 Task: Add a dentist appointment for a teeth cleaning on the 18th at 4:00 PM to 5:00 PM.
Action: Mouse moved to (384, 165)
Screenshot: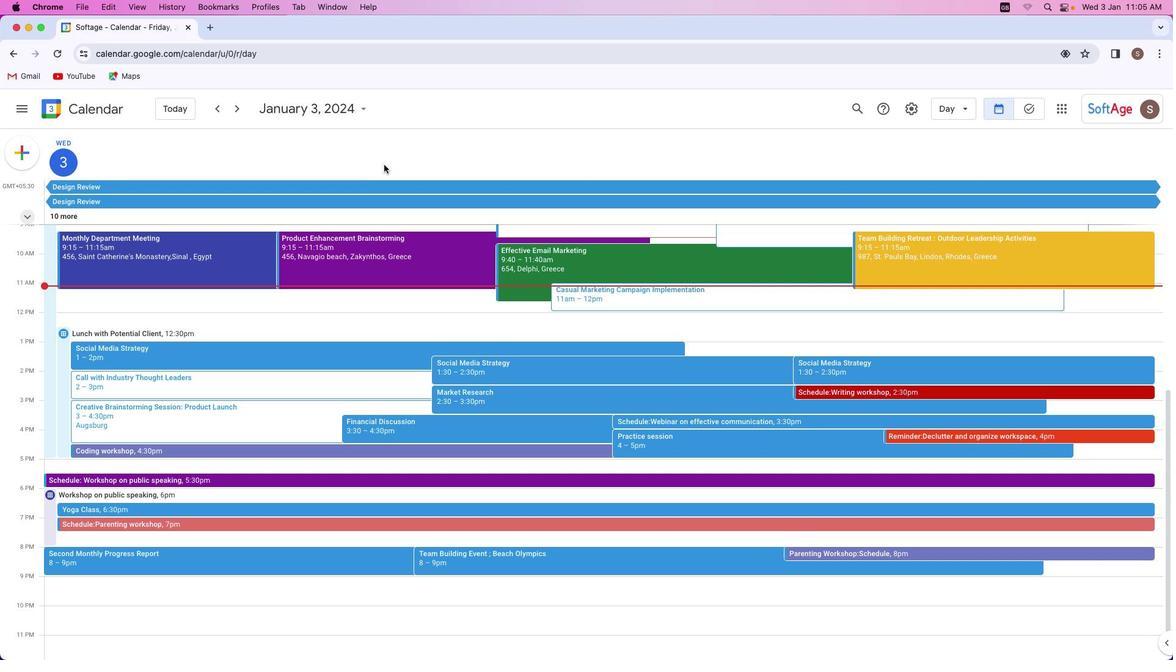 
Action: Mouse pressed left at (384, 165)
Screenshot: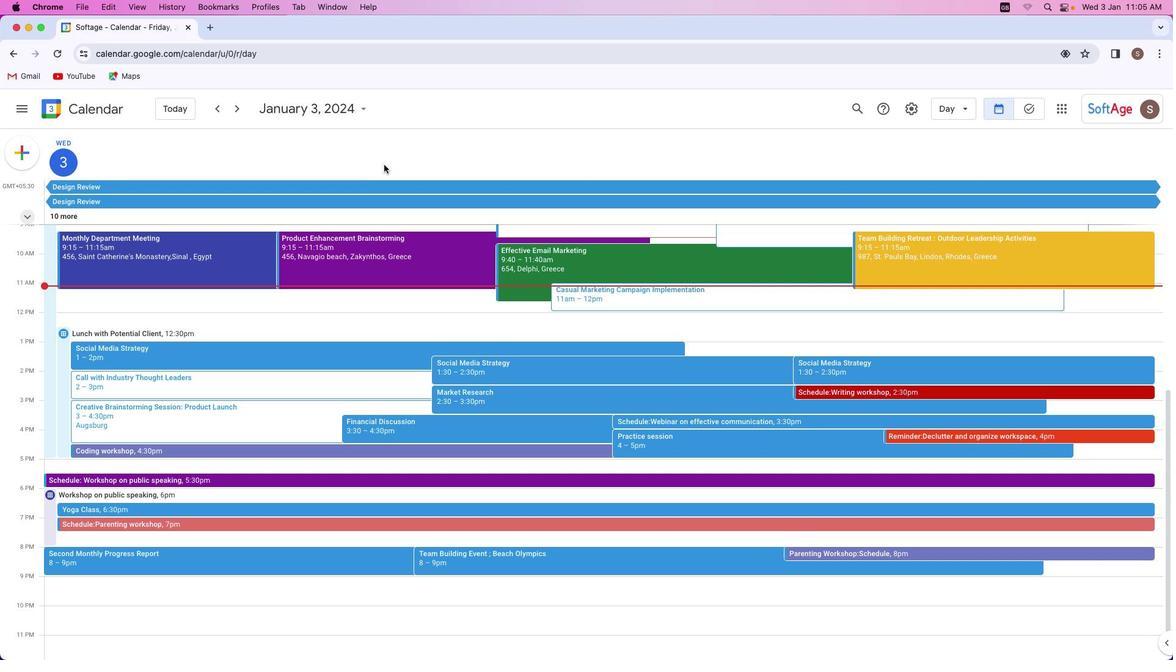 
Action: Mouse moved to (20, 150)
Screenshot: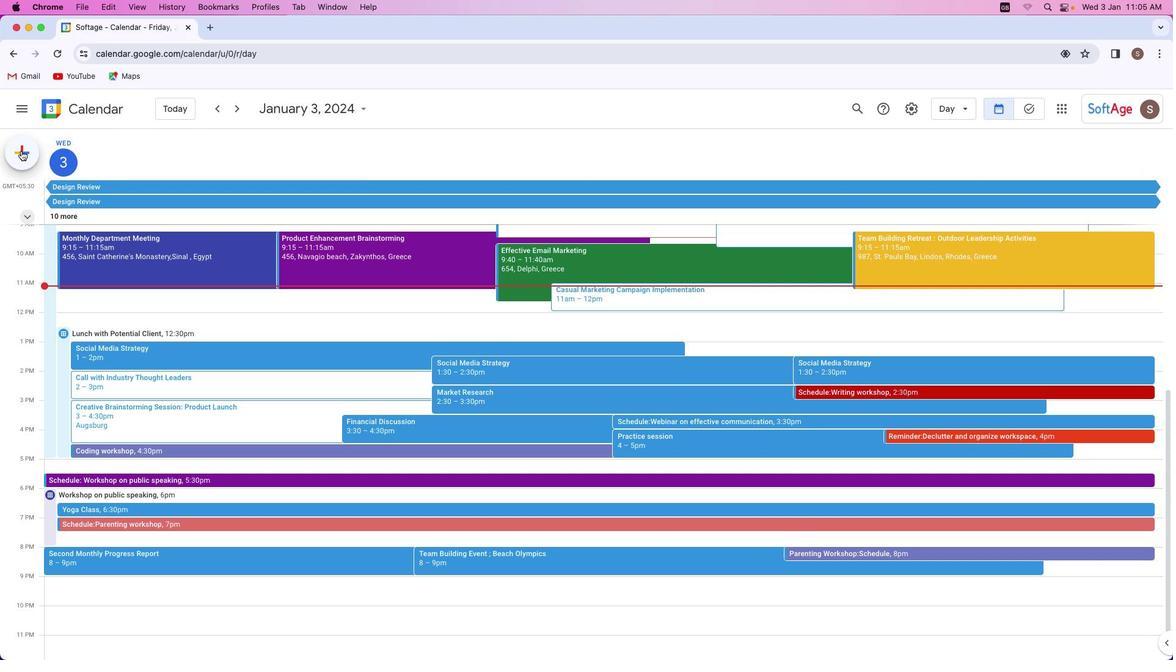 
Action: Mouse pressed left at (20, 150)
Screenshot: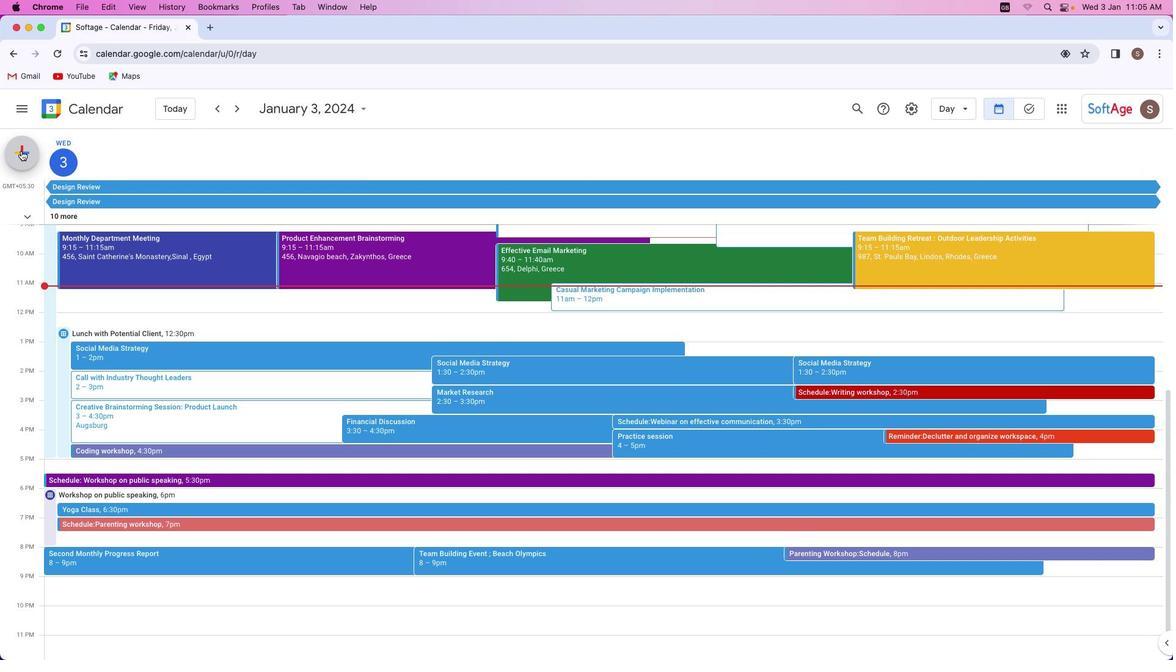 
Action: Mouse moved to (59, 284)
Screenshot: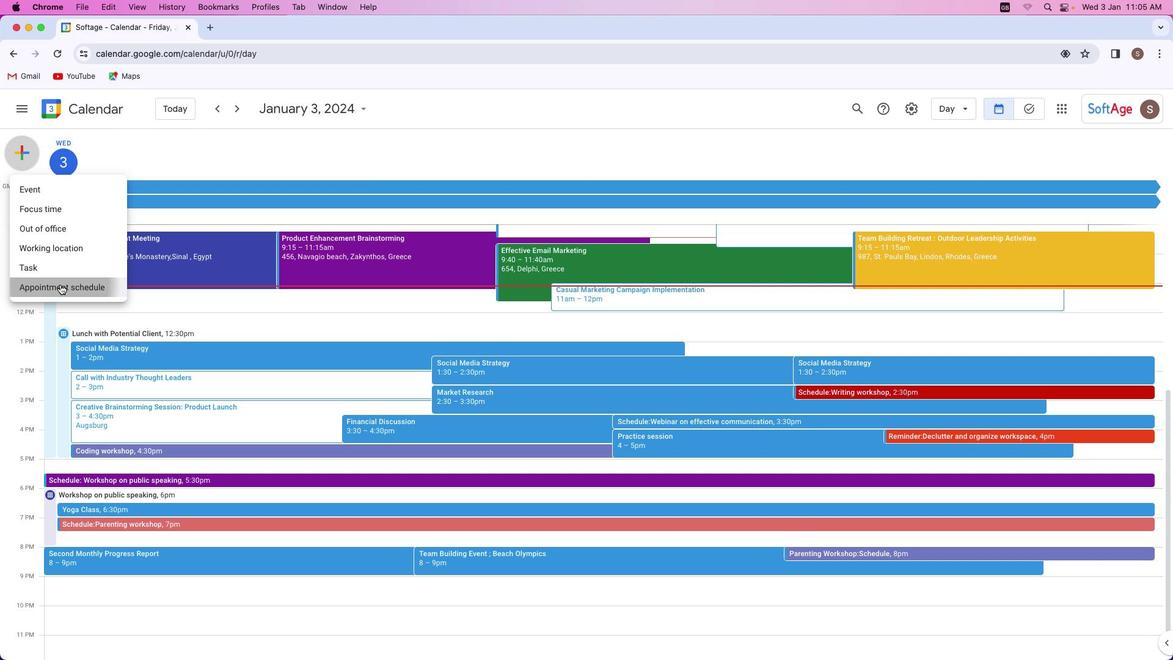 
Action: Mouse pressed left at (59, 284)
Screenshot: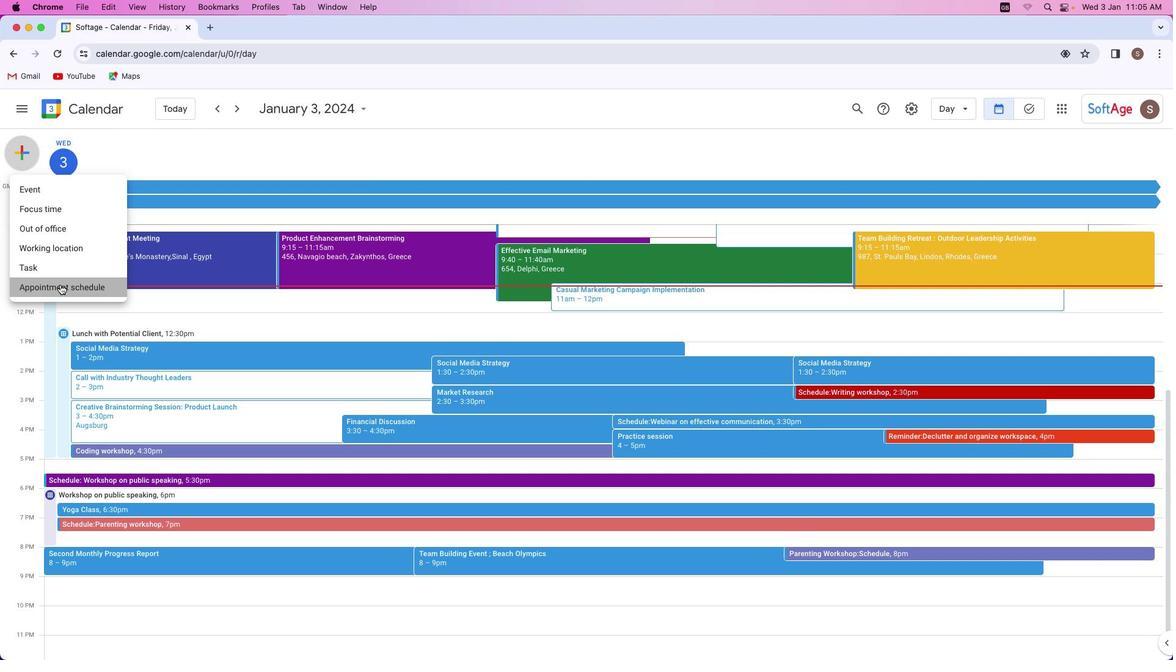 
Action: Mouse moved to (89, 149)
Screenshot: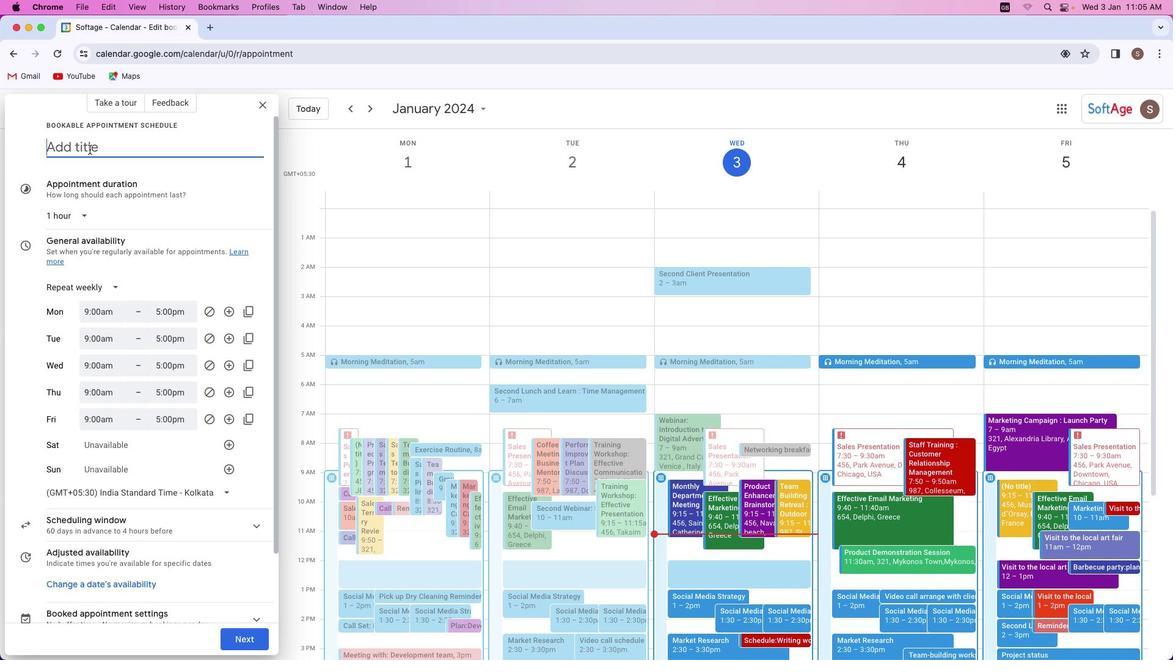 
Action: Key pressed Key.shift'D''e''n''t''i''s''t'Key.space'f''o''r'Key.space'a'Key.space't''e''e''t''h'Key.space'c''l''e''a''n''i''n''g'
Screenshot: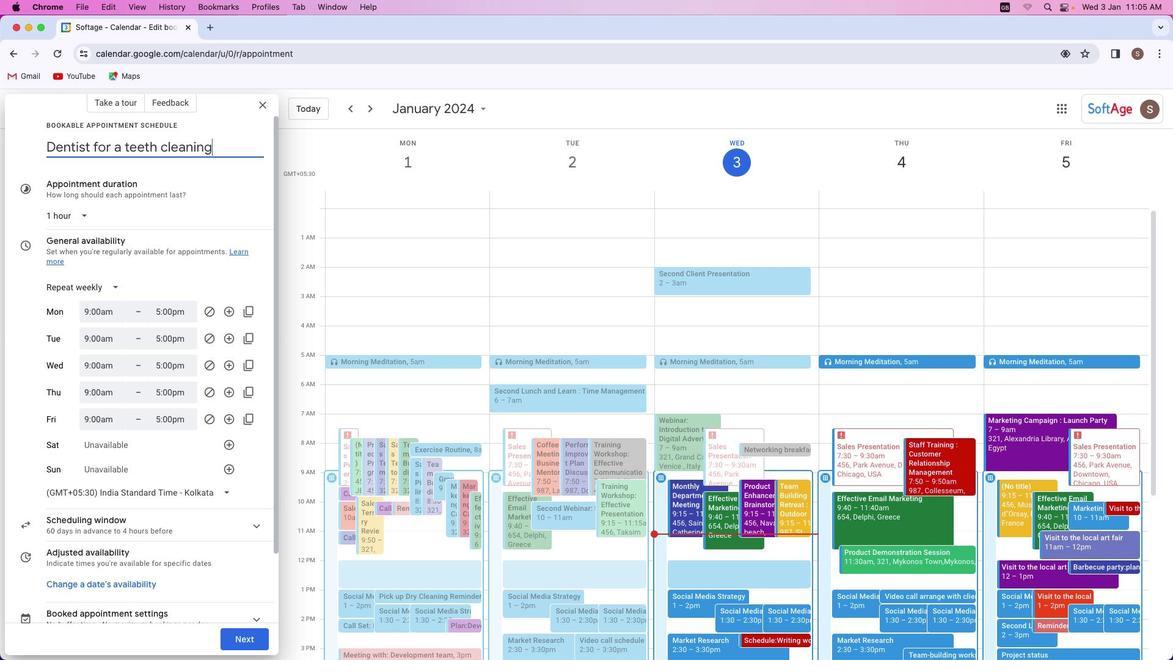 
Action: Mouse moved to (95, 291)
Screenshot: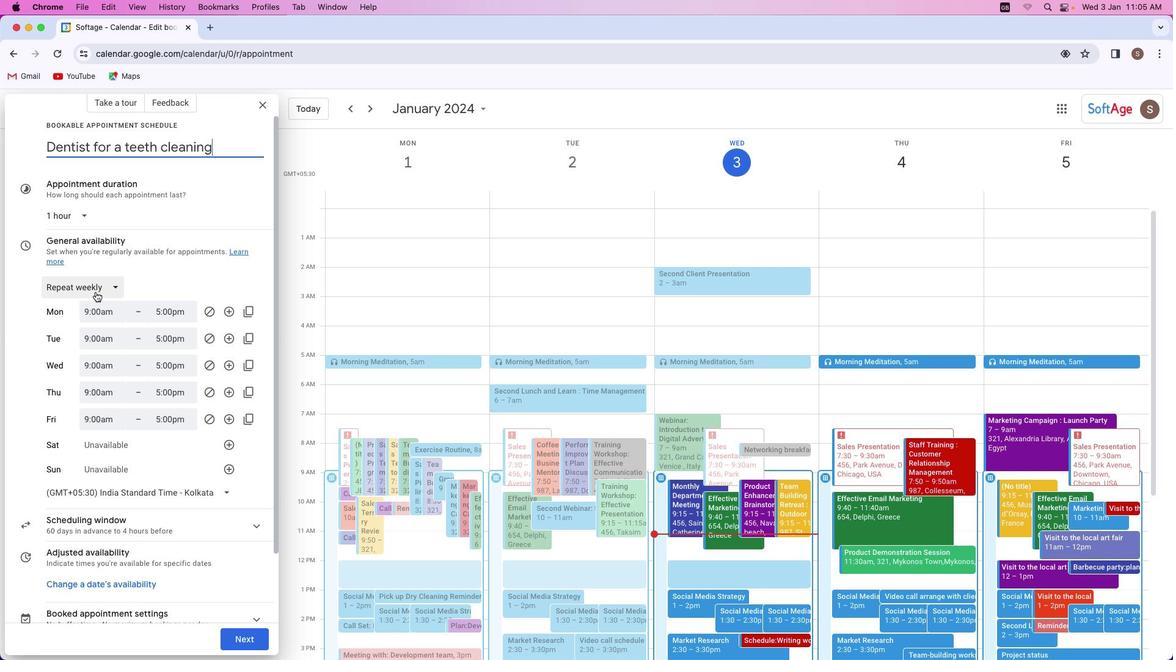 
Action: Mouse pressed left at (95, 291)
Screenshot: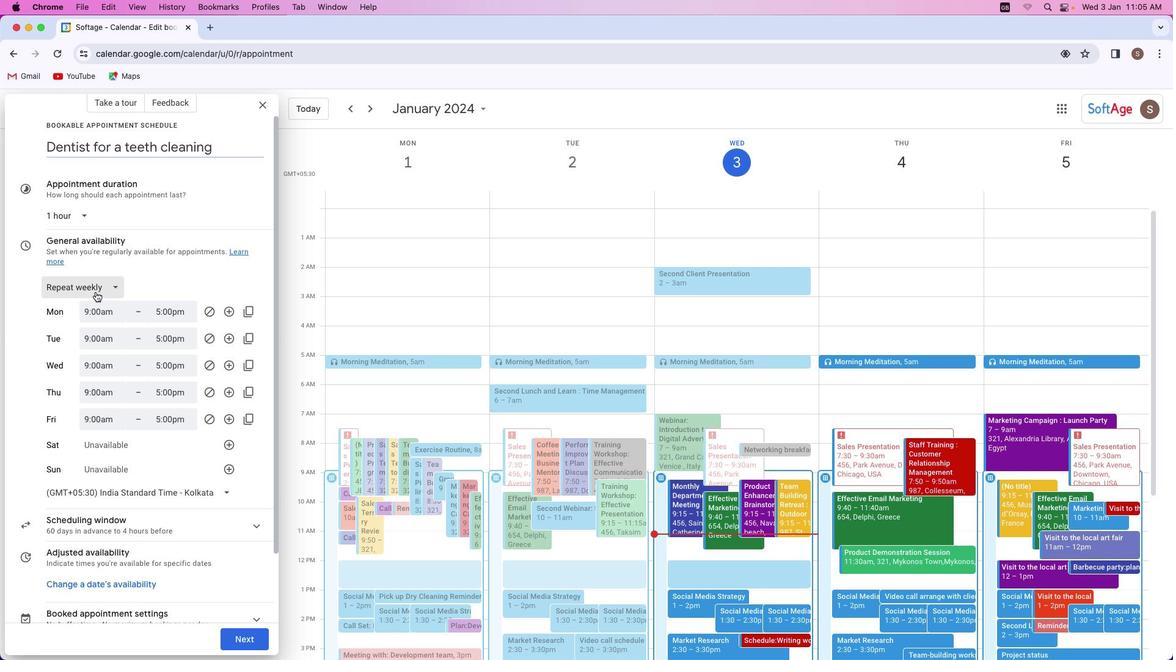 
Action: Mouse moved to (105, 315)
Screenshot: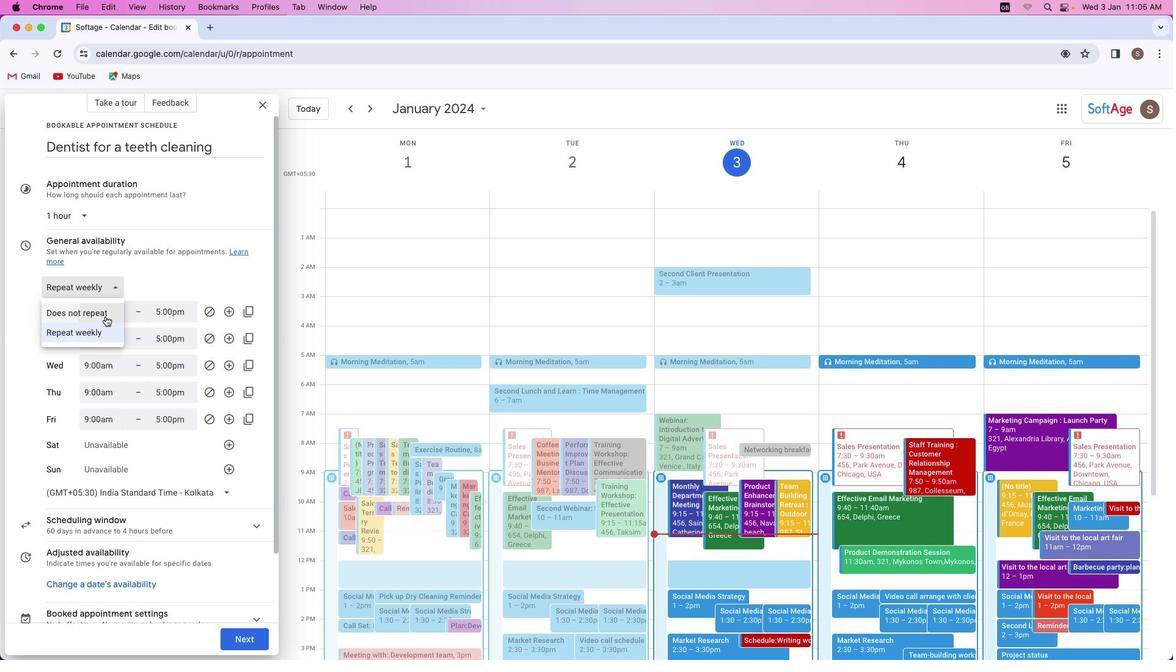 
Action: Mouse pressed left at (105, 315)
Screenshot: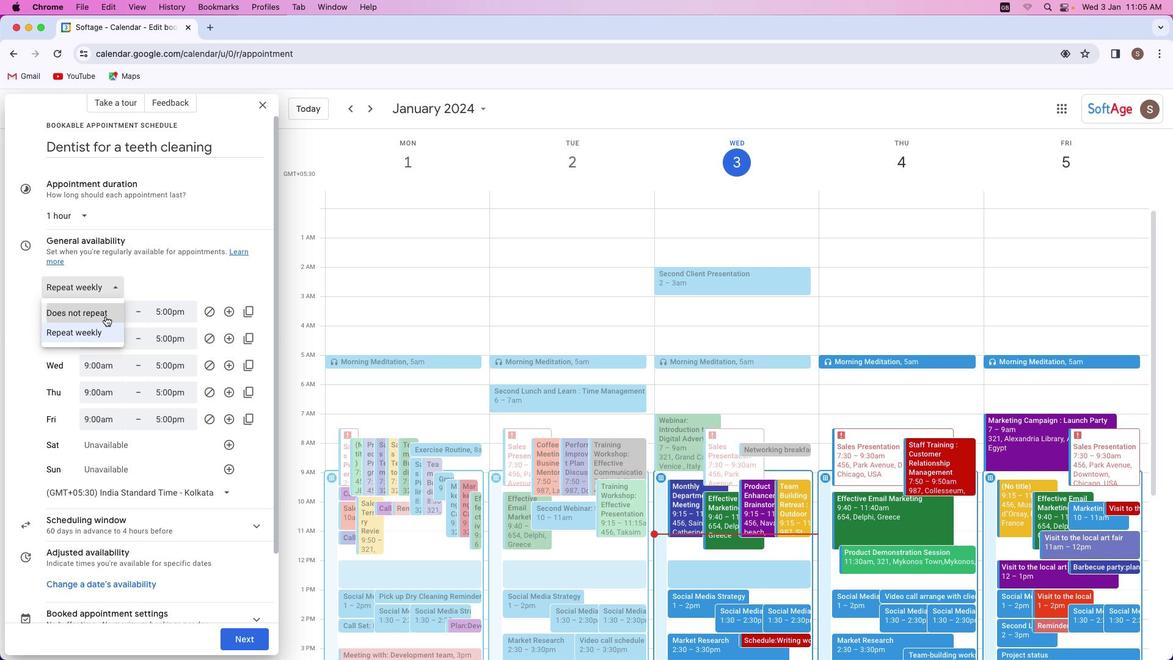 
Action: Mouse moved to (72, 296)
Screenshot: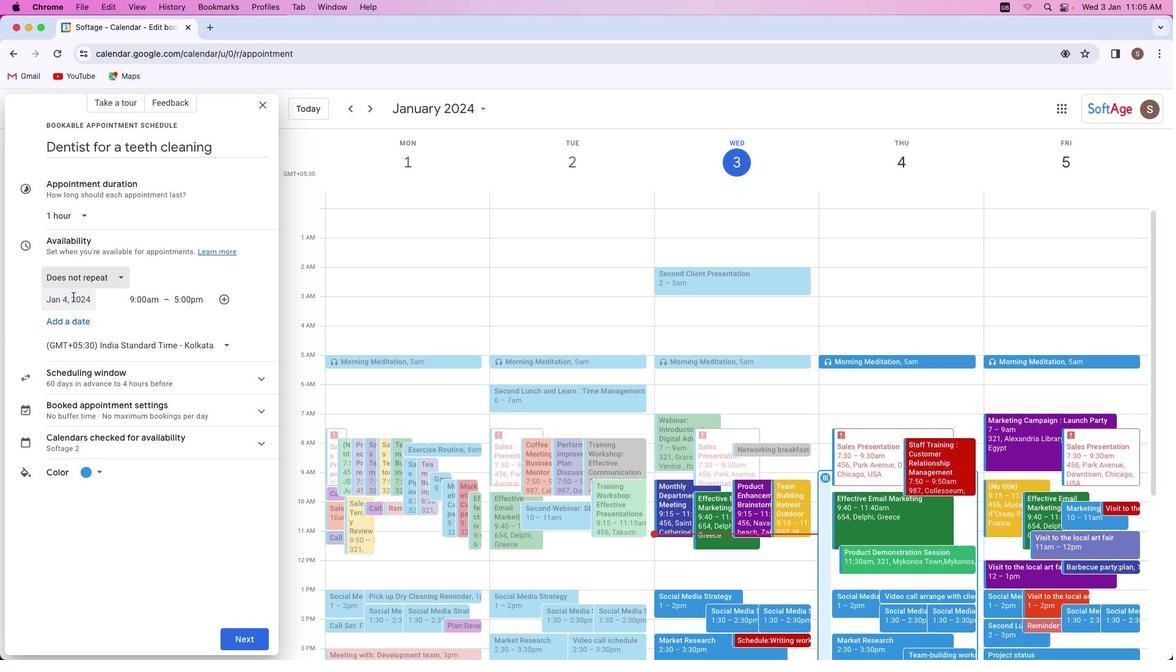 
Action: Mouse pressed left at (72, 296)
Screenshot: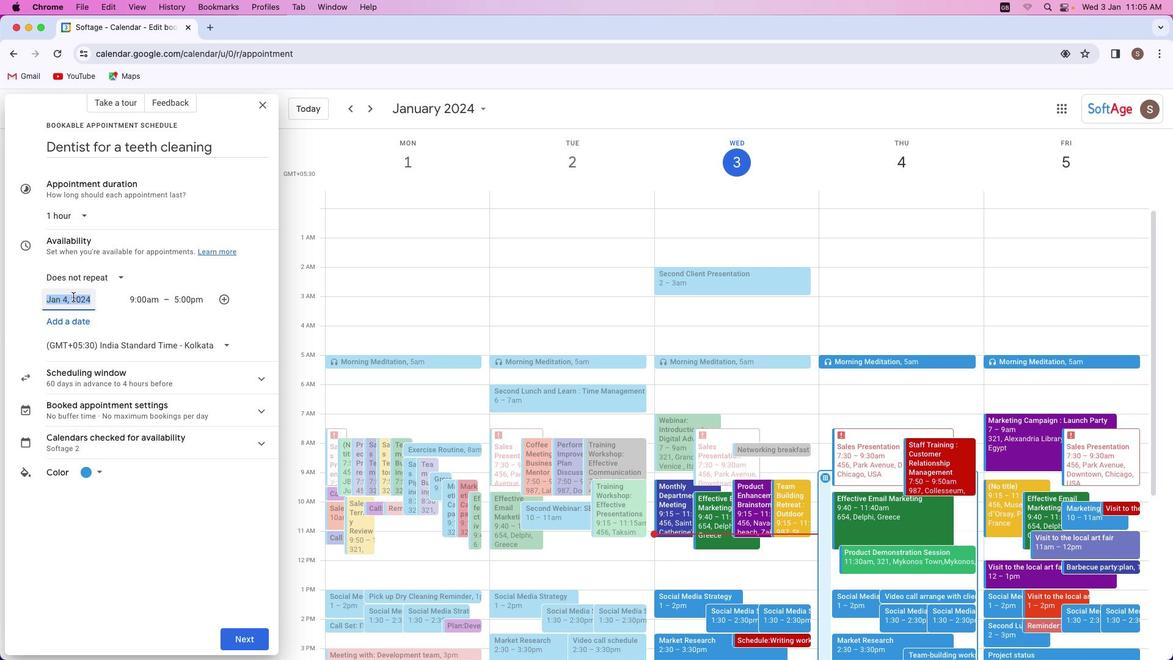 
Action: Mouse moved to (133, 394)
Screenshot: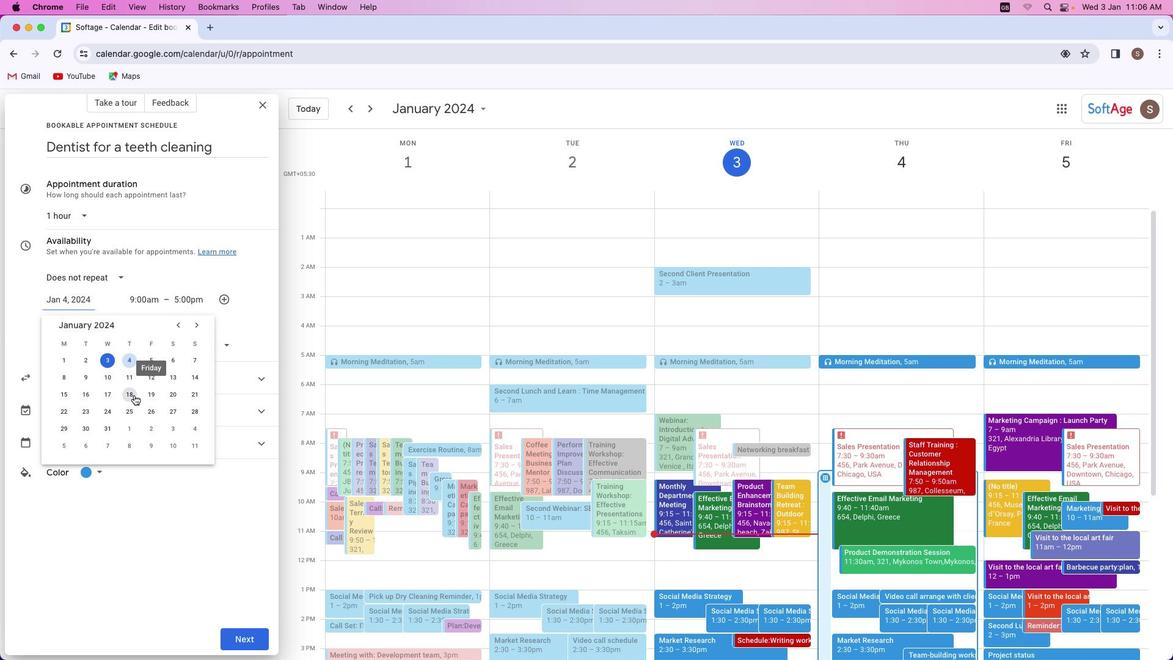 
Action: Mouse pressed left at (133, 394)
Screenshot: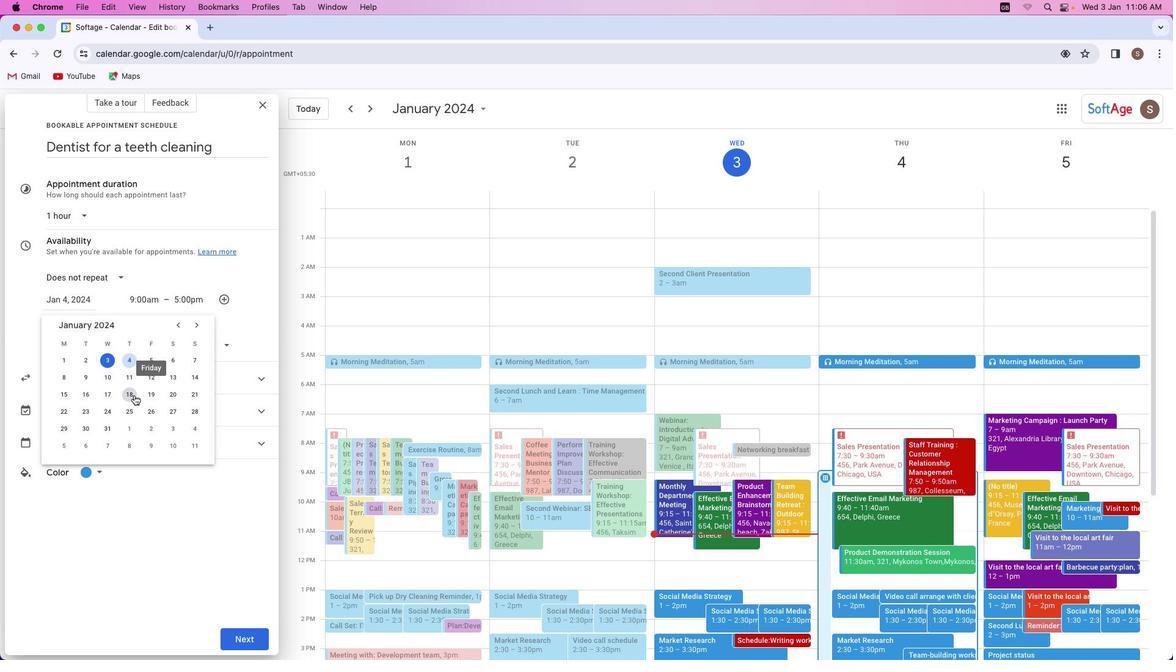 
Action: Mouse moved to (145, 301)
Screenshot: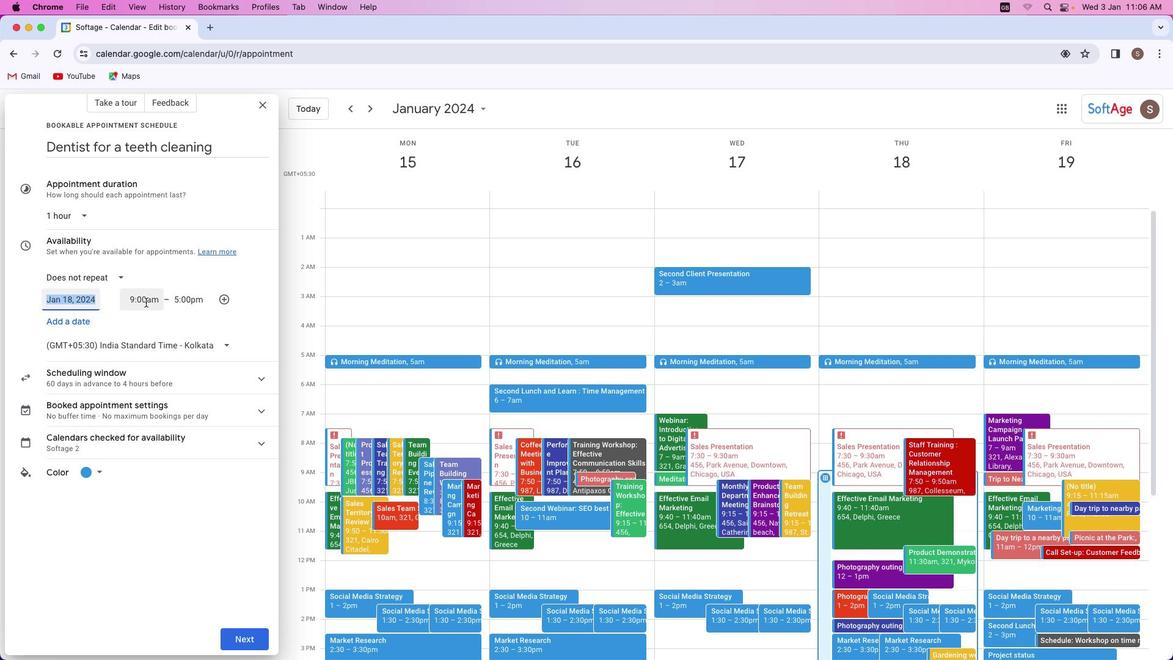 
Action: Mouse pressed left at (145, 301)
Screenshot: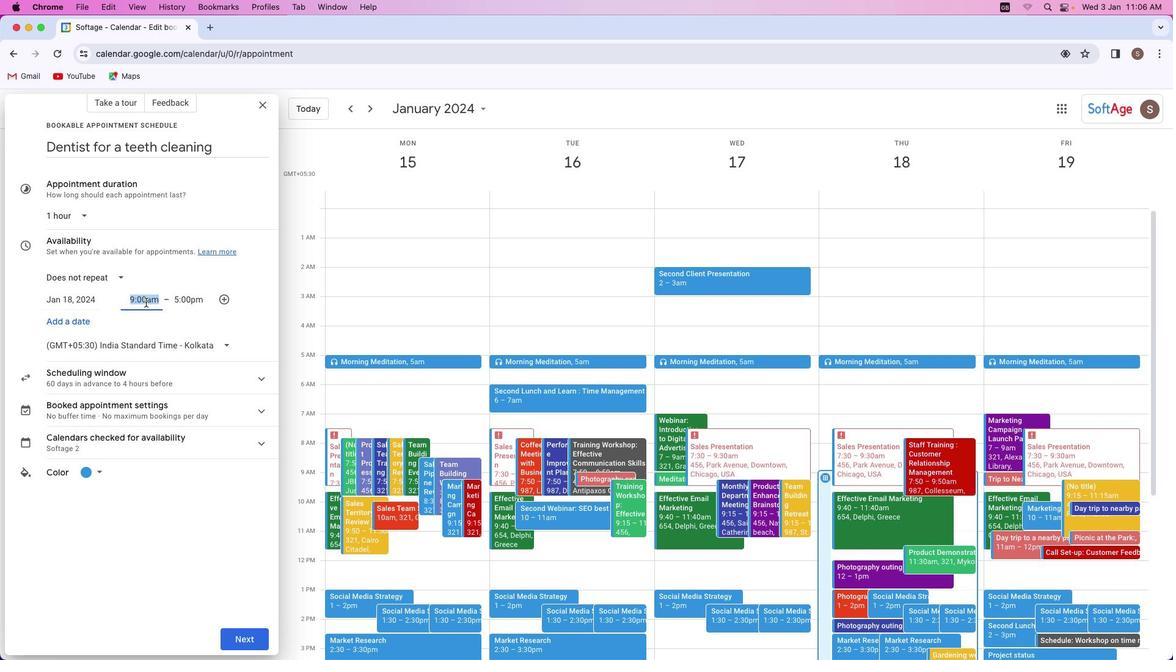 
Action: Mouse moved to (156, 358)
Screenshot: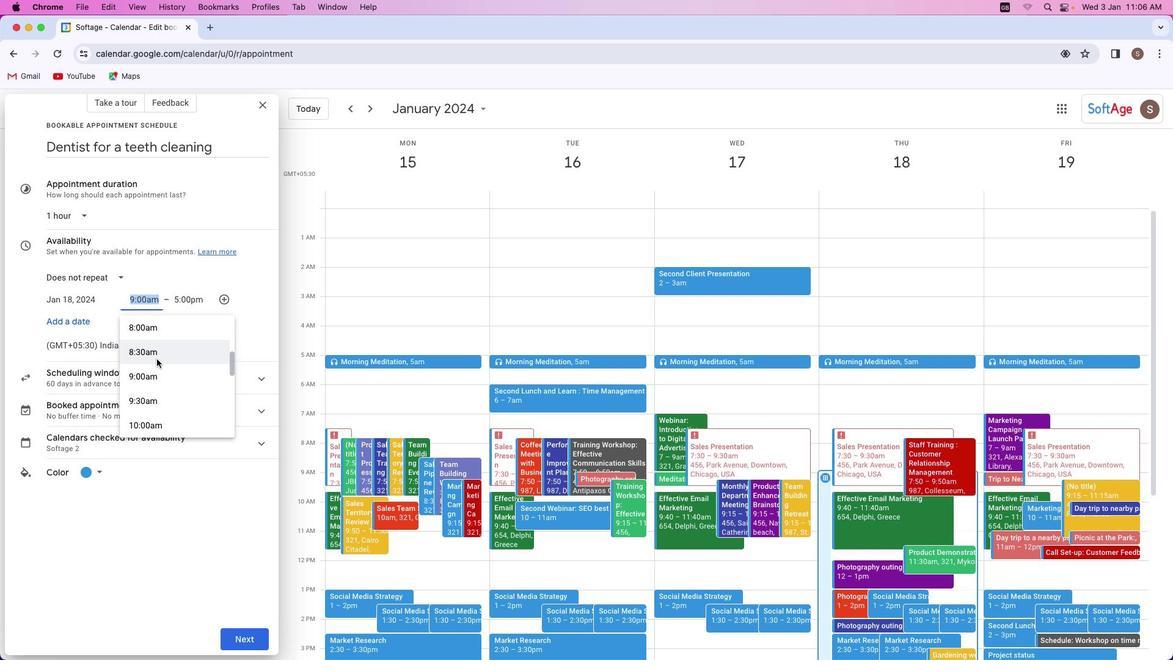 
Action: Mouse scrolled (156, 358) with delta (0, 0)
Screenshot: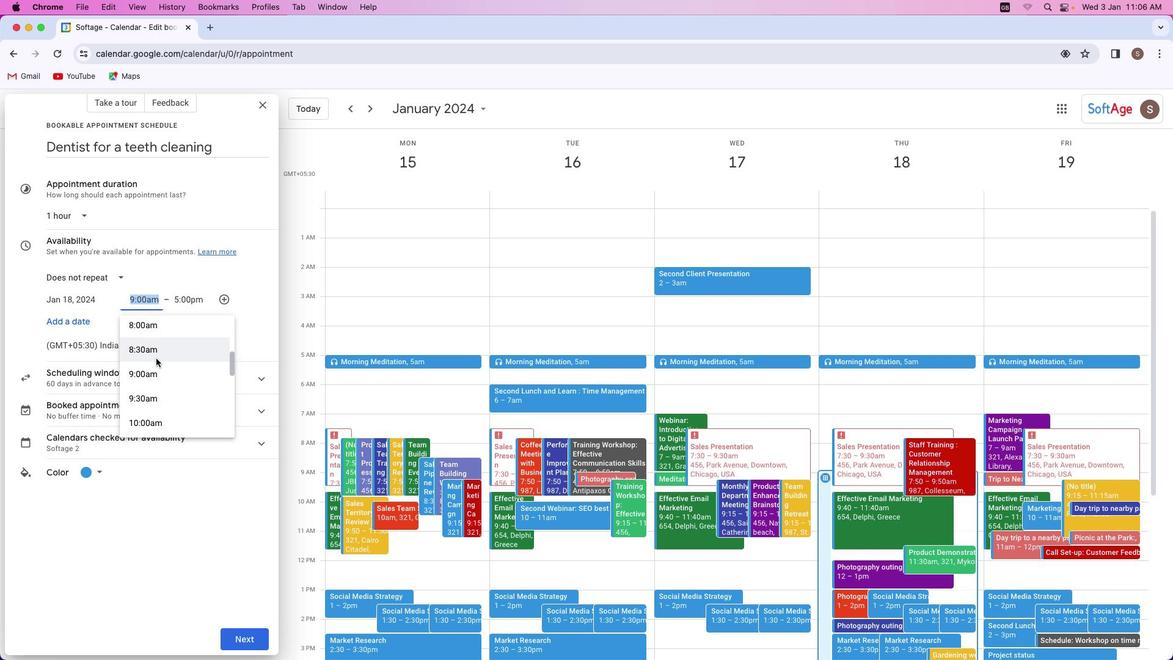 
Action: Mouse moved to (156, 358)
Screenshot: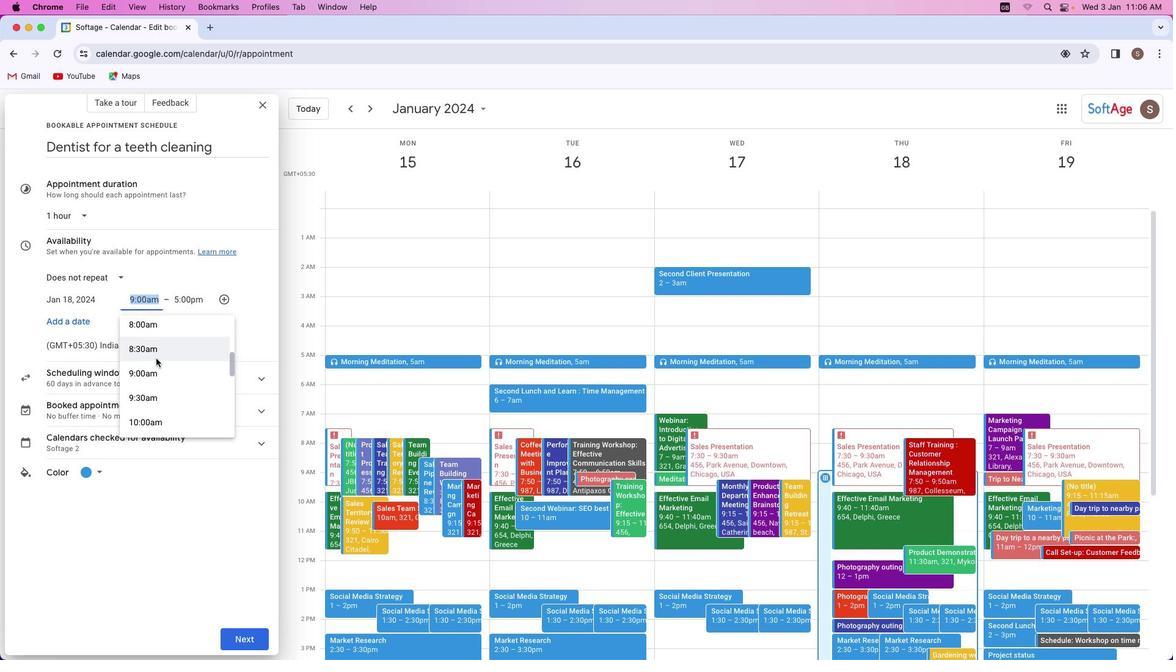 
Action: Mouse scrolled (156, 358) with delta (0, 0)
Screenshot: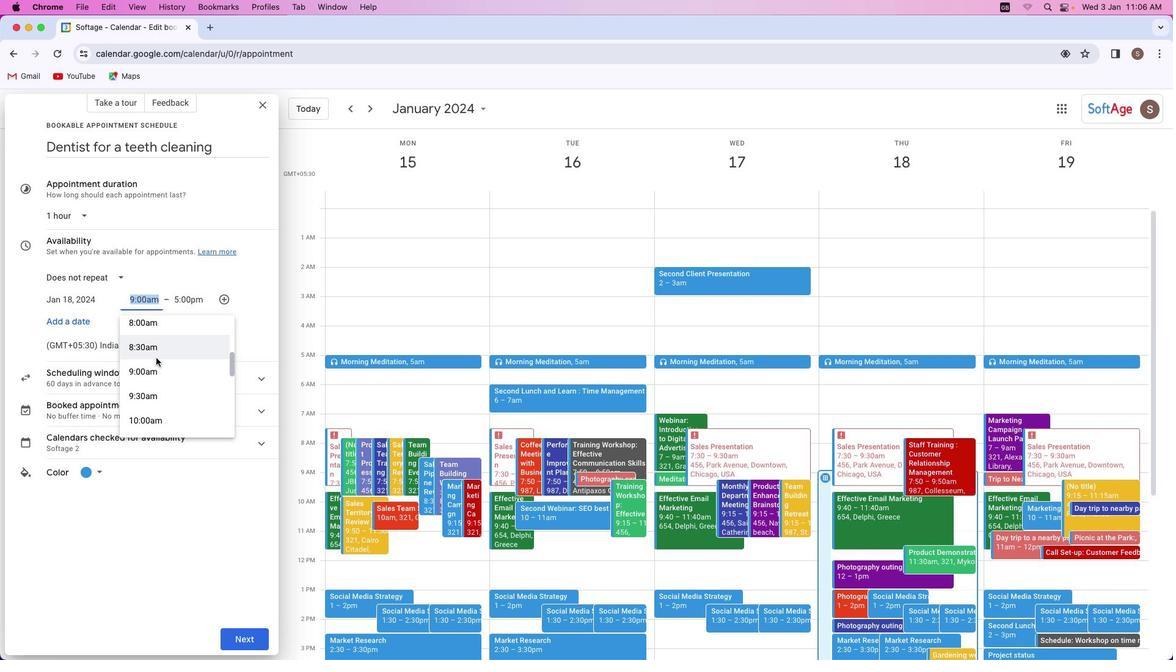 
Action: Mouse moved to (155, 358)
Screenshot: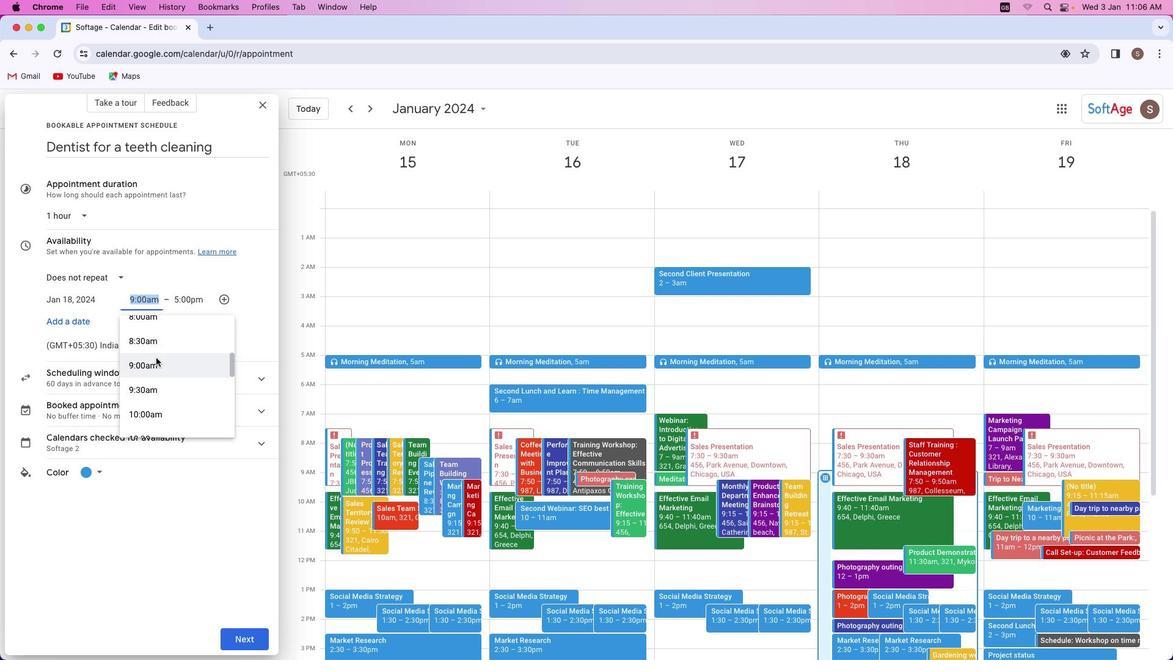 
Action: Mouse scrolled (155, 358) with delta (0, 0)
Screenshot: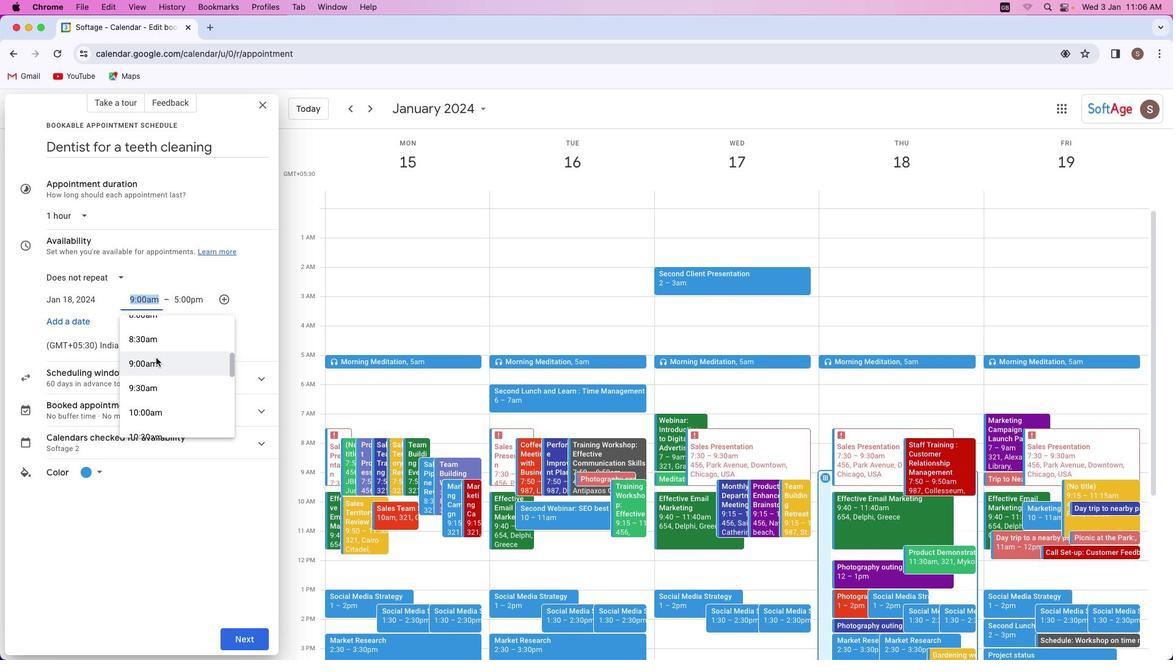 
Action: Mouse moved to (154, 355)
Screenshot: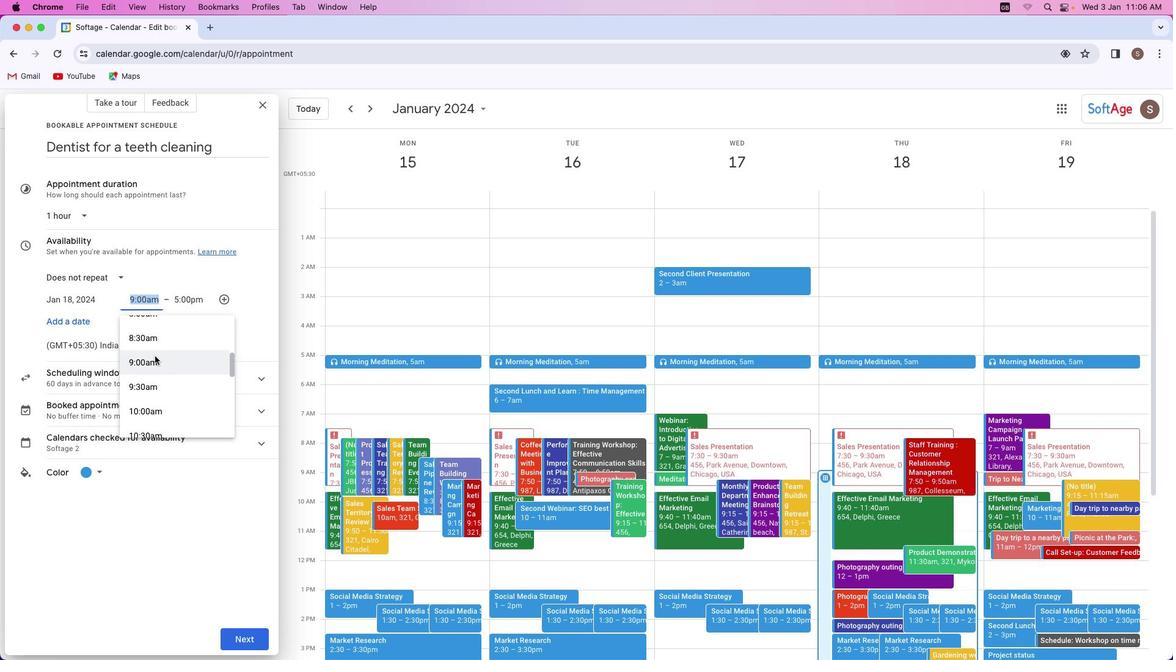 
Action: Mouse scrolled (154, 355) with delta (0, 0)
Screenshot: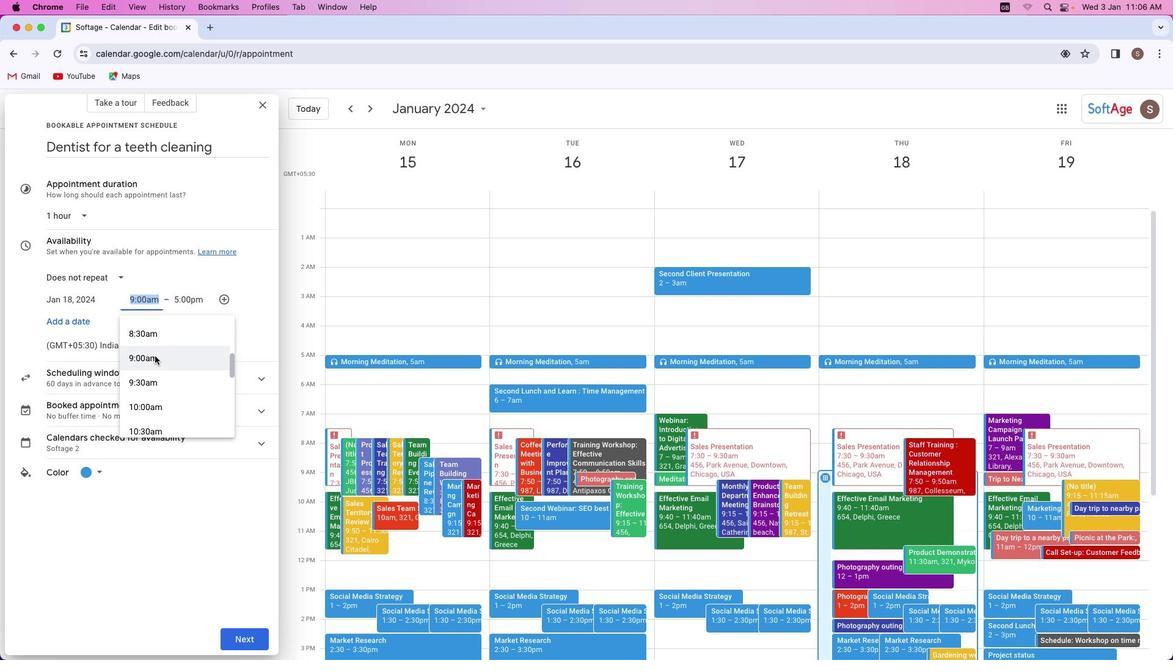 
Action: Mouse scrolled (154, 355) with delta (0, 0)
Screenshot: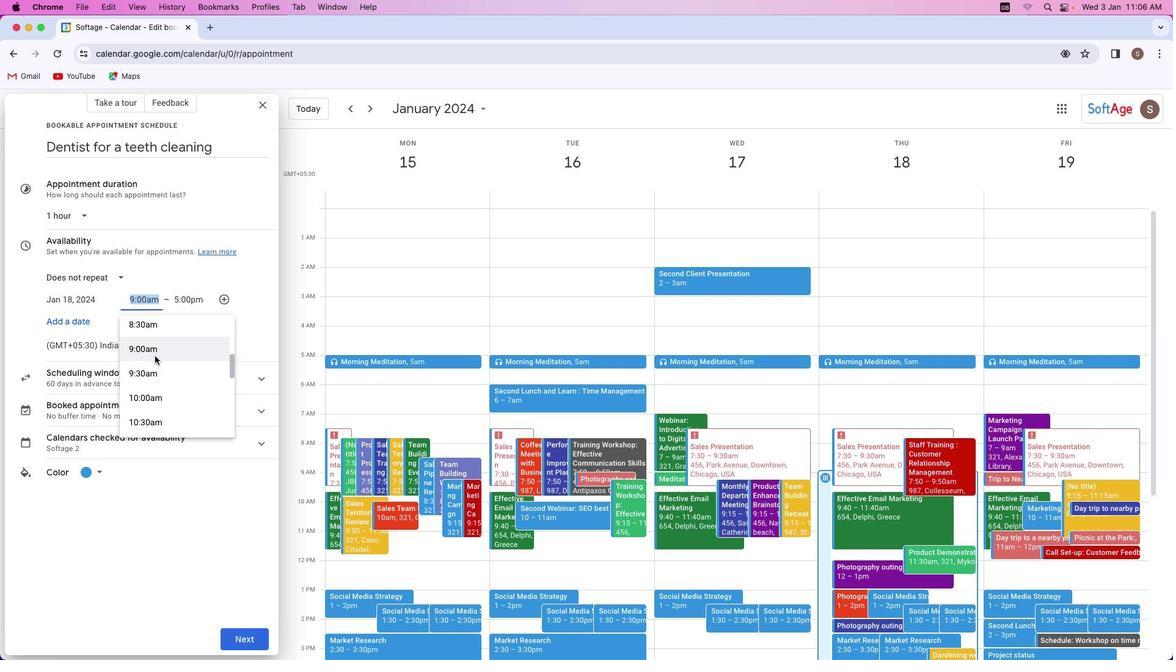 
Action: Mouse scrolled (154, 355) with delta (0, 0)
Screenshot: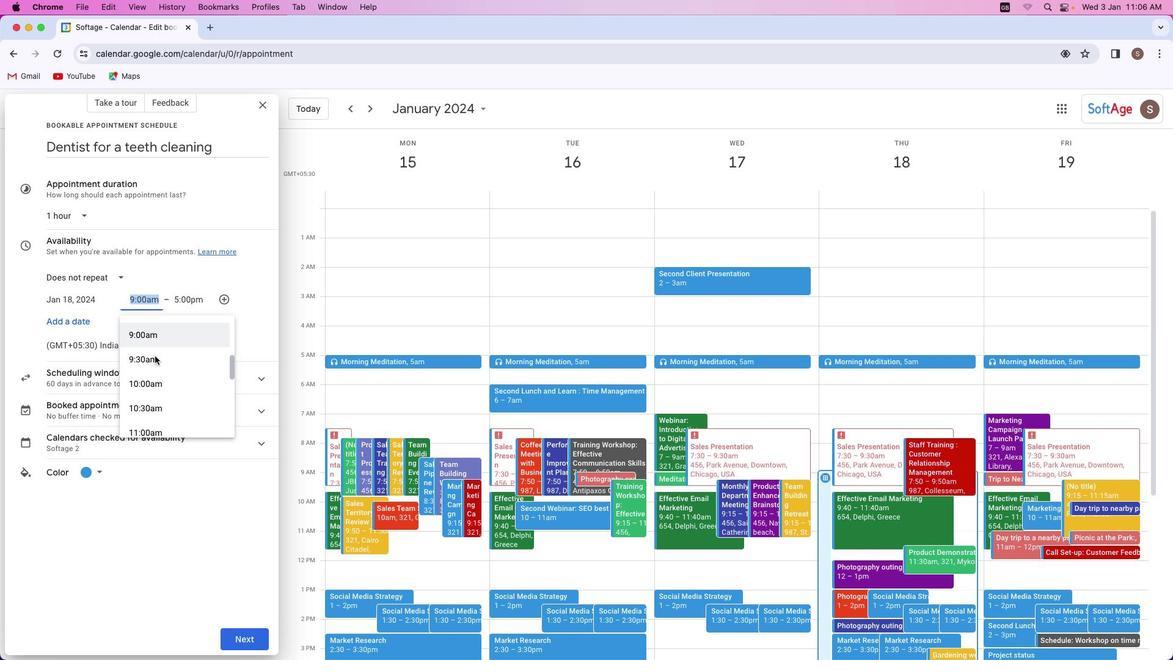 
Action: Mouse scrolled (154, 355) with delta (0, 0)
Screenshot: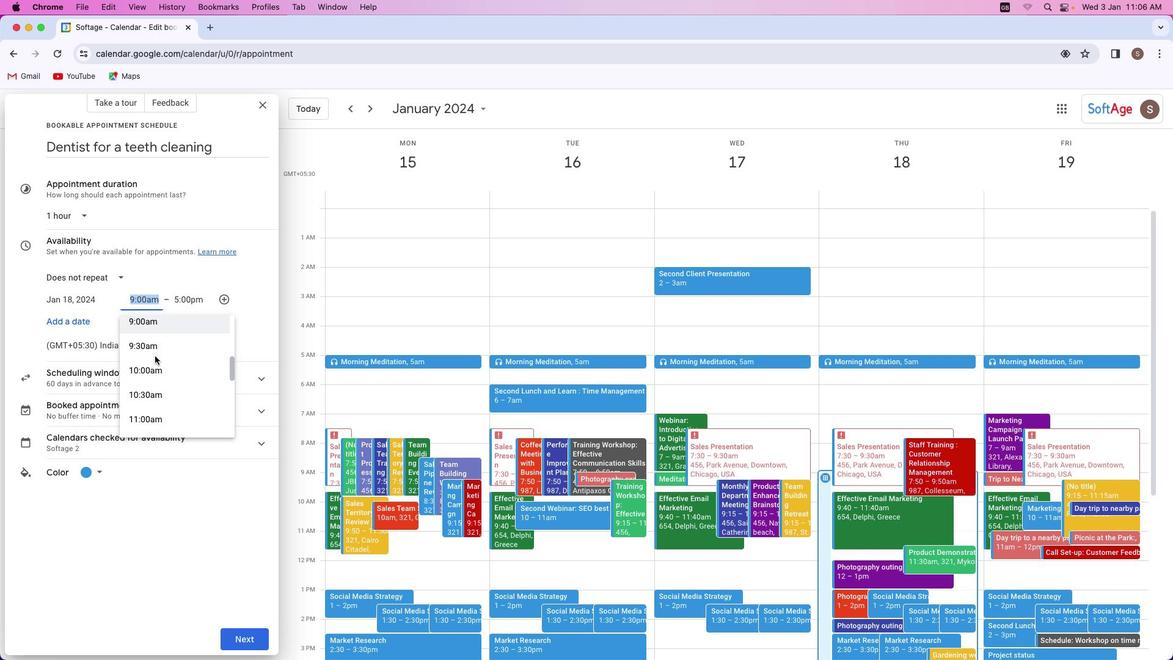 
Action: Mouse moved to (154, 355)
Screenshot: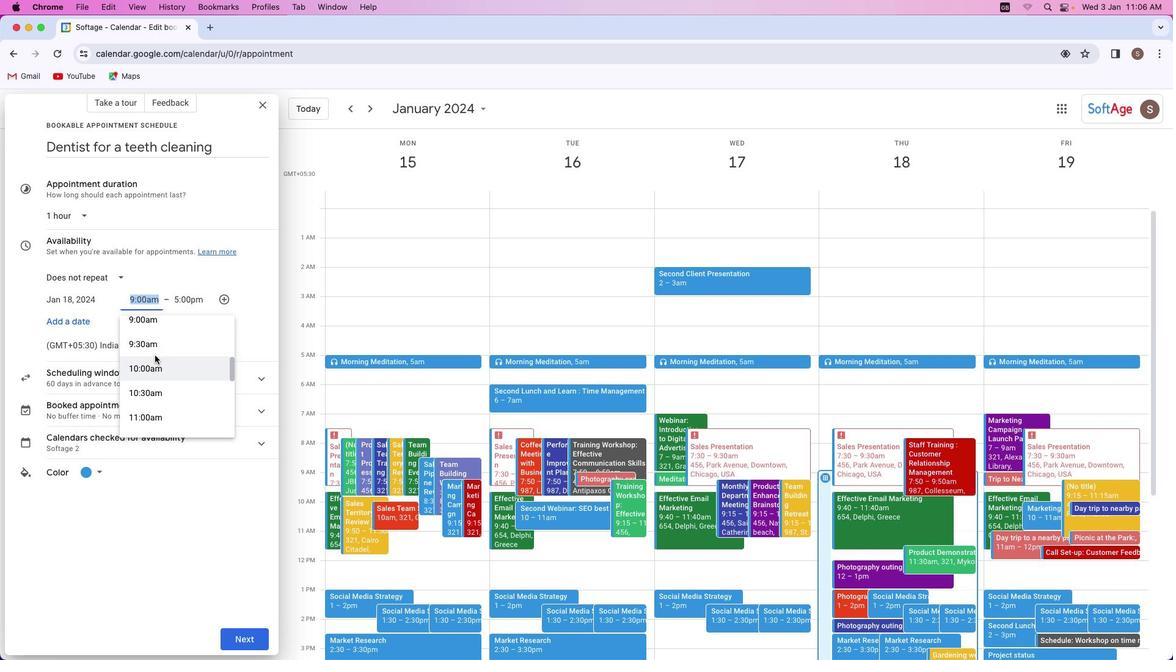 
Action: Mouse scrolled (154, 355) with delta (0, 0)
Screenshot: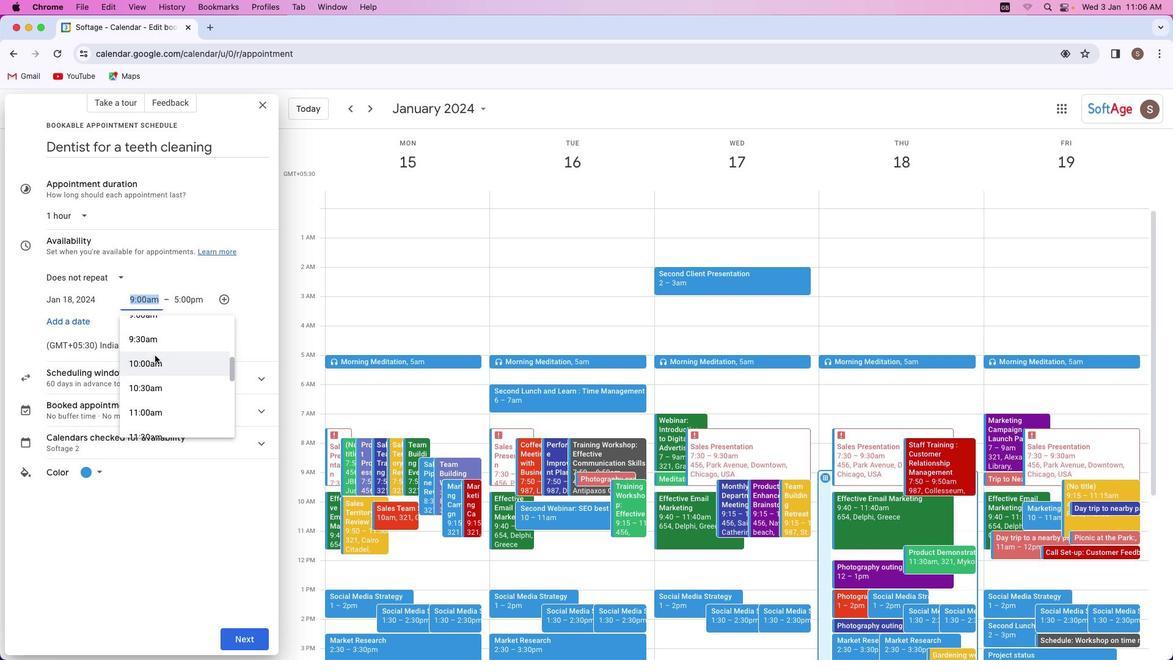 
Action: Mouse scrolled (154, 355) with delta (0, 0)
Screenshot: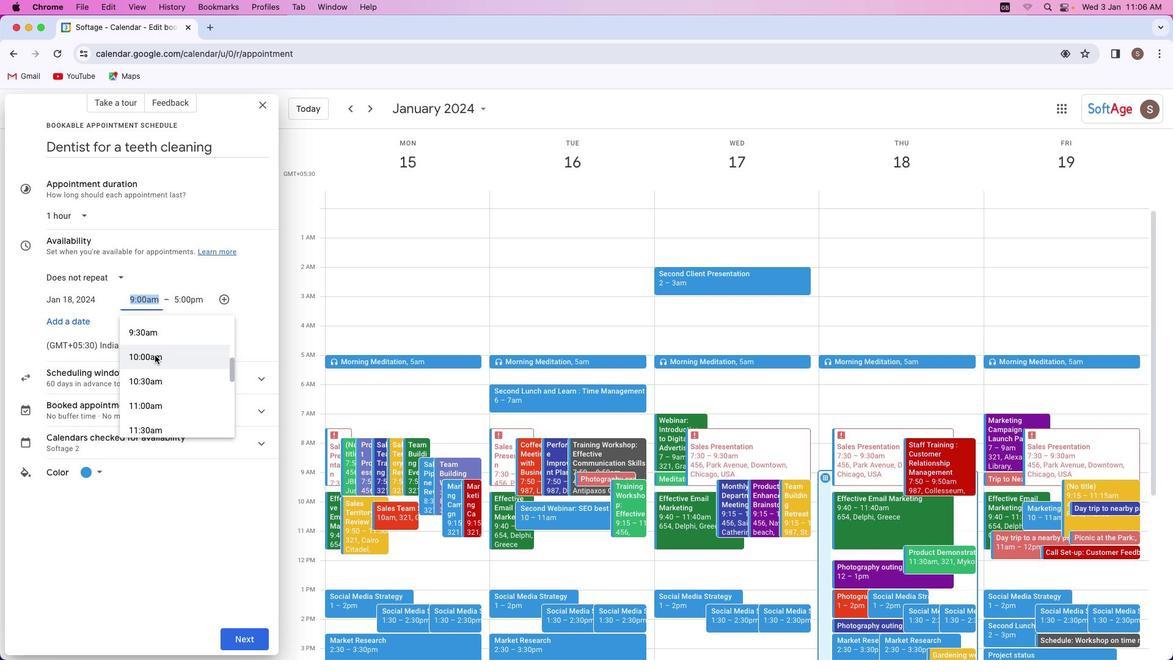 
Action: Mouse scrolled (154, 355) with delta (0, 0)
Screenshot: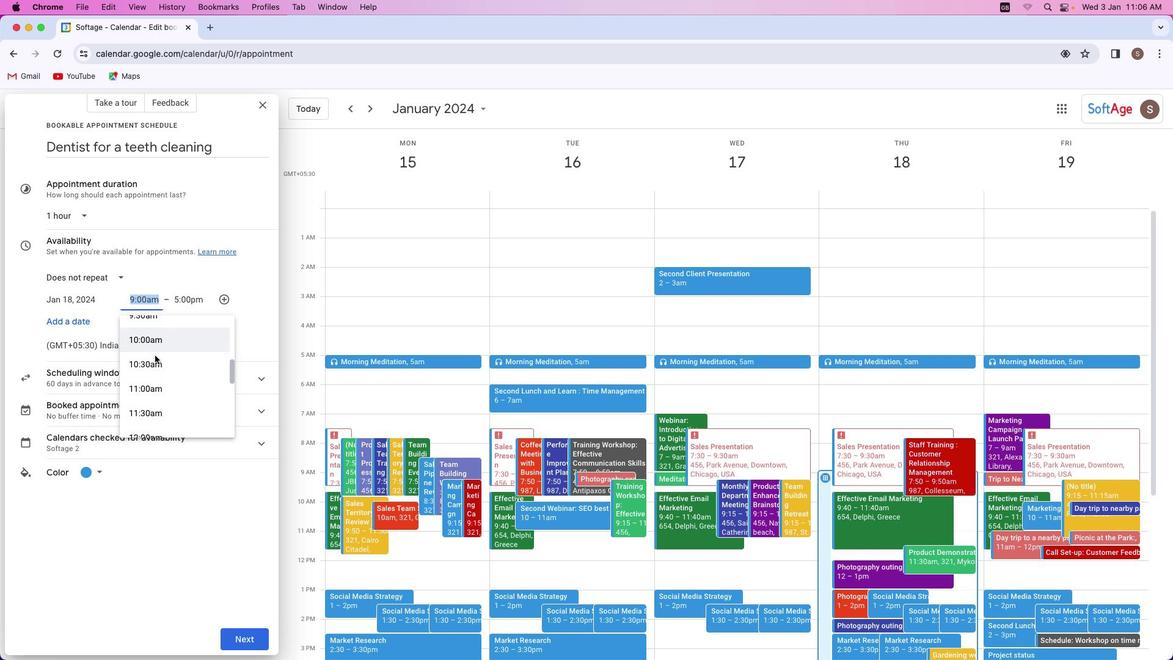 
Action: Mouse scrolled (154, 355) with delta (0, 0)
Screenshot: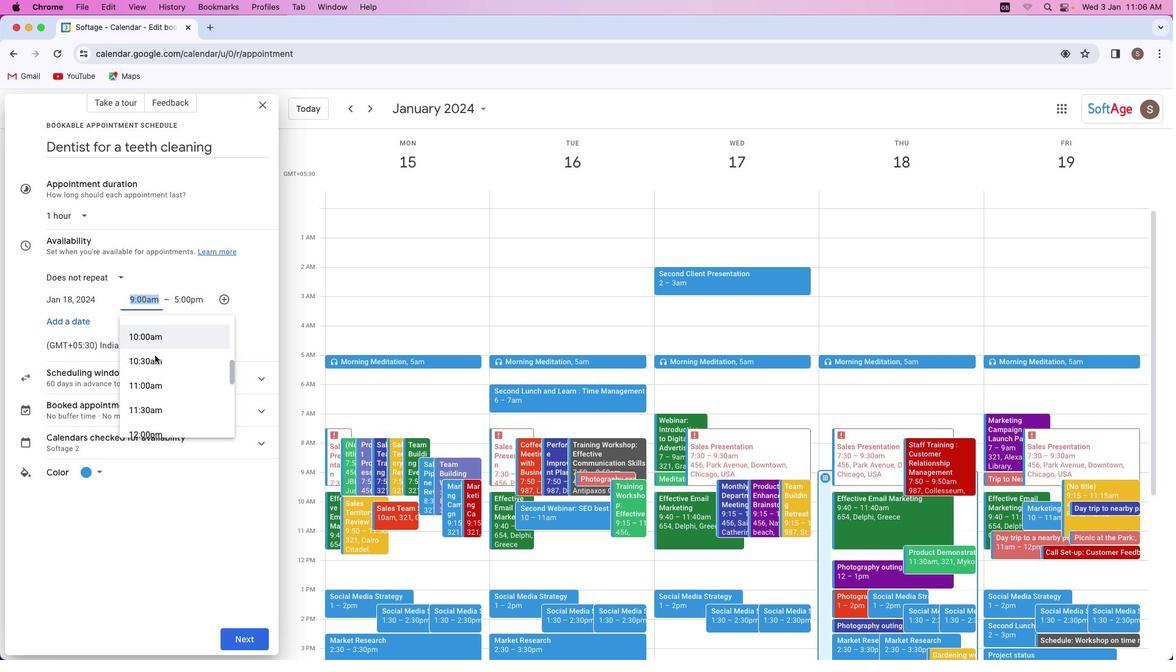 
Action: Mouse scrolled (154, 355) with delta (0, 0)
Screenshot: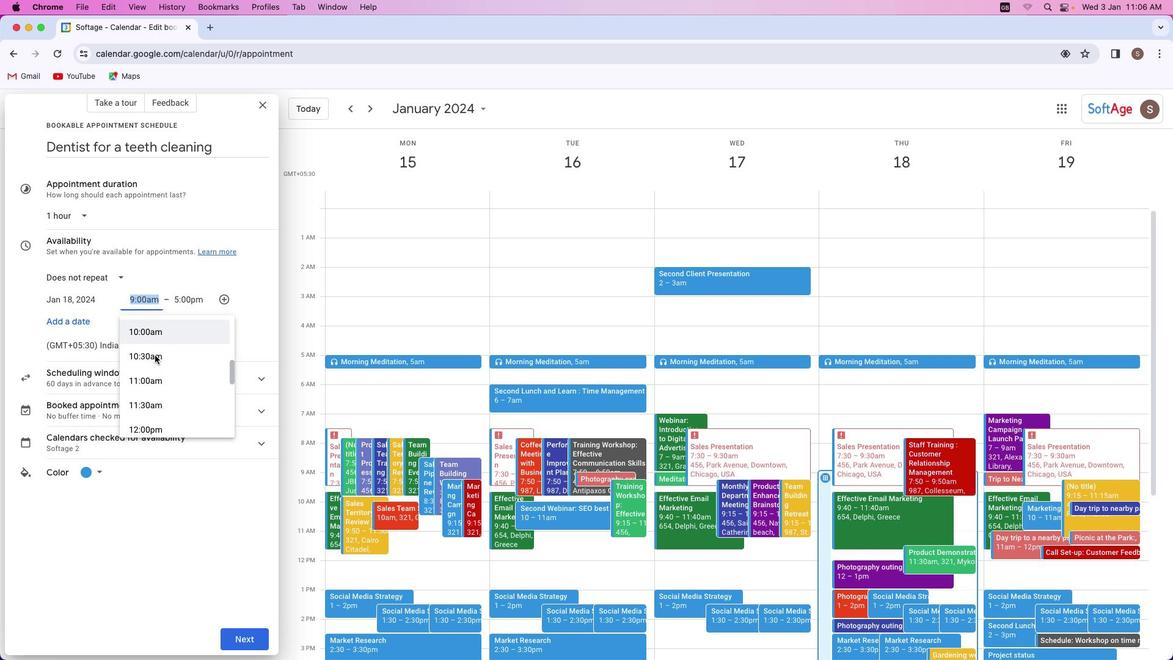 
Action: Mouse scrolled (154, 355) with delta (0, 0)
Screenshot: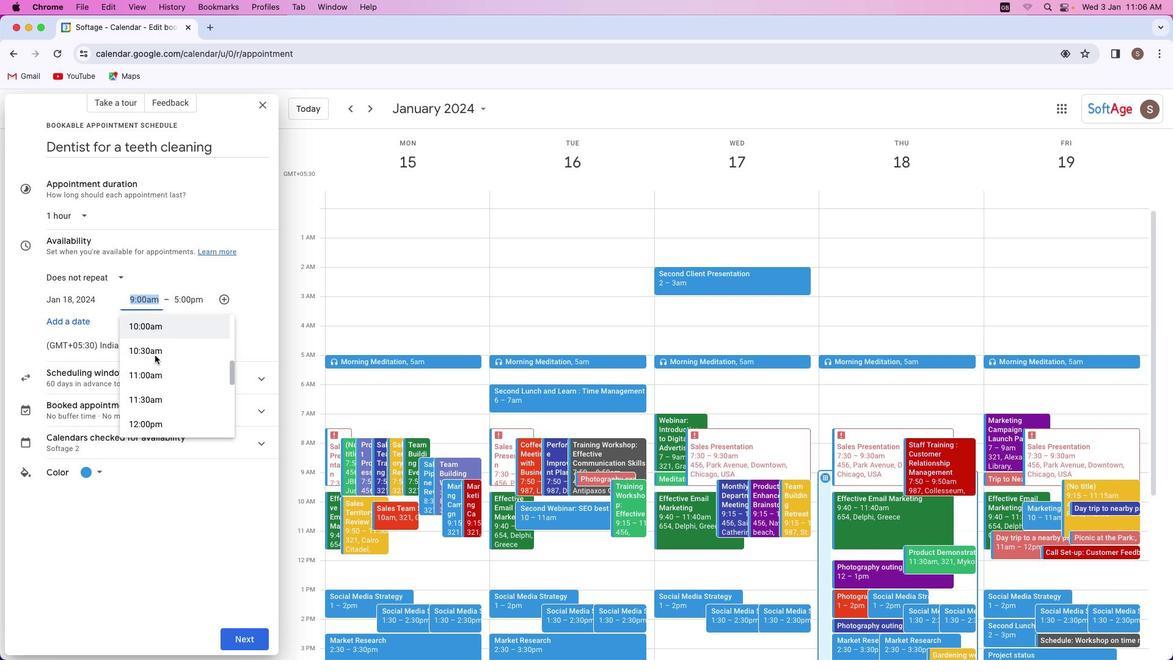 
Action: Mouse scrolled (154, 355) with delta (0, 0)
Screenshot: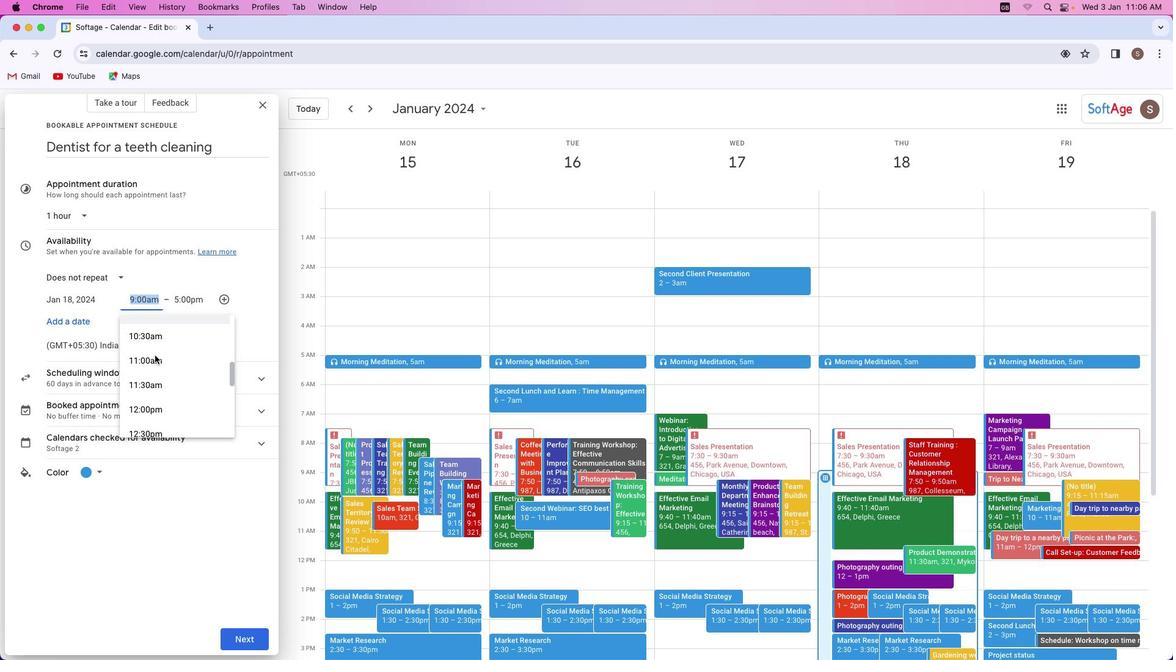 
Action: Mouse scrolled (154, 355) with delta (0, 0)
Screenshot: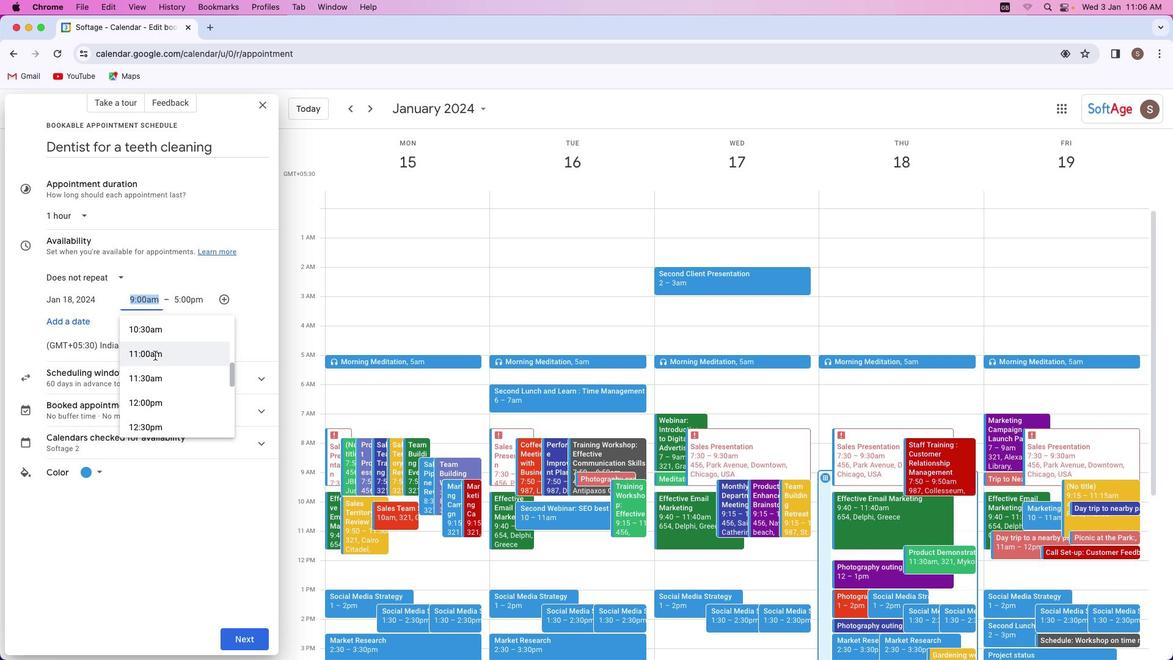 
Action: Mouse scrolled (154, 355) with delta (0, 0)
Screenshot: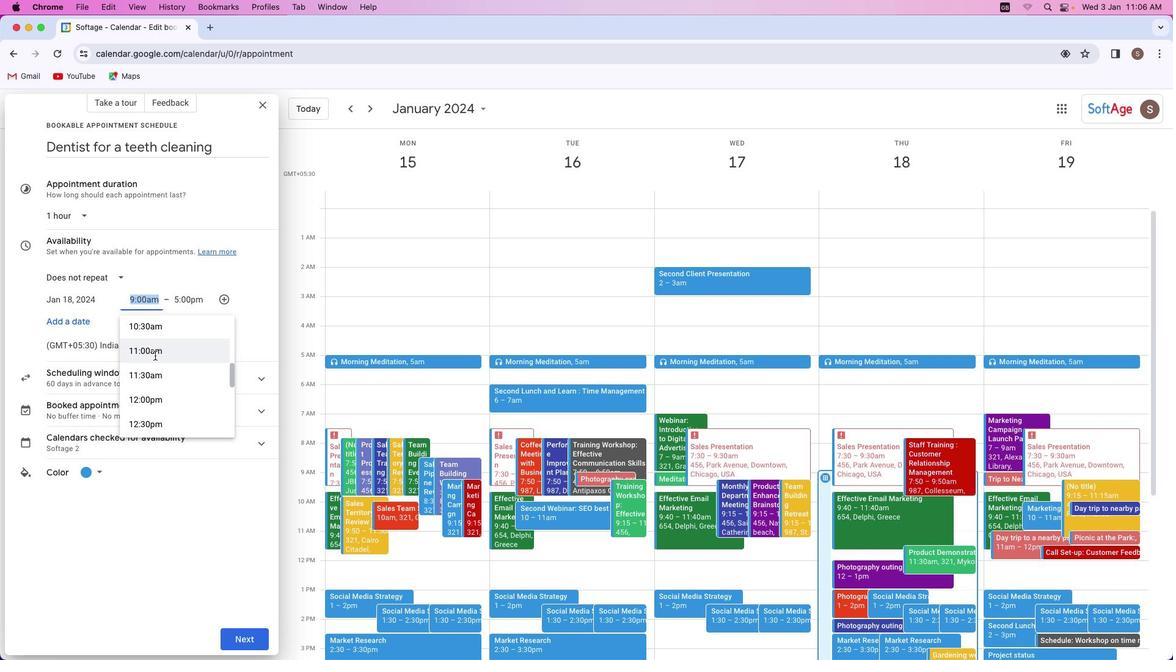 
Action: Mouse scrolled (154, 355) with delta (0, 0)
Screenshot: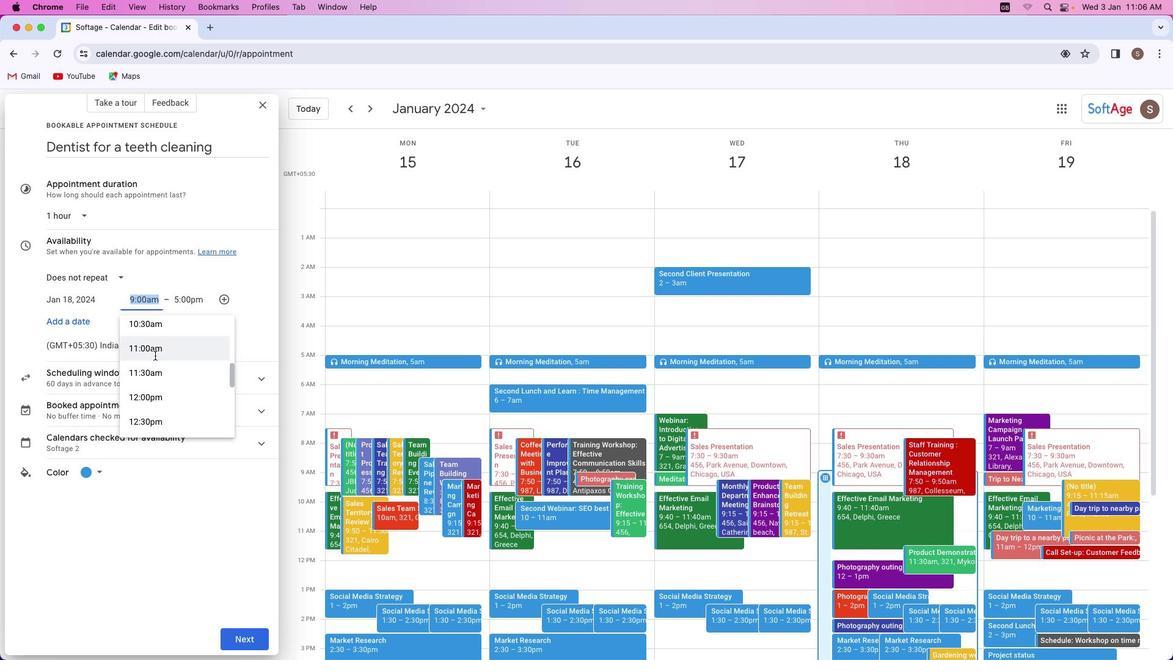 
Action: Mouse scrolled (154, 355) with delta (0, 0)
Screenshot: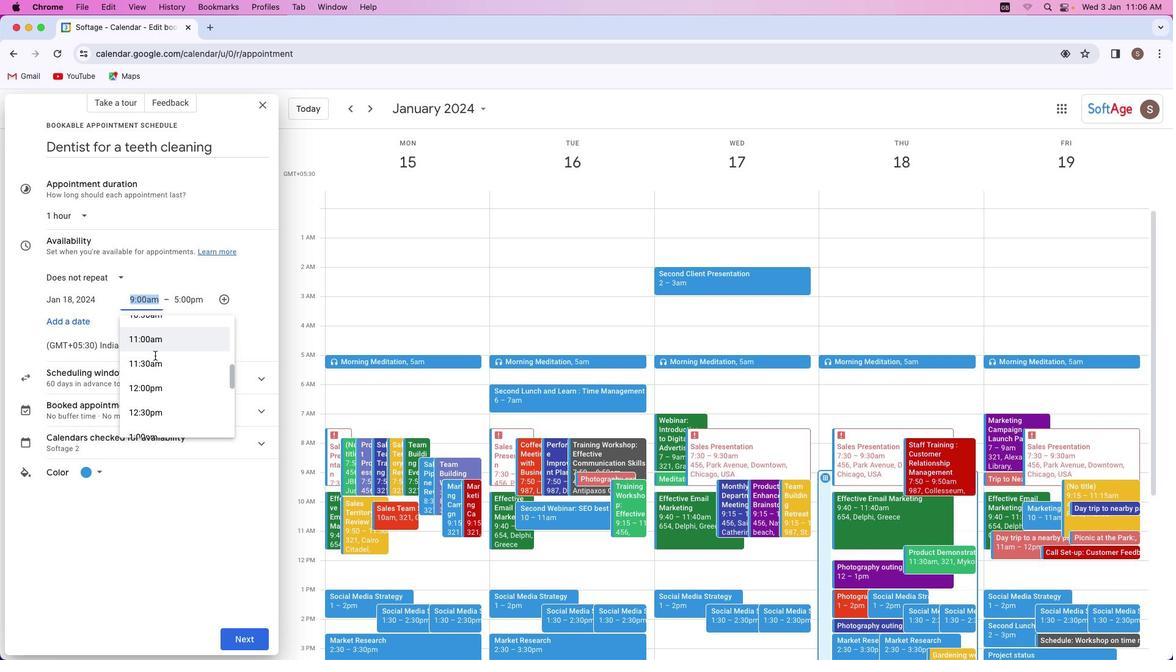 
Action: Mouse moved to (157, 355)
Screenshot: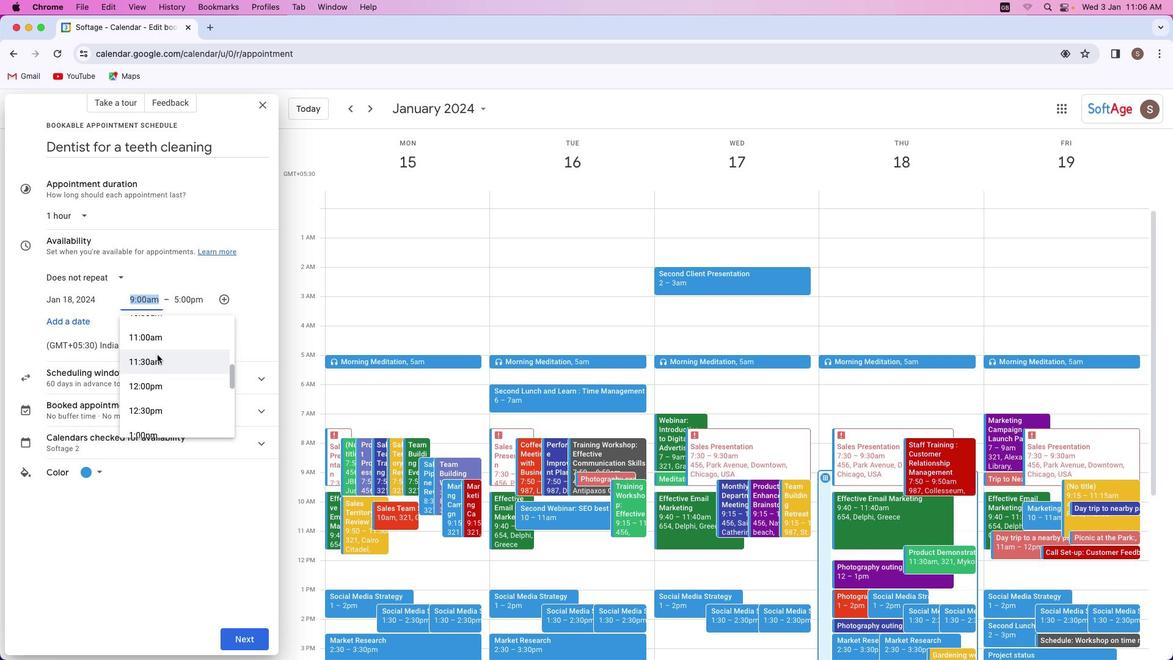 
Action: Mouse scrolled (157, 355) with delta (0, 0)
Screenshot: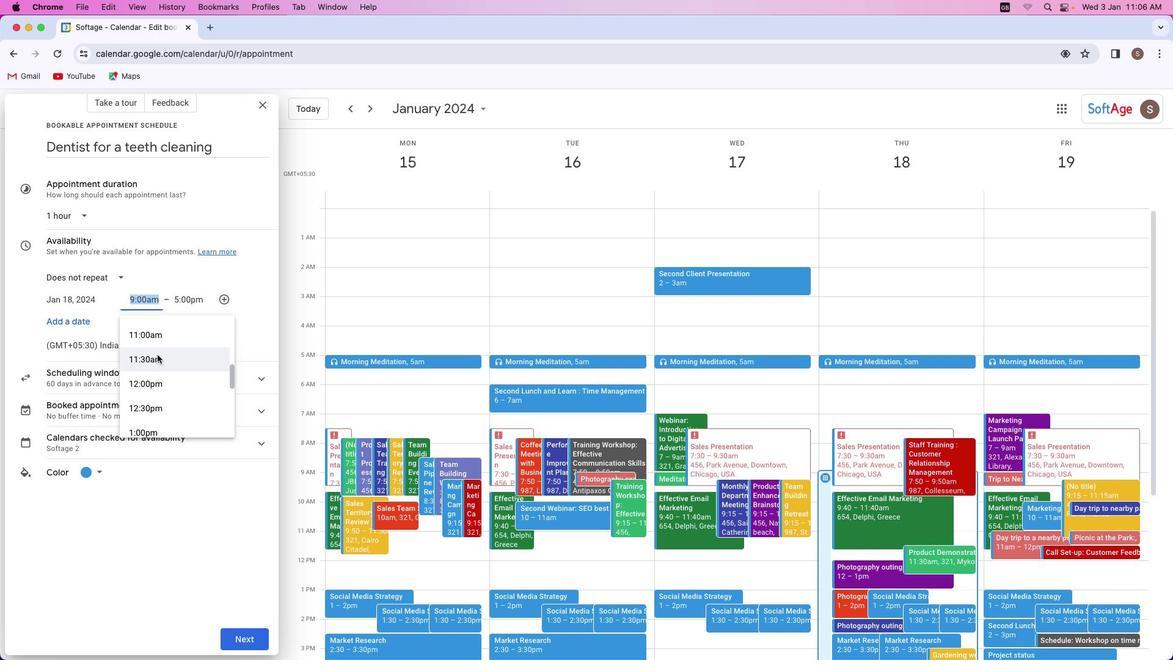
Action: Mouse scrolled (157, 355) with delta (0, 0)
Screenshot: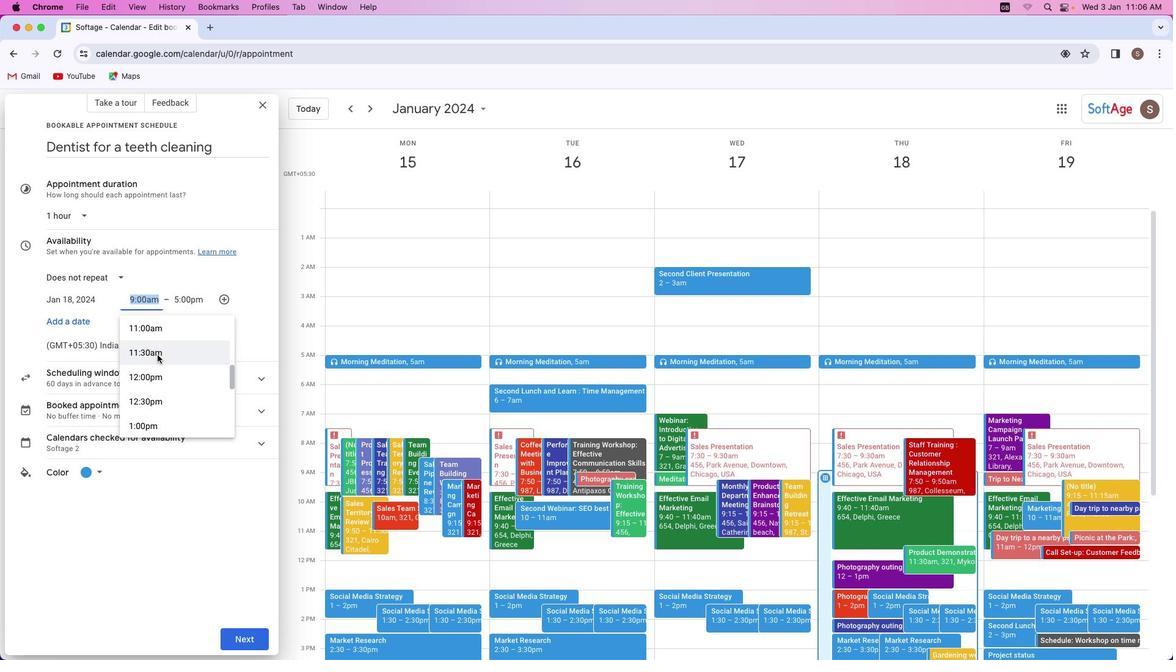 
Action: Mouse scrolled (157, 355) with delta (0, 0)
Screenshot: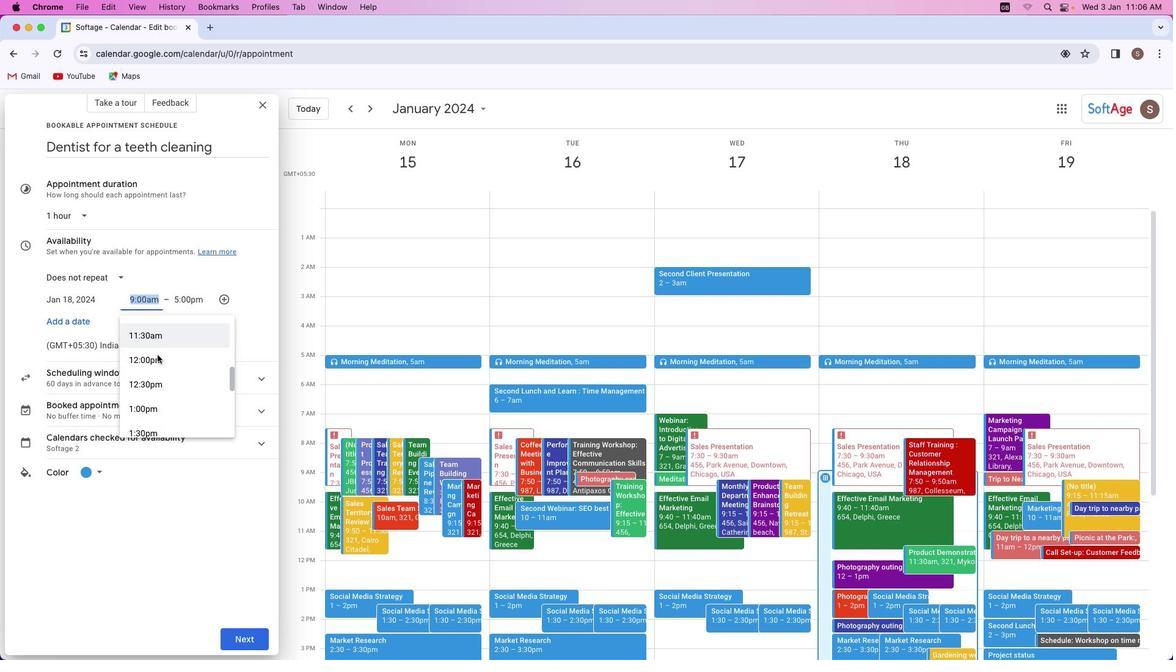 
Action: Mouse moved to (158, 350)
Screenshot: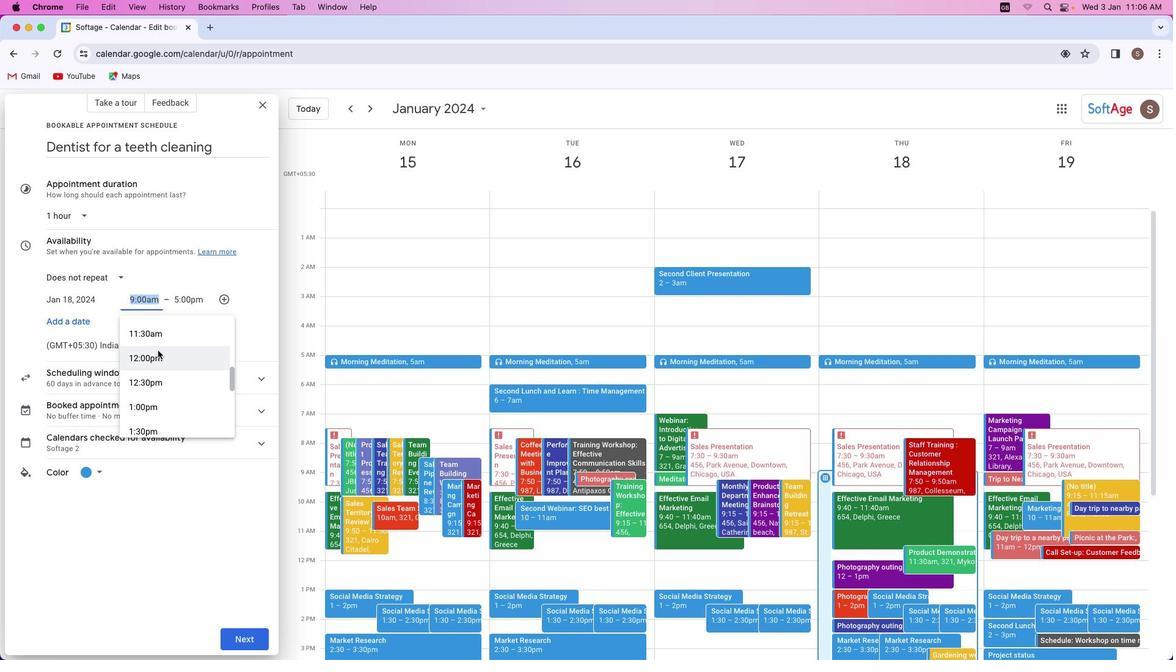 
Action: Mouse scrolled (158, 350) with delta (0, 0)
Screenshot: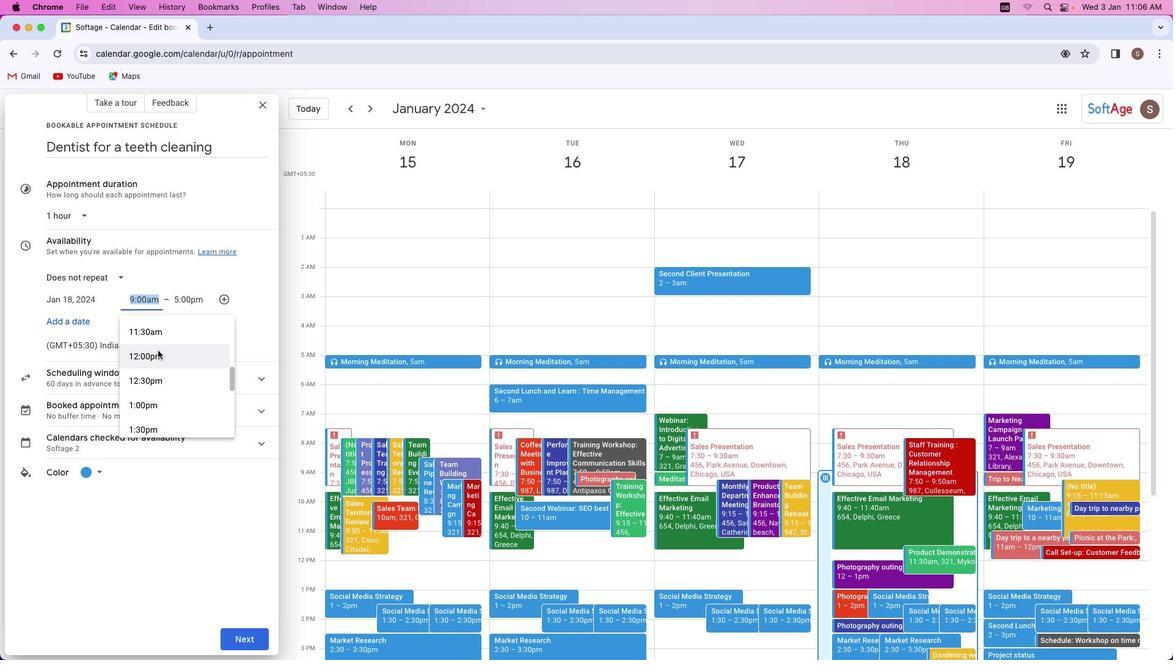 
Action: Mouse scrolled (158, 350) with delta (0, 0)
Screenshot: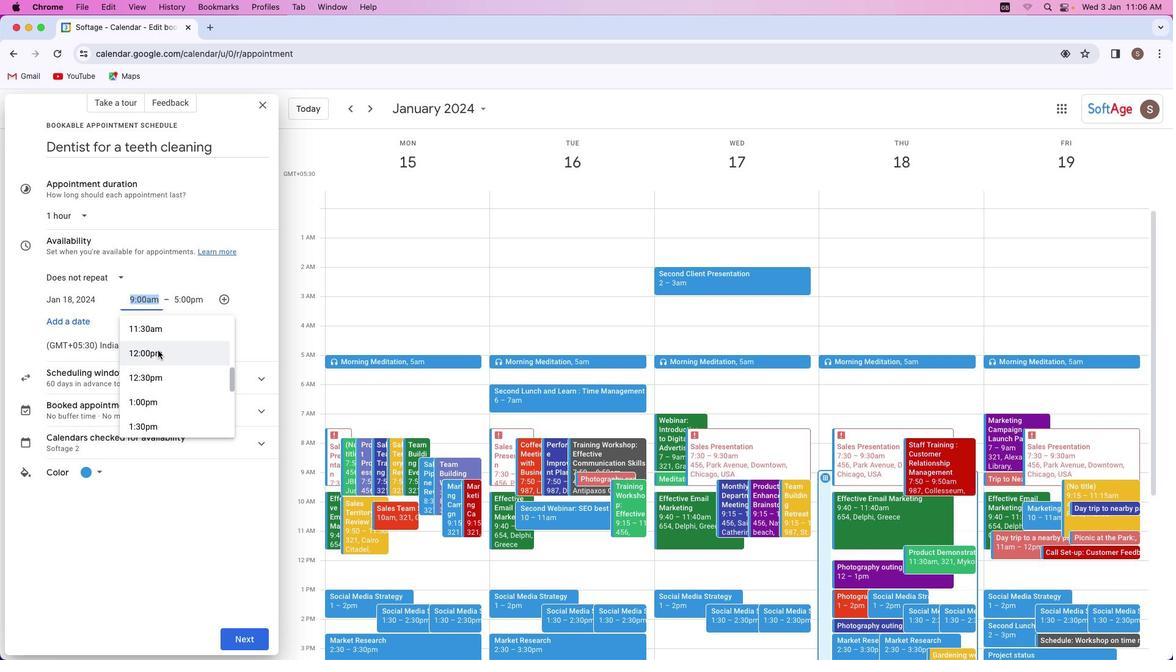 
Action: Mouse scrolled (158, 350) with delta (0, 0)
Screenshot: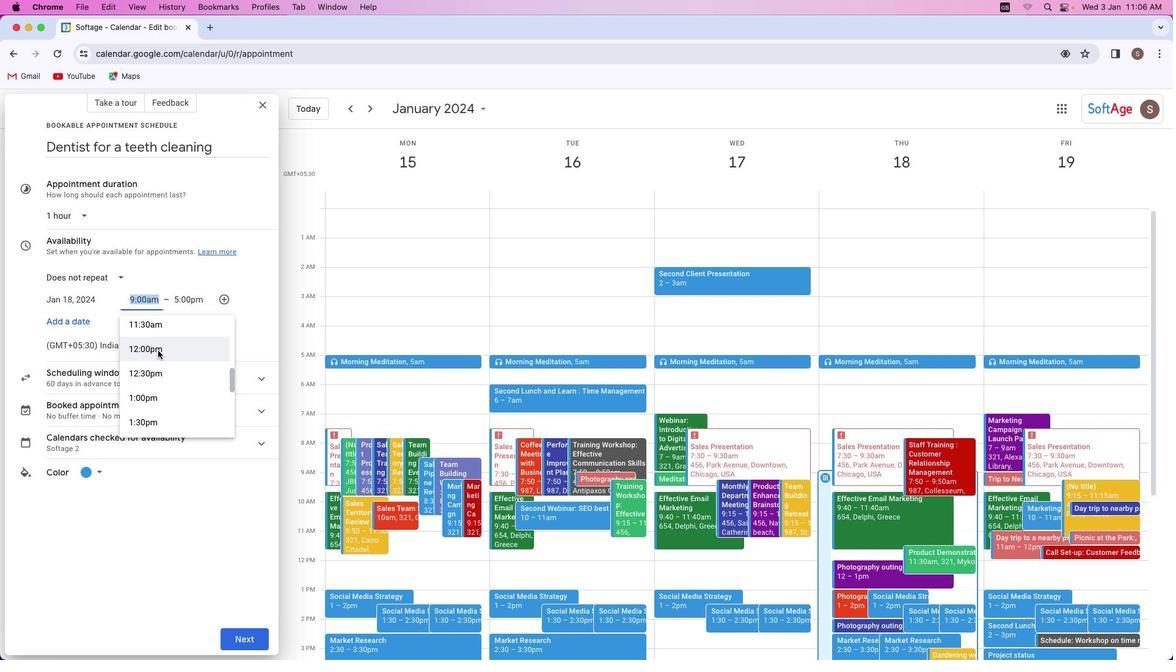 
Action: Mouse scrolled (158, 350) with delta (0, 0)
Screenshot: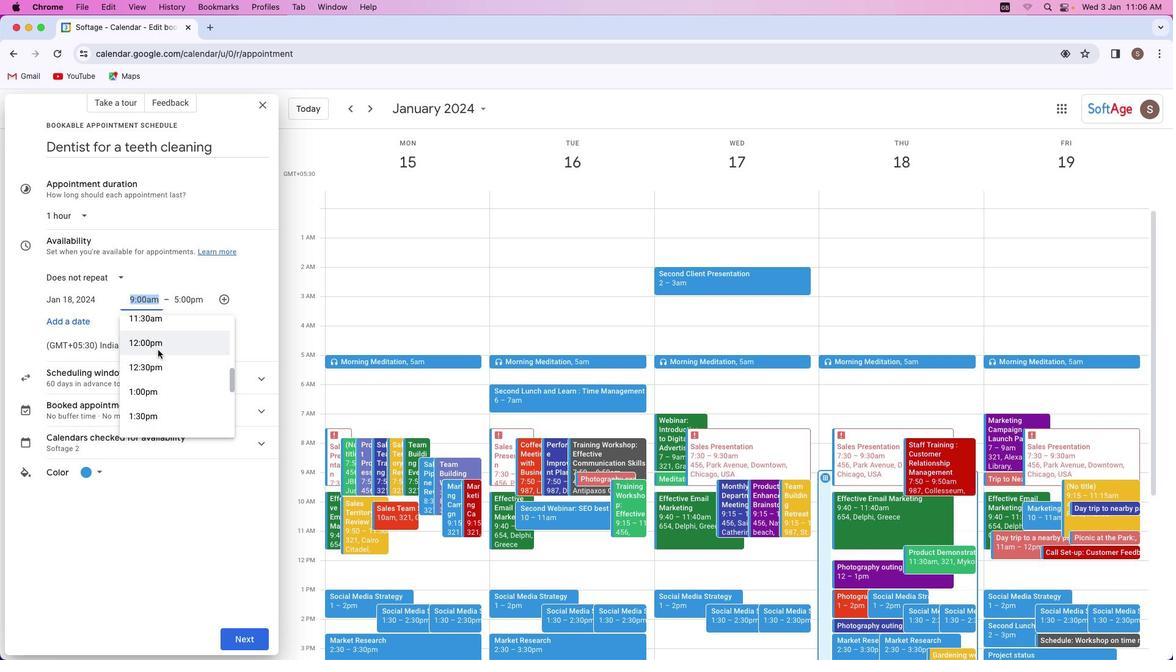 
Action: Mouse moved to (158, 348)
Screenshot: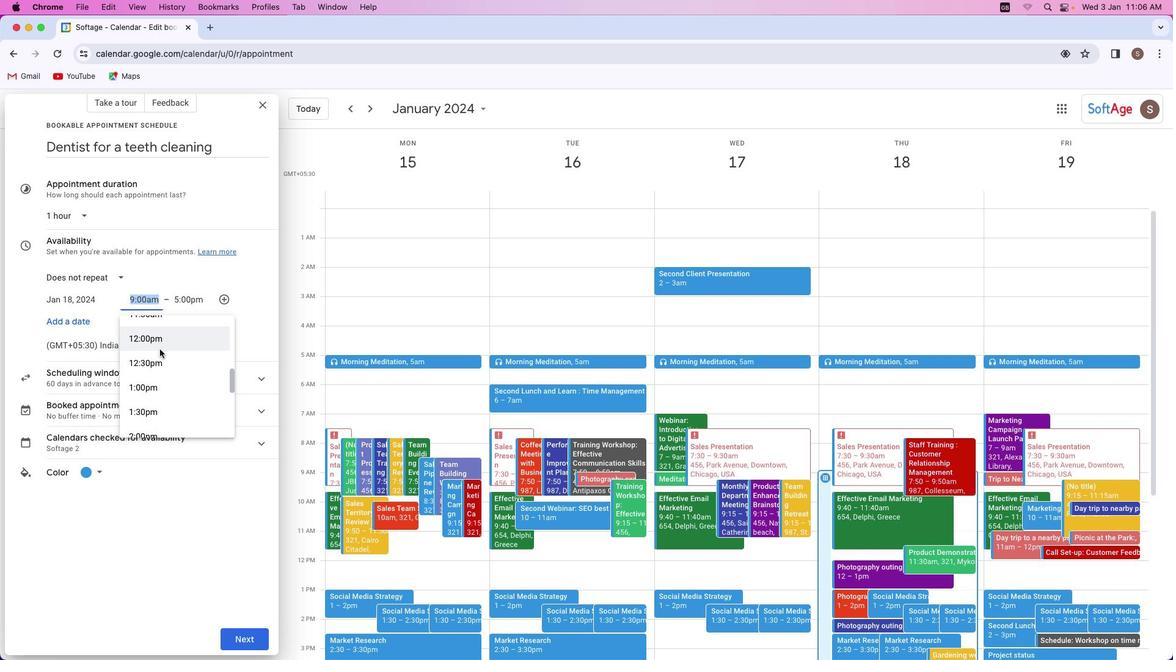 
Action: Mouse scrolled (158, 348) with delta (0, 0)
Screenshot: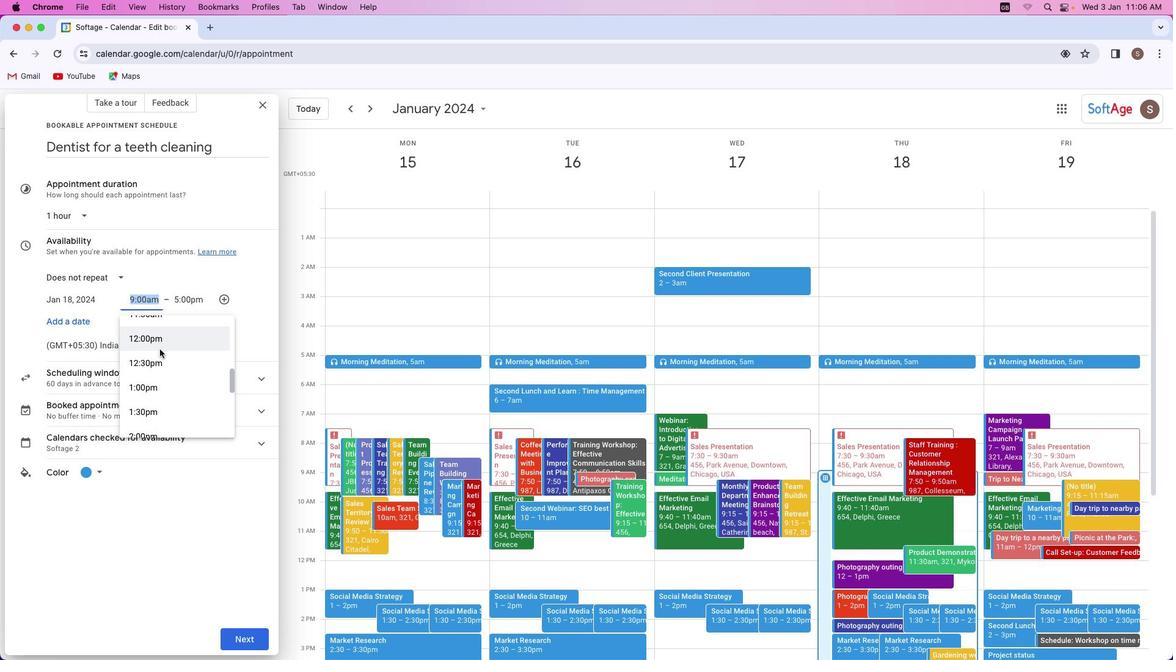 
Action: Mouse moved to (159, 349)
Screenshot: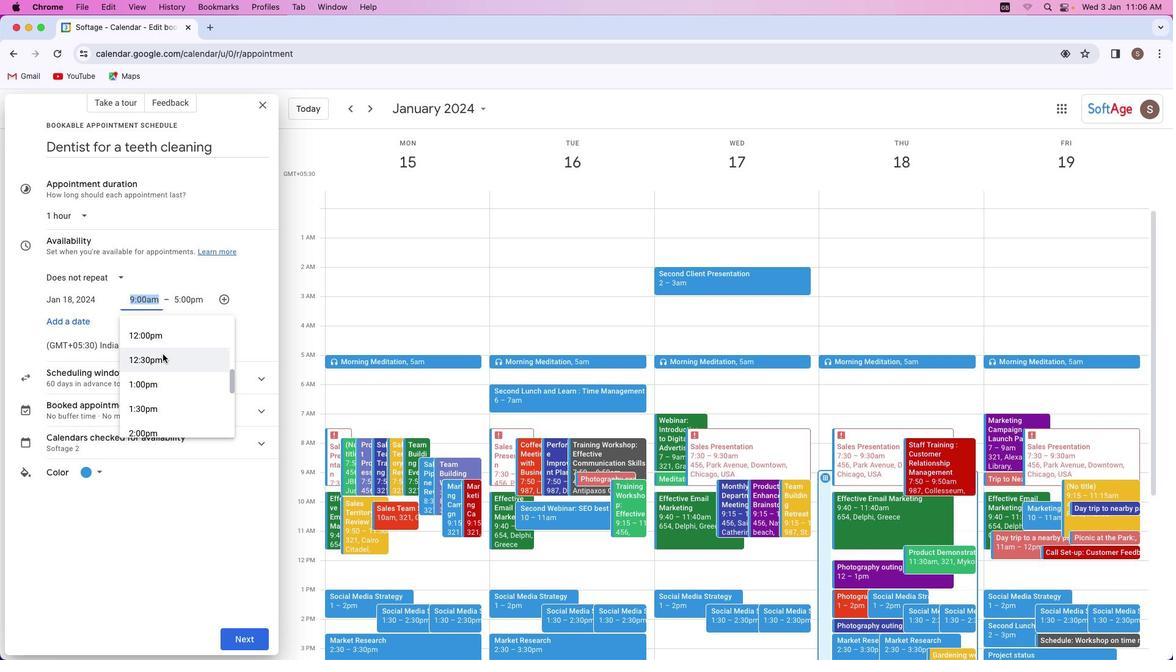 
Action: Mouse scrolled (159, 349) with delta (0, 0)
Screenshot: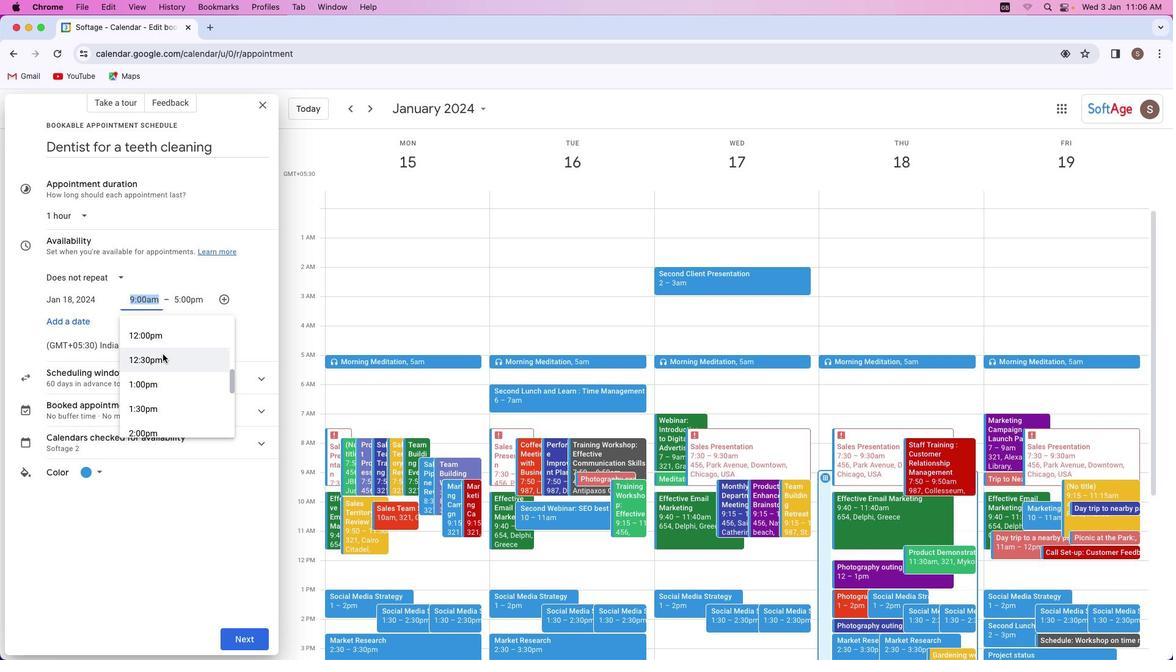 
Action: Mouse moved to (162, 353)
Screenshot: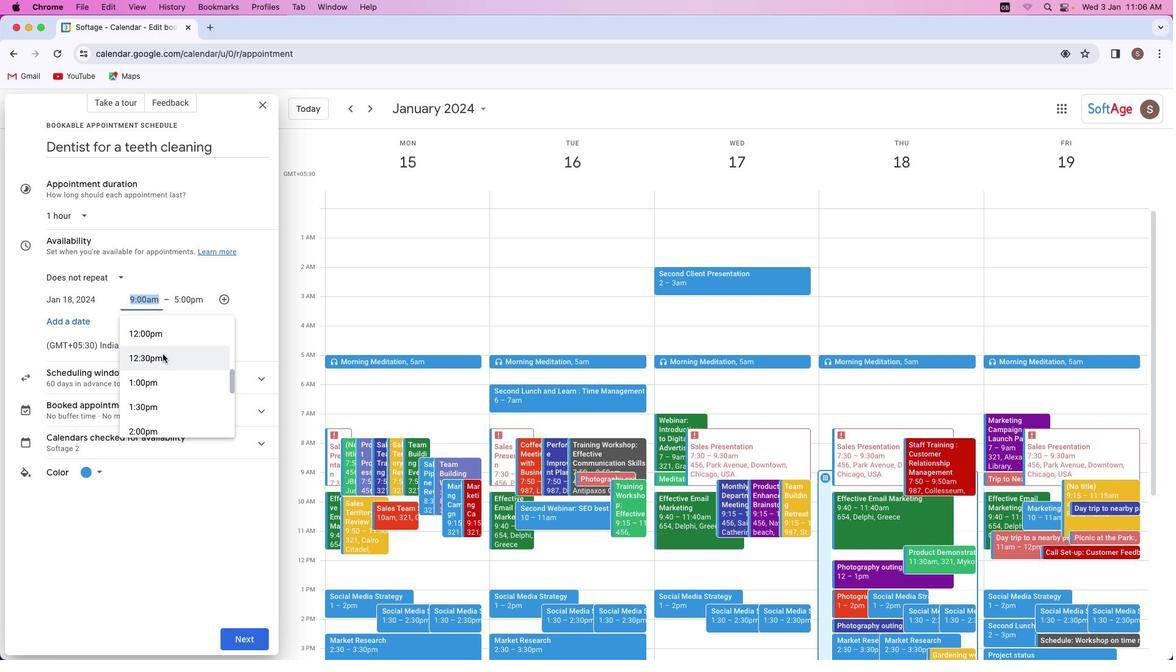 
Action: Mouse scrolled (162, 353) with delta (0, 0)
Screenshot: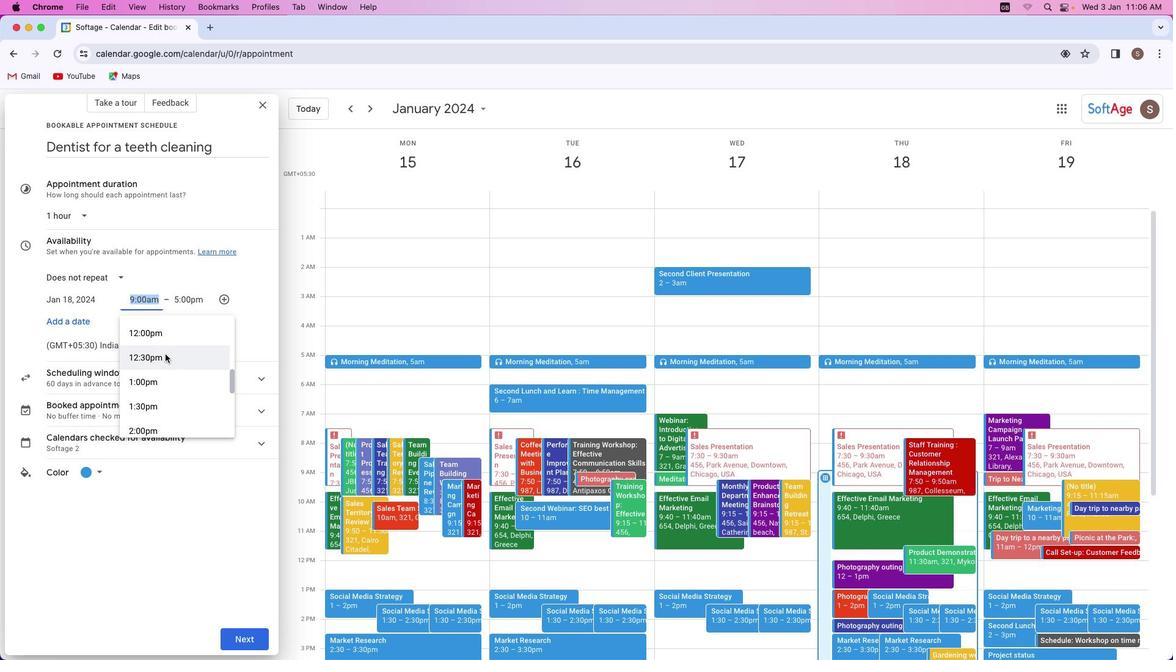
Action: Mouse moved to (167, 350)
Screenshot: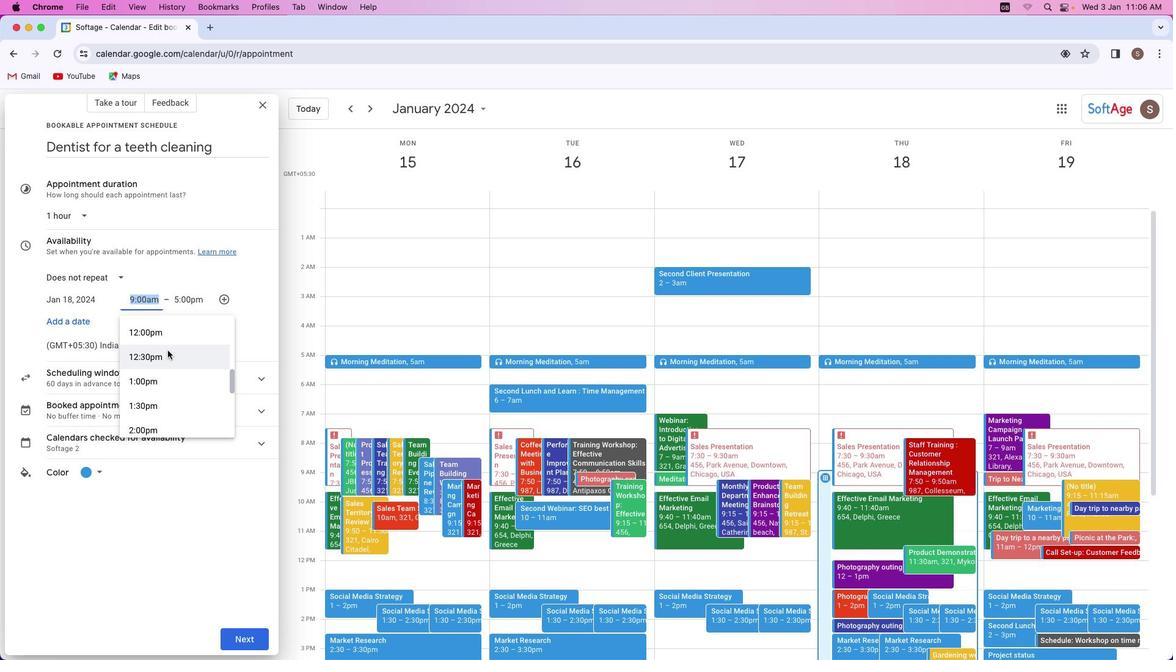 
Action: Mouse scrolled (167, 350) with delta (0, 0)
Screenshot: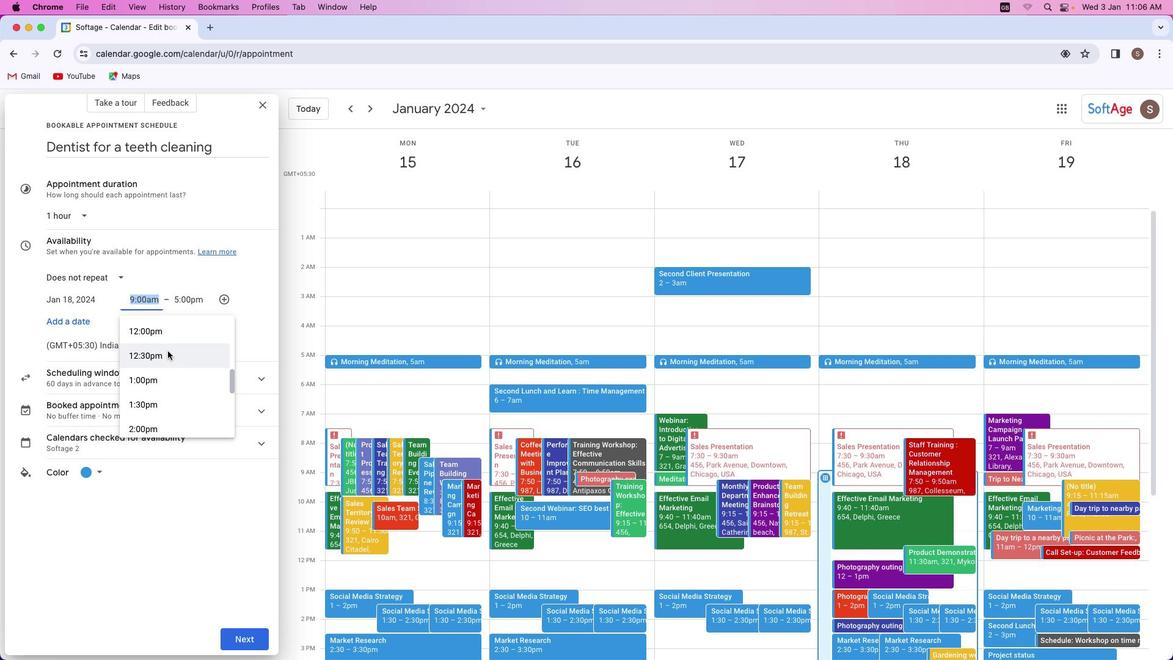 
Action: Mouse scrolled (167, 350) with delta (0, 0)
Screenshot: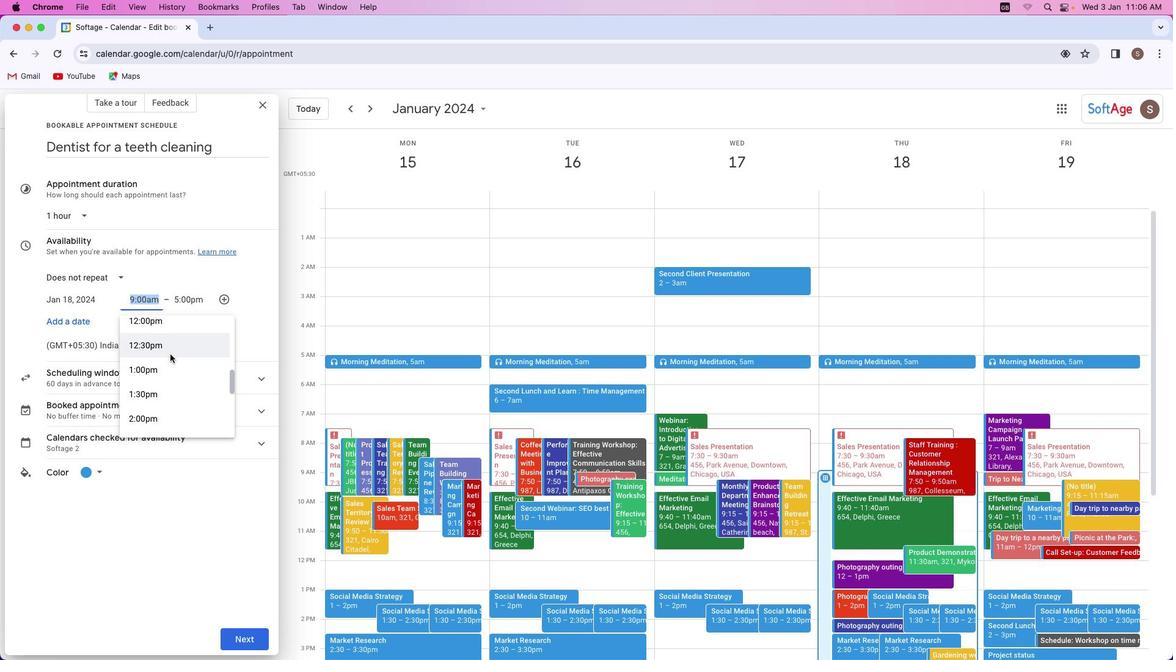
Action: Mouse moved to (168, 352)
Screenshot: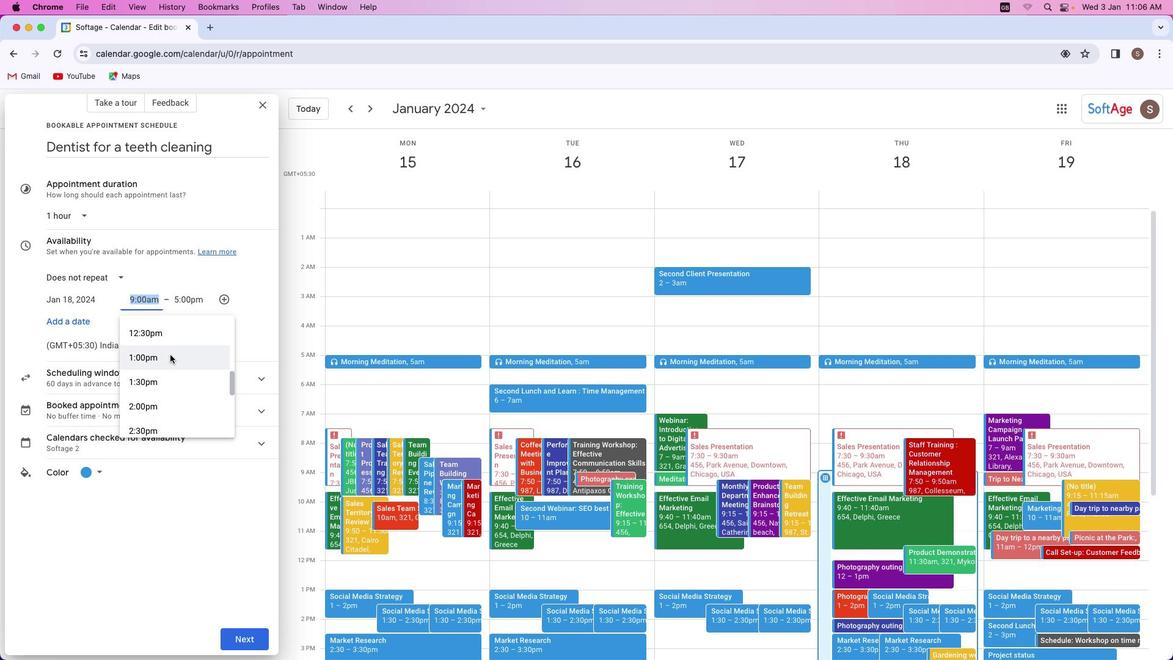 
Action: Mouse scrolled (168, 352) with delta (0, 0)
Screenshot: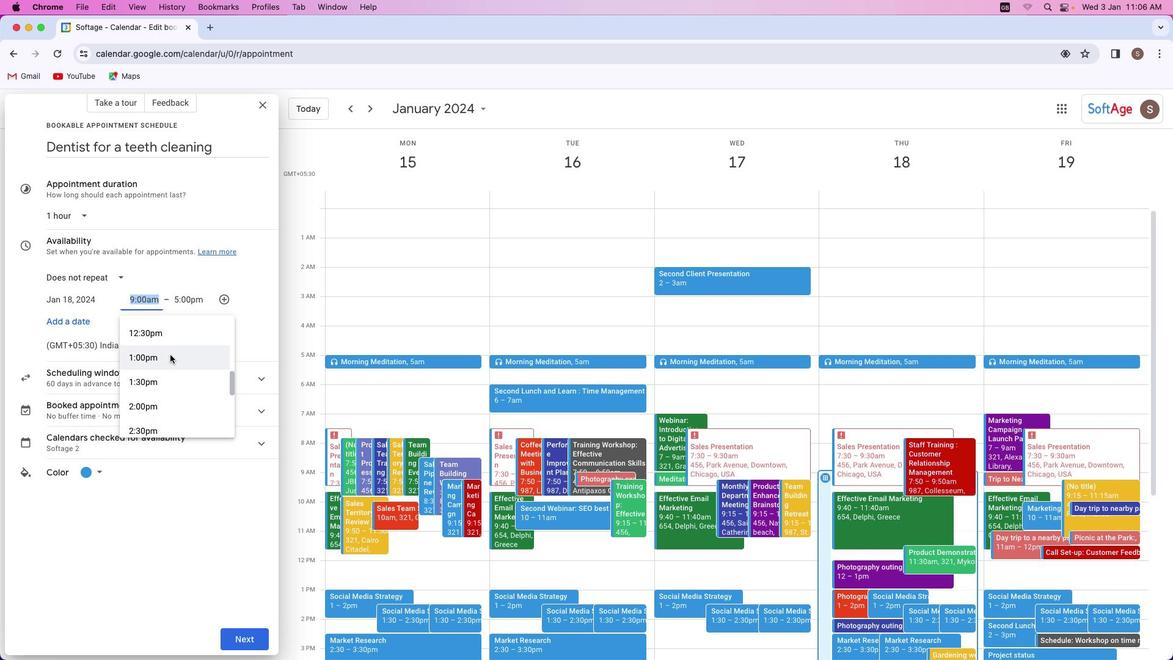 
Action: Mouse moved to (169, 354)
Screenshot: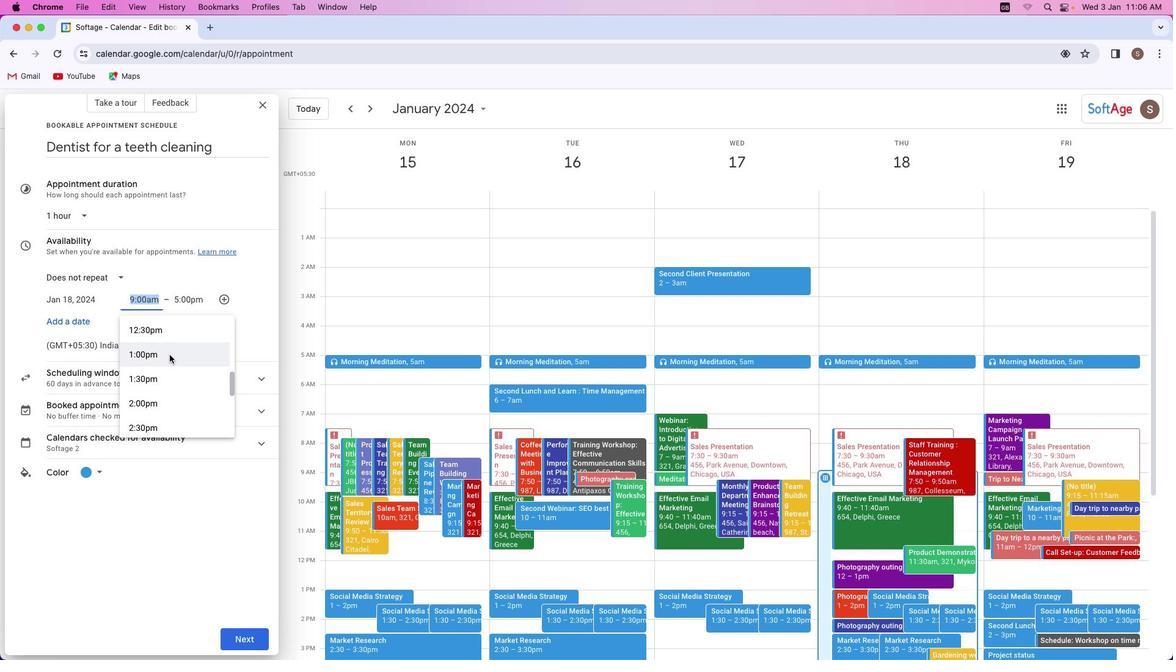 
Action: Mouse scrolled (169, 354) with delta (0, 0)
Screenshot: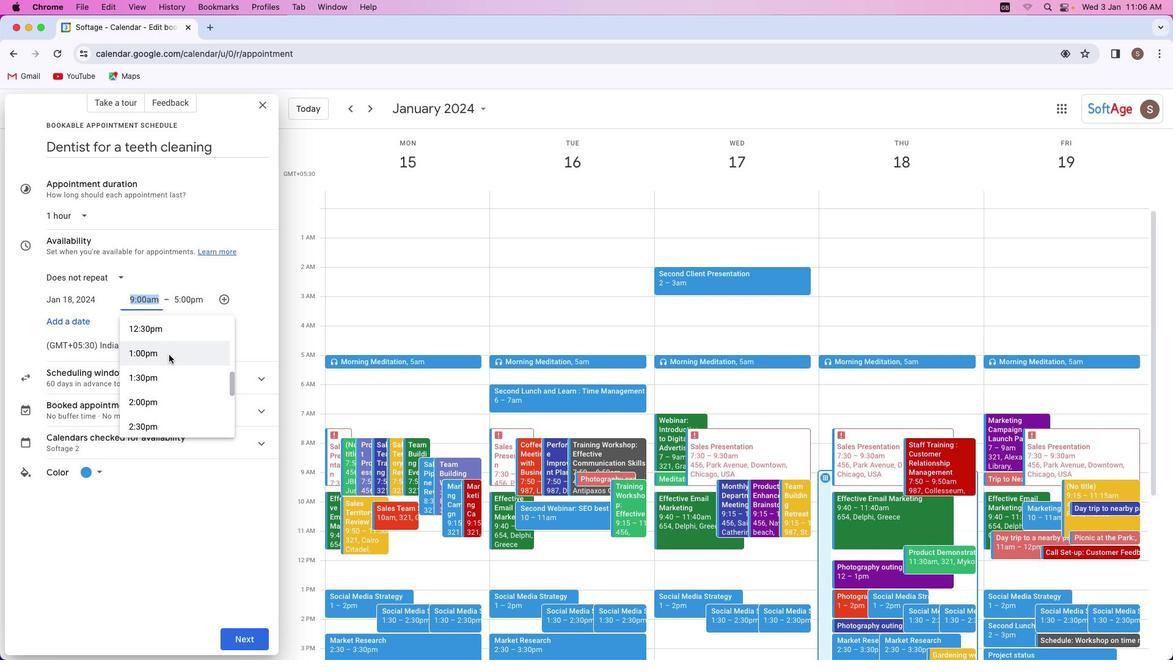 
Action: Mouse moved to (168, 352)
Screenshot: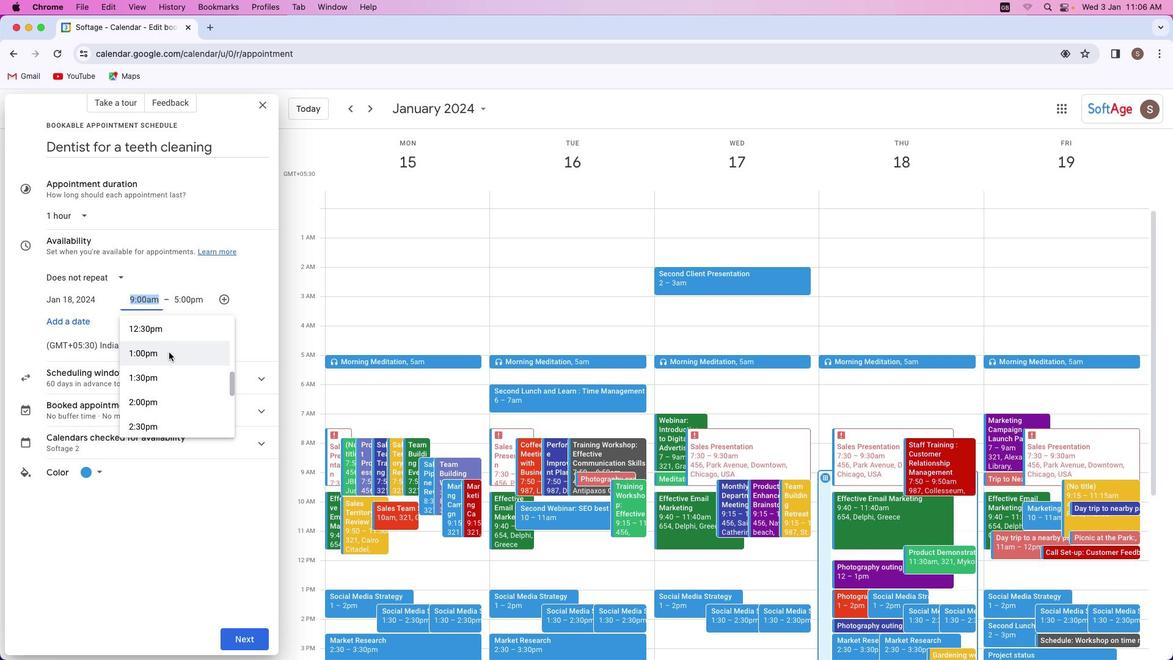 
Action: Mouse scrolled (168, 352) with delta (0, 0)
Screenshot: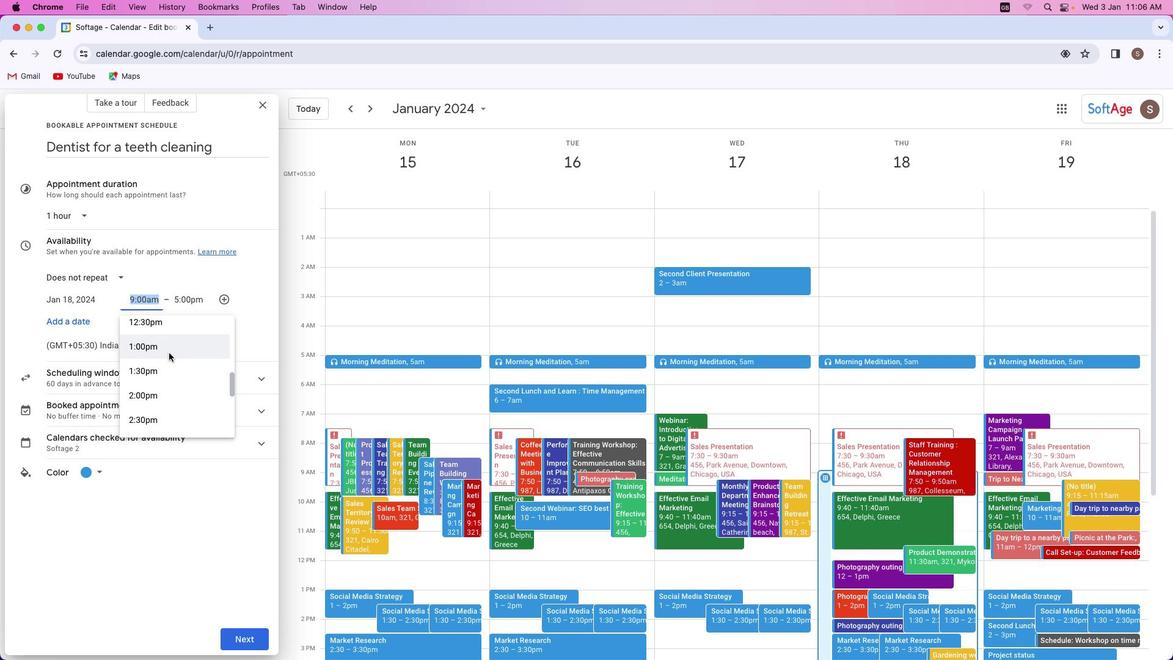 
Action: Mouse moved to (168, 353)
Screenshot: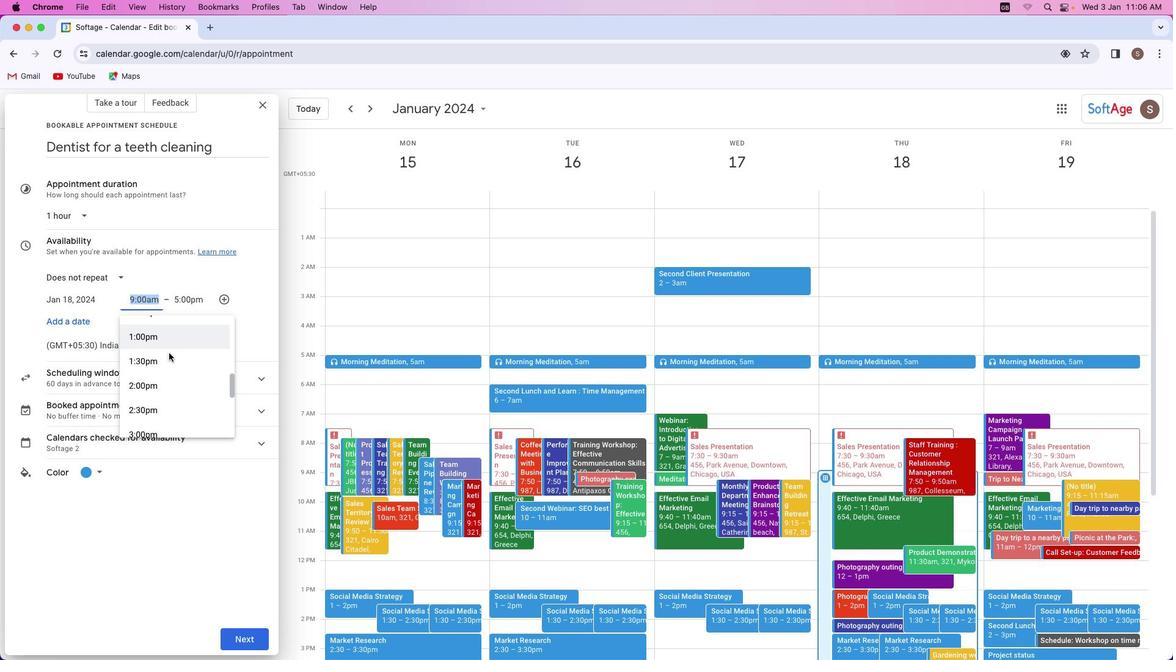 
Action: Mouse scrolled (168, 353) with delta (0, 0)
Screenshot: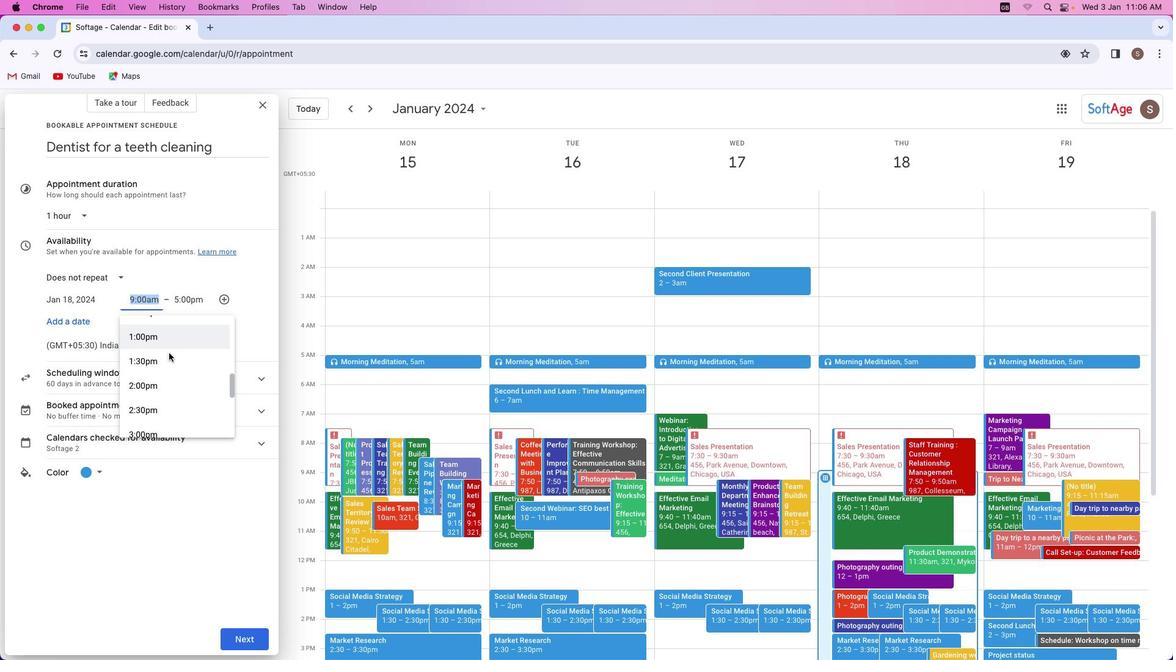 
Action: Mouse moved to (168, 353)
Screenshot: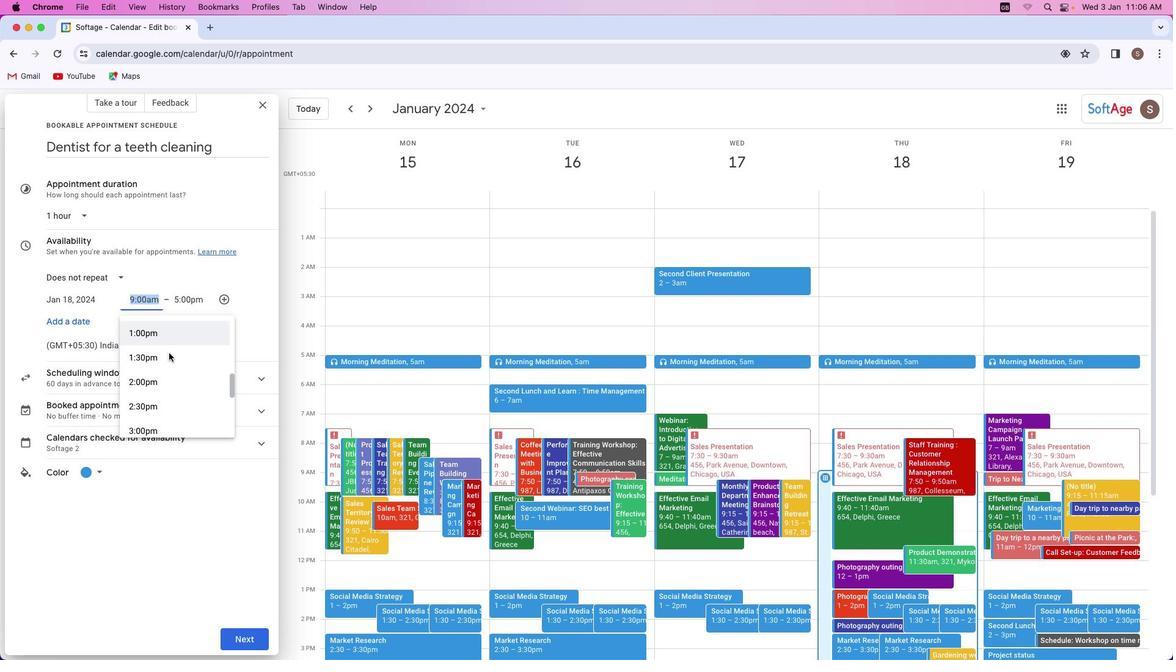 
Action: Mouse scrolled (168, 353) with delta (0, 0)
Screenshot: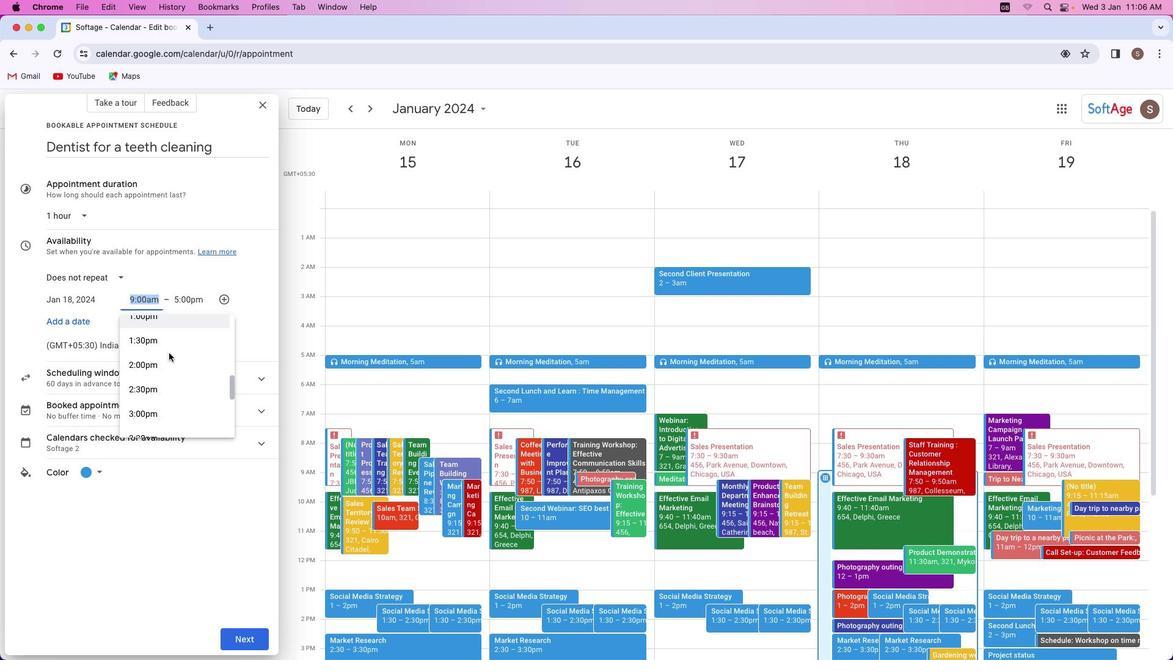 
Action: Mouse moved to (163, 350)
Screenshot: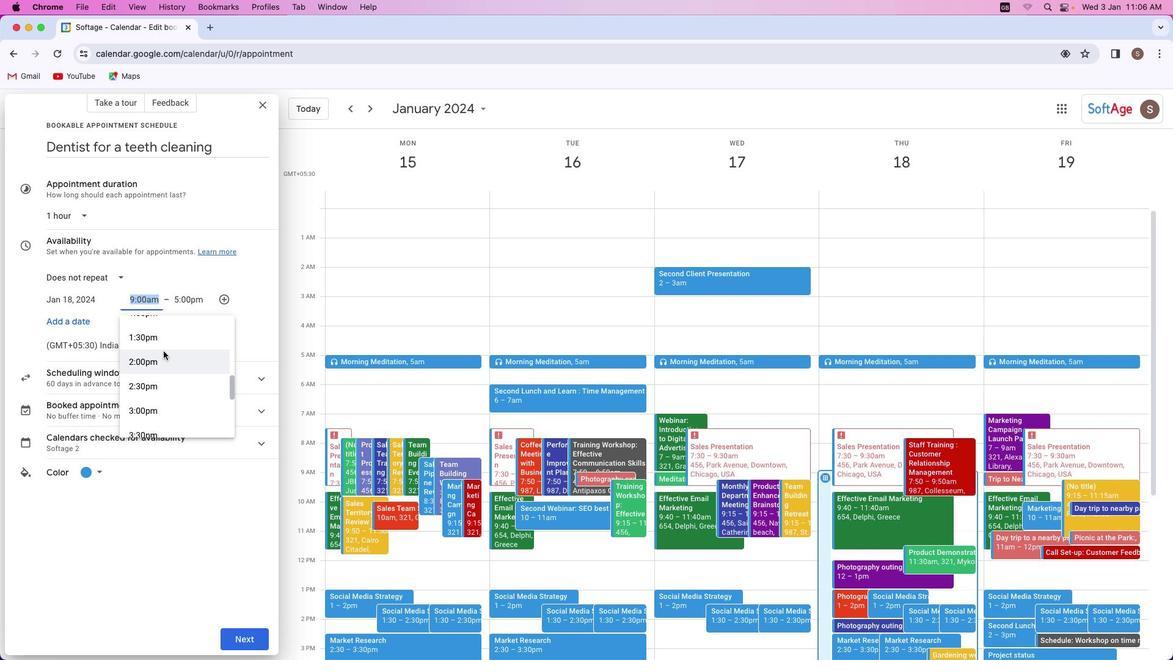 
Action: Mouse scrolled (163, 350) with delta (0, 0)
Screenshot: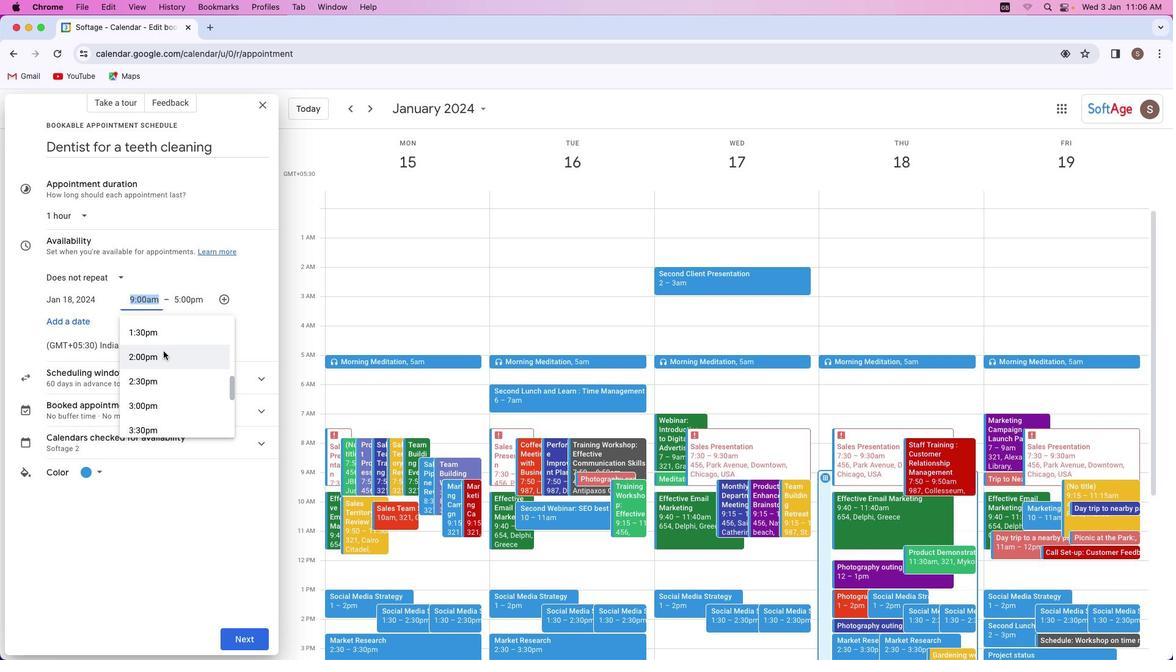 
Action: Mouse scrolled (163, 350) with delta (0, 0)
Screenshot: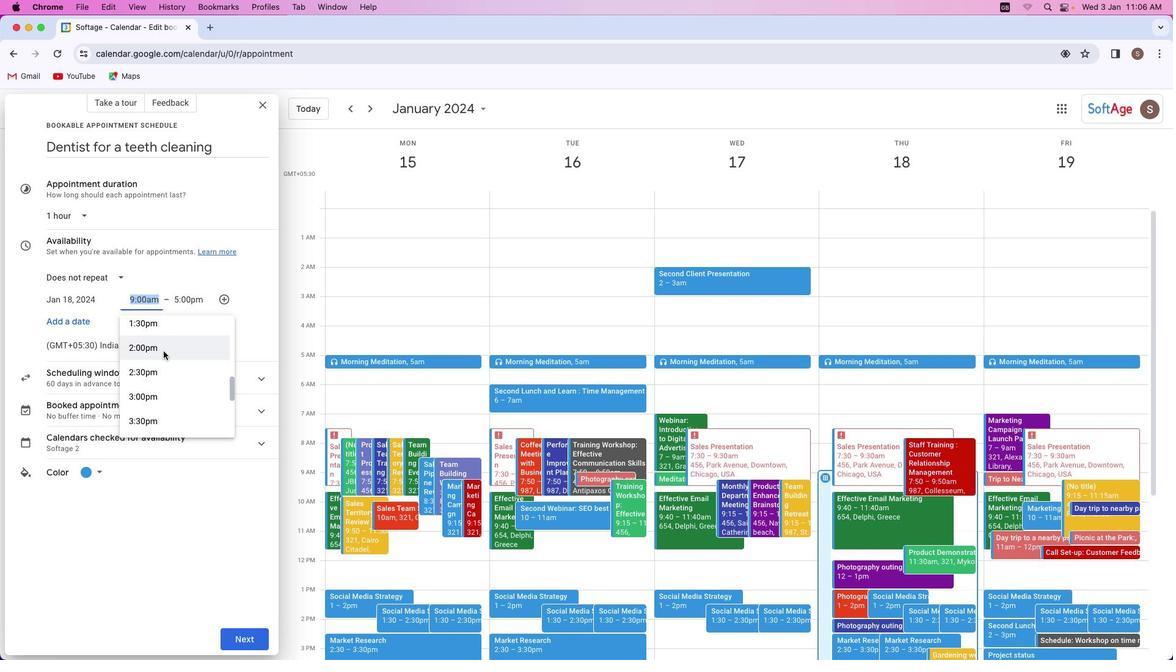 
Action: Mouse scrolled (163, 350) with delta (0, 0)
Screenshot: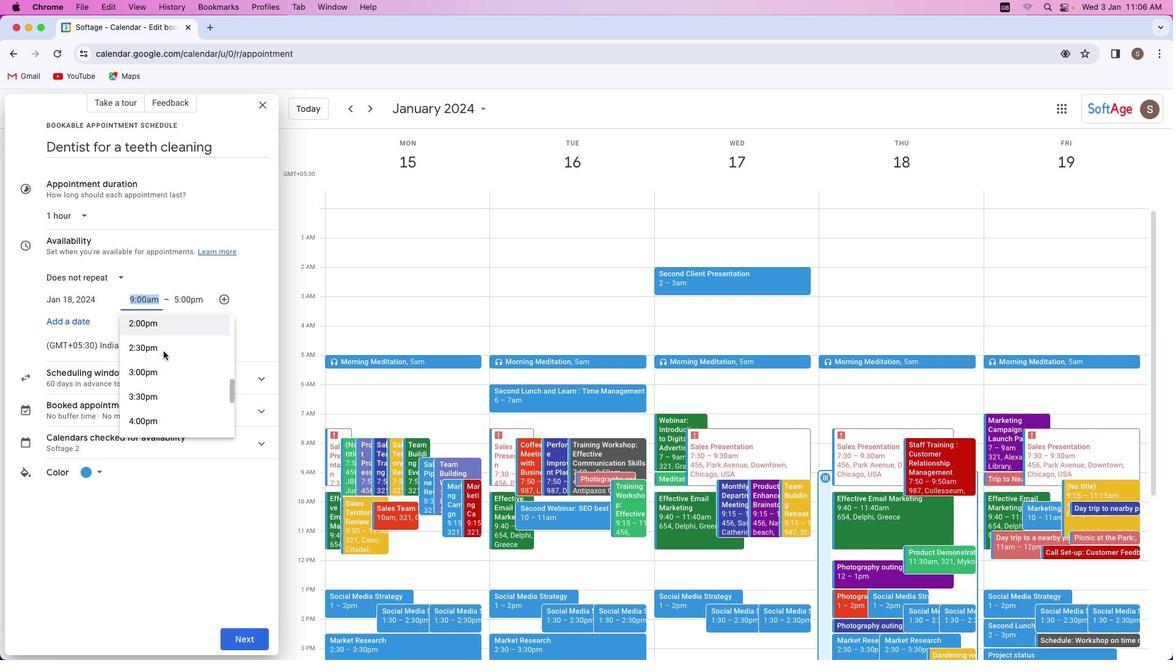
Action: Mouse scrolled (163, 350) with delta (0, 0)
Screenshot: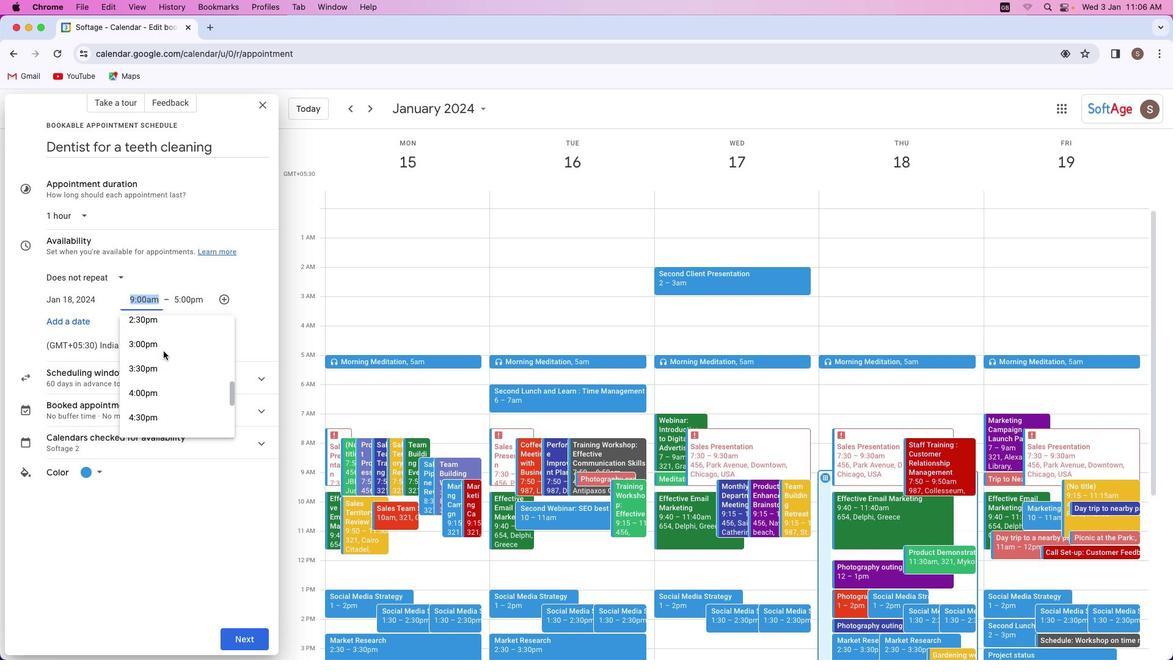 
Action: Mouse scrolled (163, 350) with delta (0, 0)
Screenshot: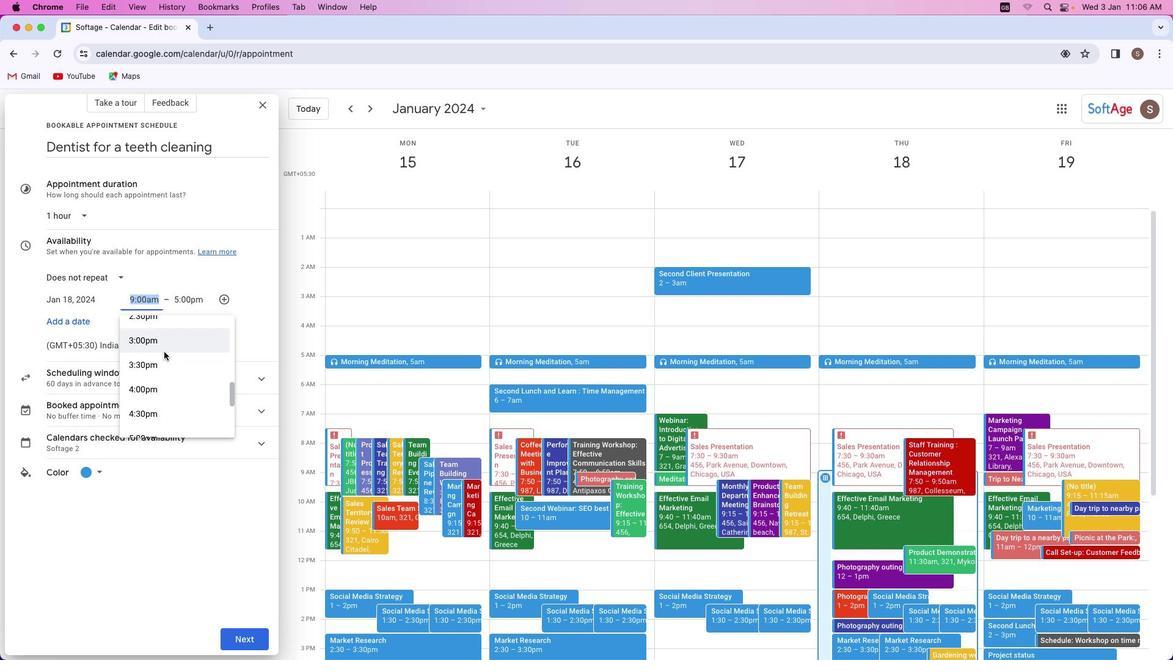 
Action: Mouse moved to (164, 351)
Screenshot: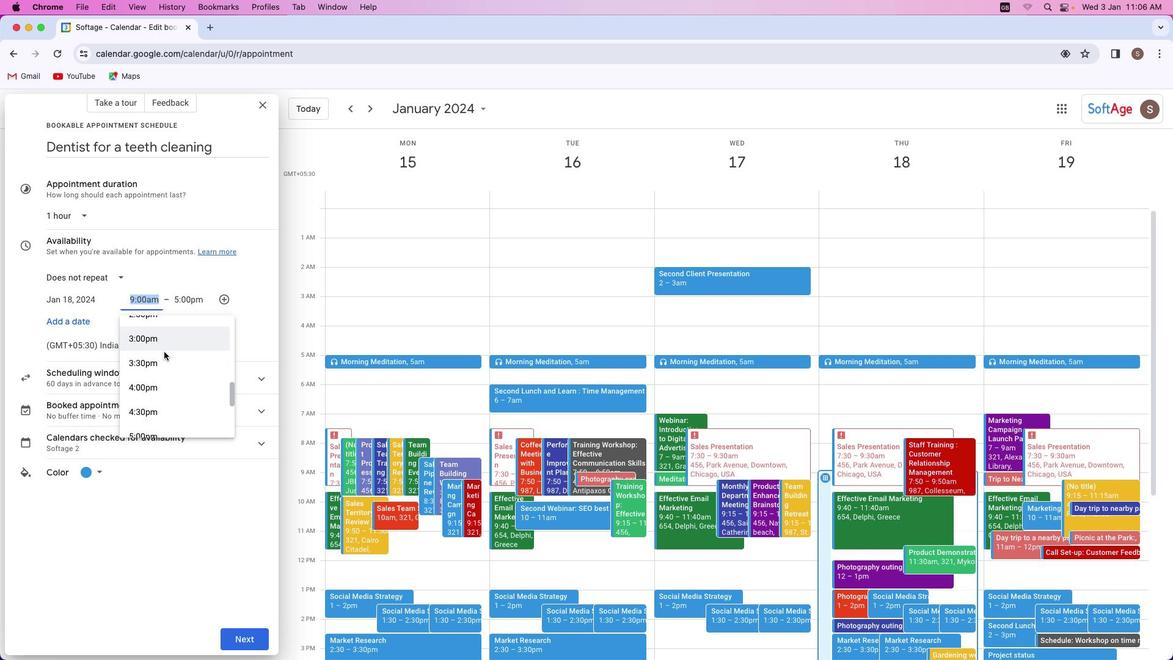 
Action: Mouse scrolled (164, 351) with delta (0, 0)
Screenshot: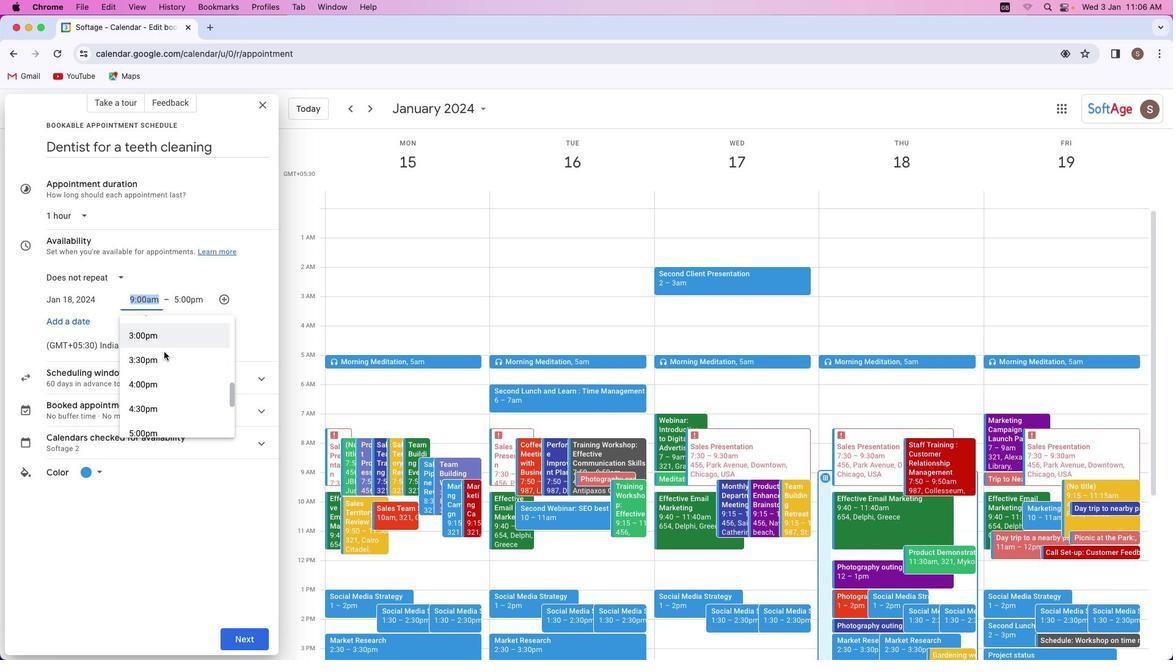 
Action: Mouse scrolled (164, 351) with delta (0, 0)
Screenshot: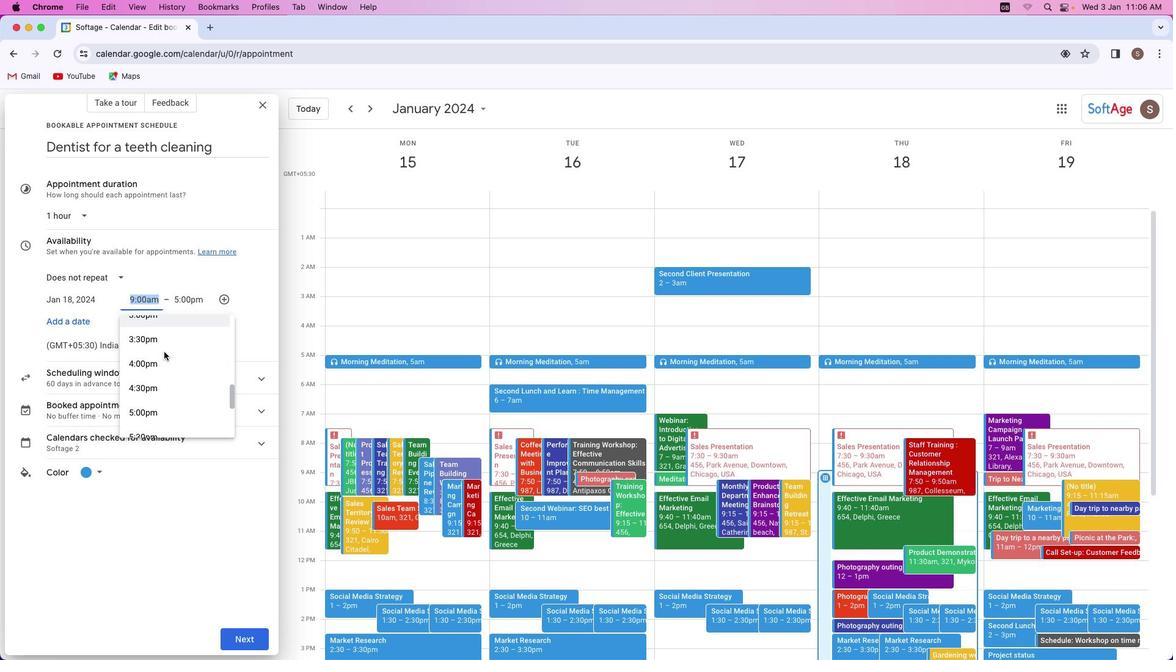 
Action: Mouse scrolled (164, 351) with delta (0, 0)
Screenshot: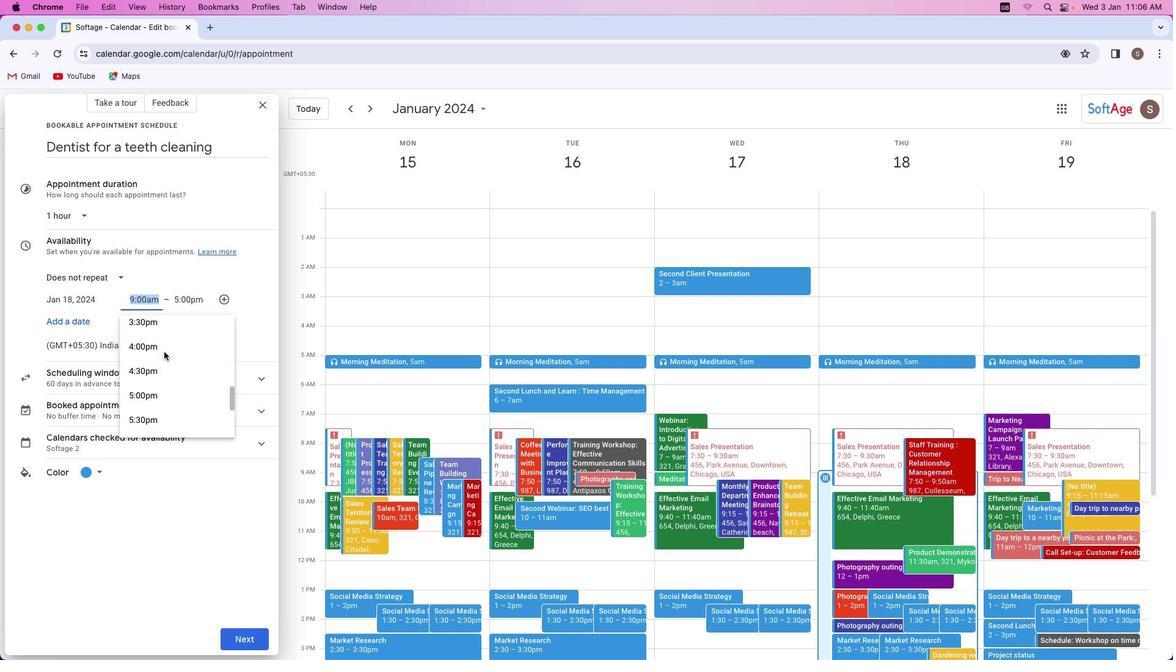 
Action: Mouse moved to (161, 350)
Screenshot: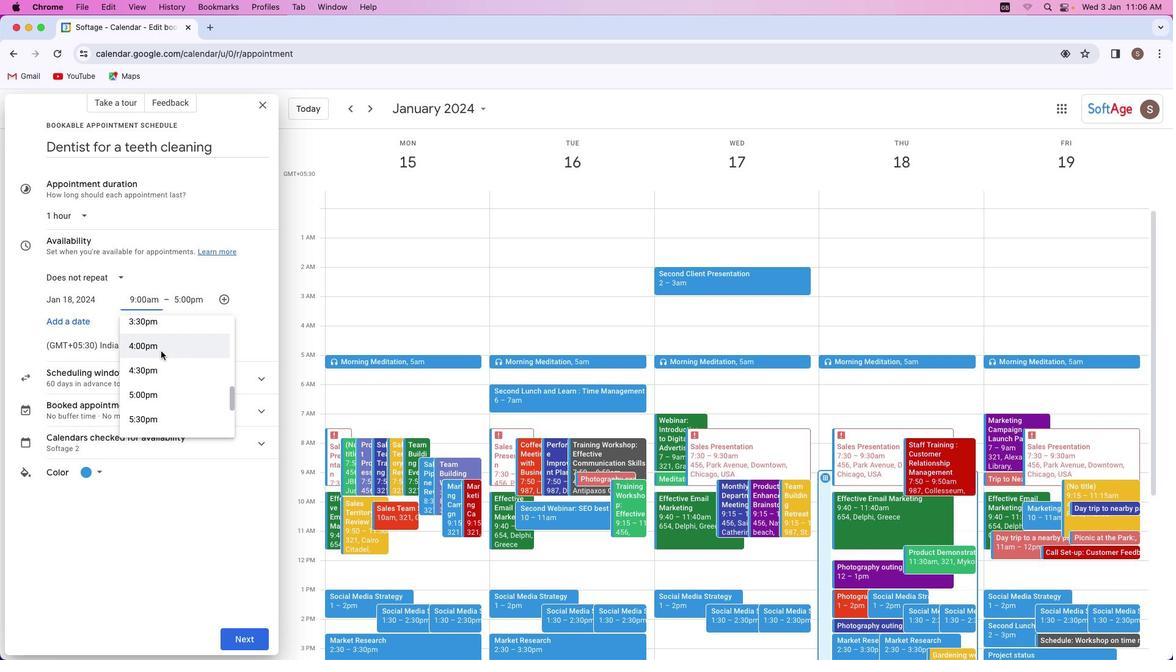 
Action: Mouse pressed left at (161, 350)
Screenshot: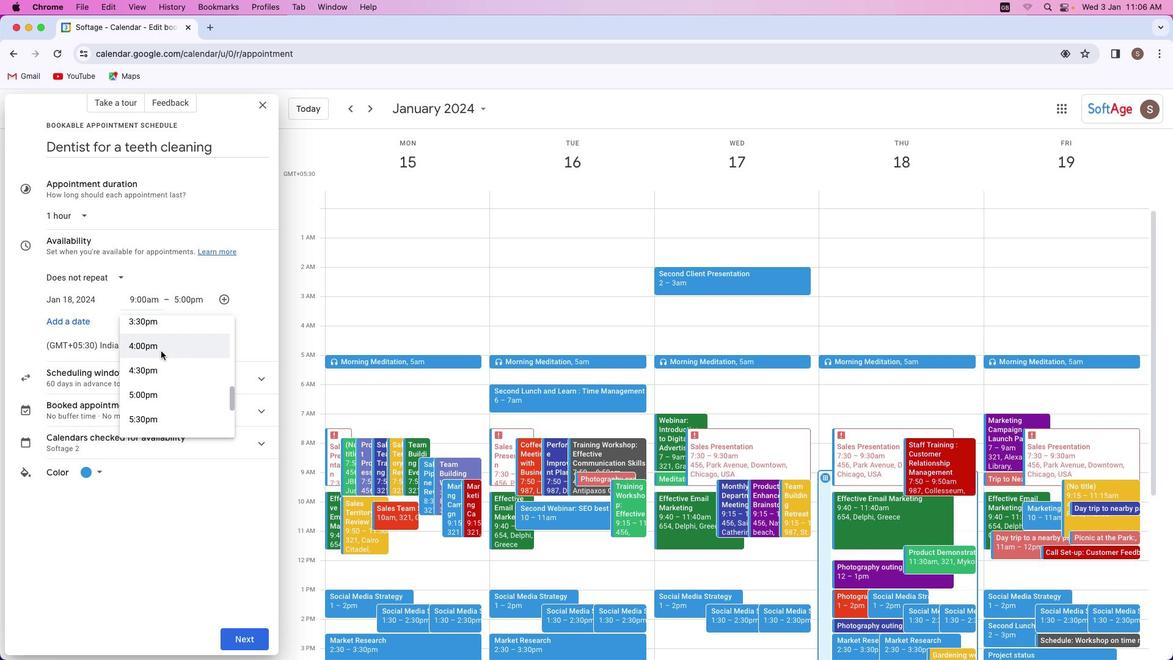 
Action: Mouse moved to (105, 468)
Screenshot: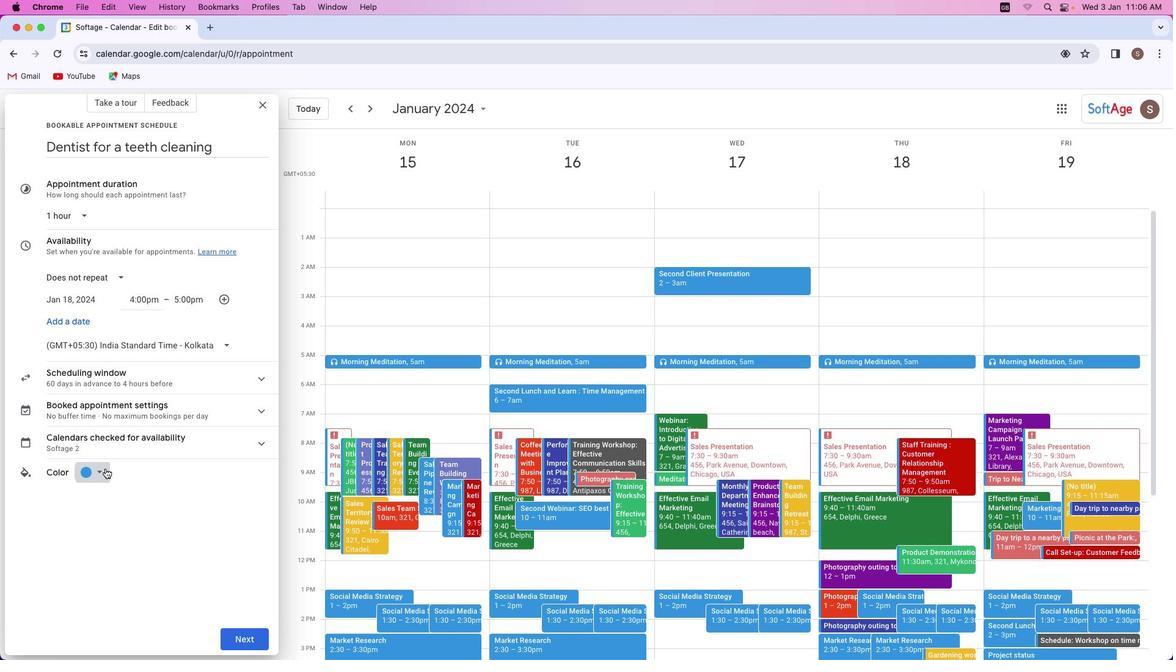 
Action: Mouse pressed left at (105, 468)
Screenshot: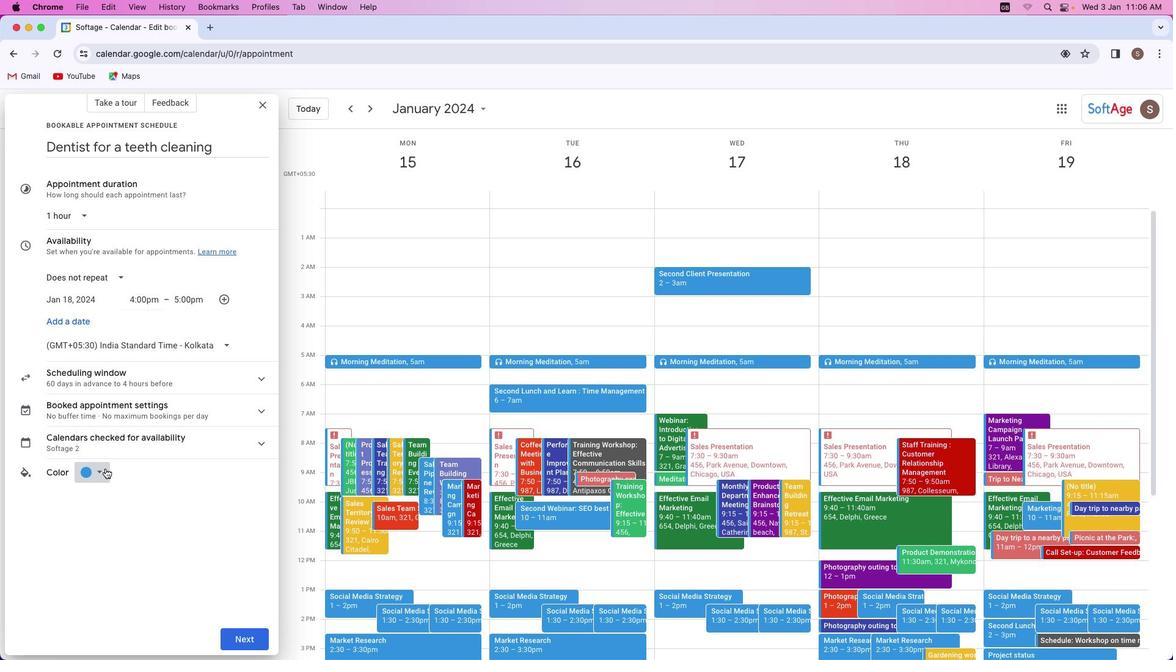 
Action: Mouse moved to (98, 491)
Screenshot: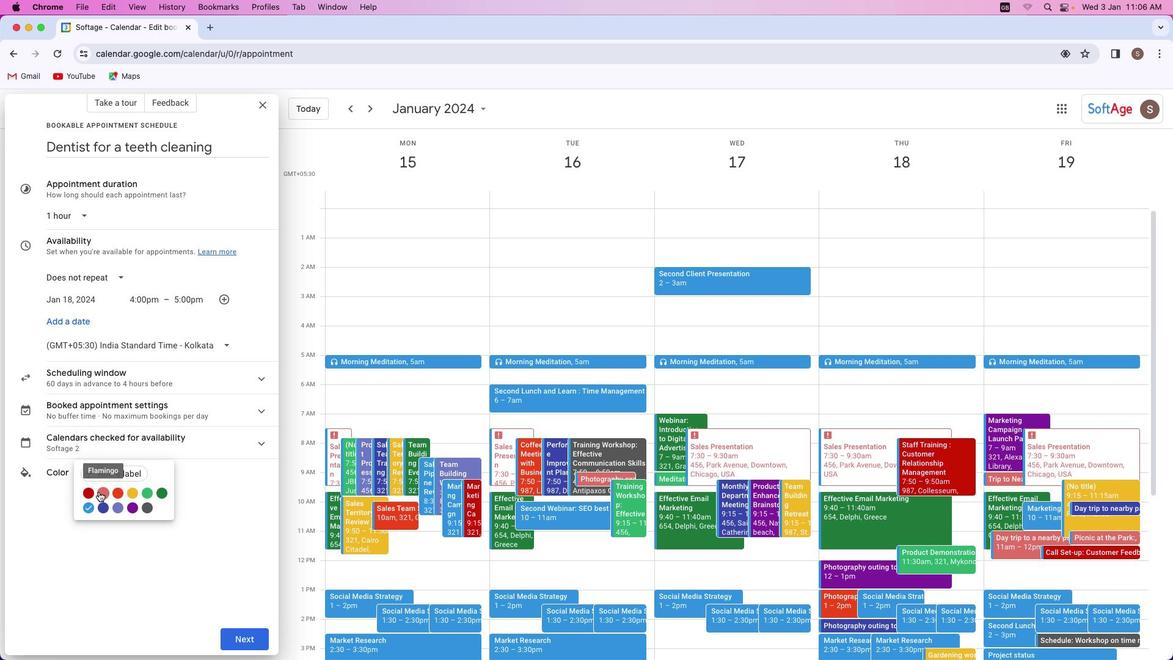 
Action: Mouse pressed left at (98, 491)
Screenshot: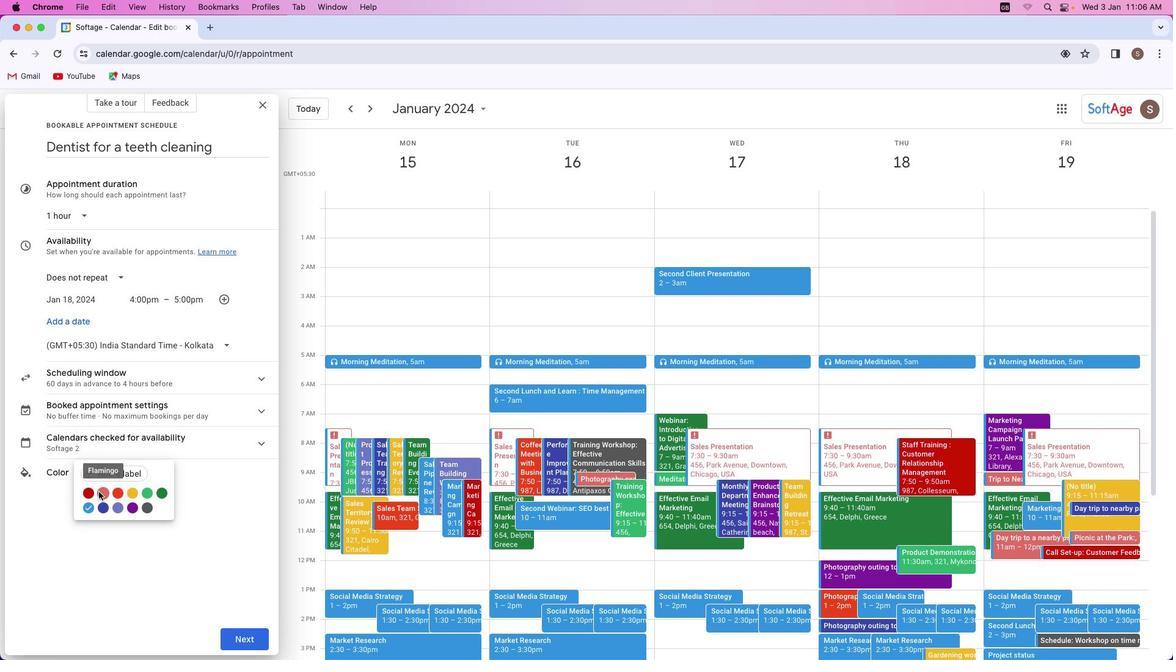 
Action: Mouse moved to (238, 638)
Screenshot: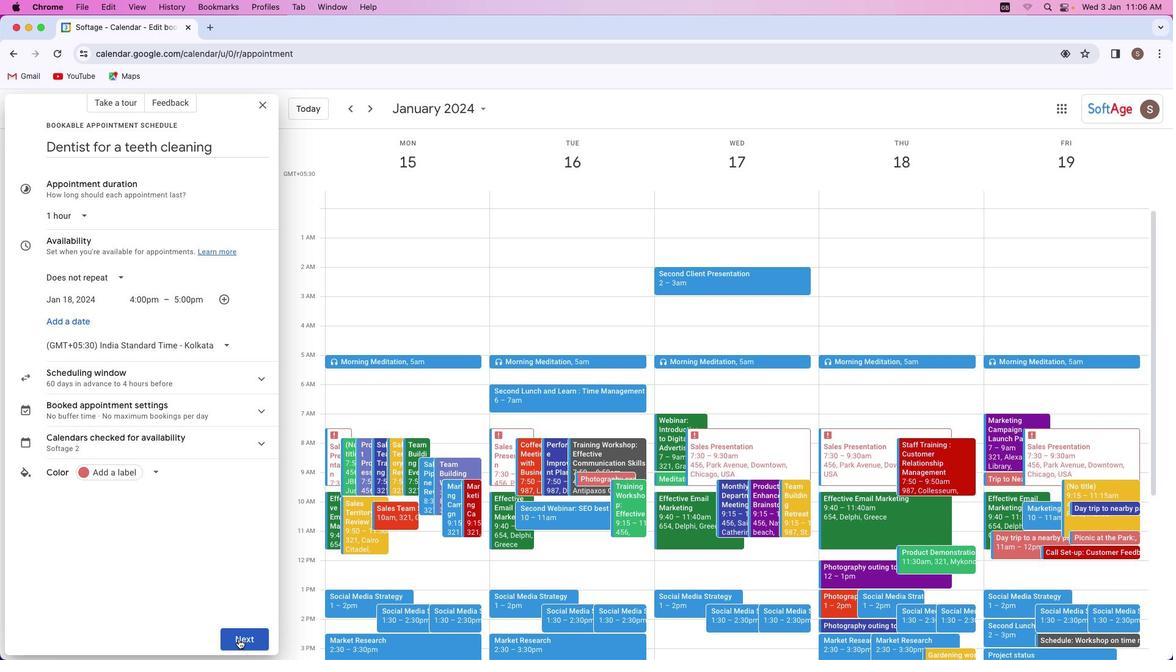 
Action: Mouse pressed left at (238, 638)
Screenshot: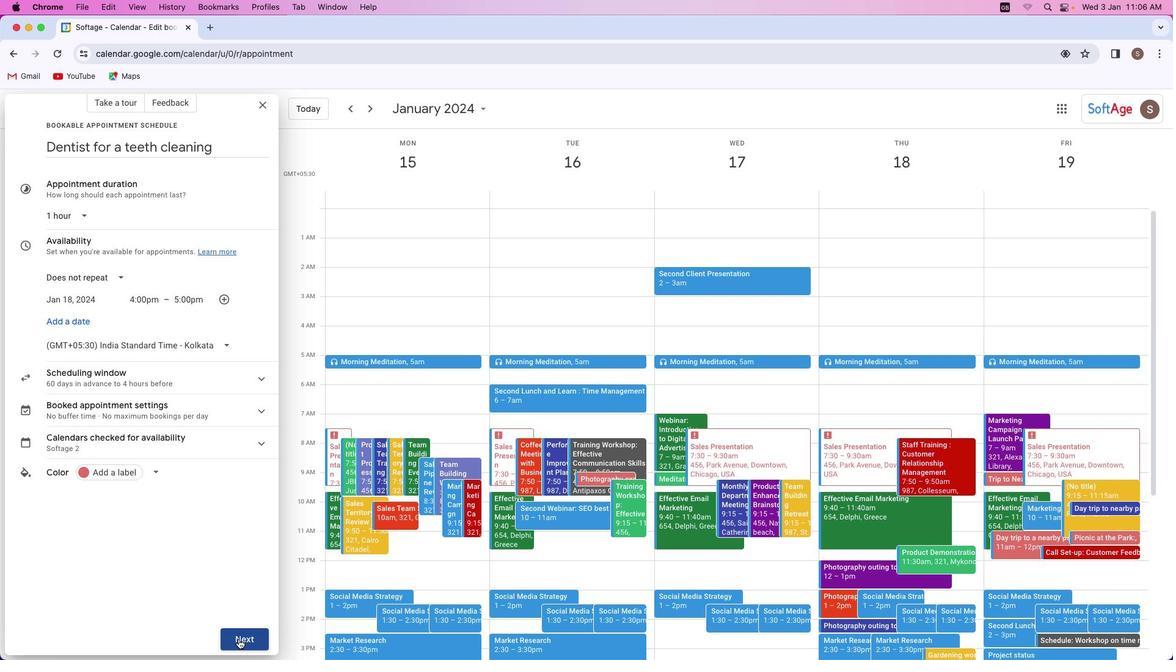 
Action: Mouse moved to (81, 358)
Screenshot: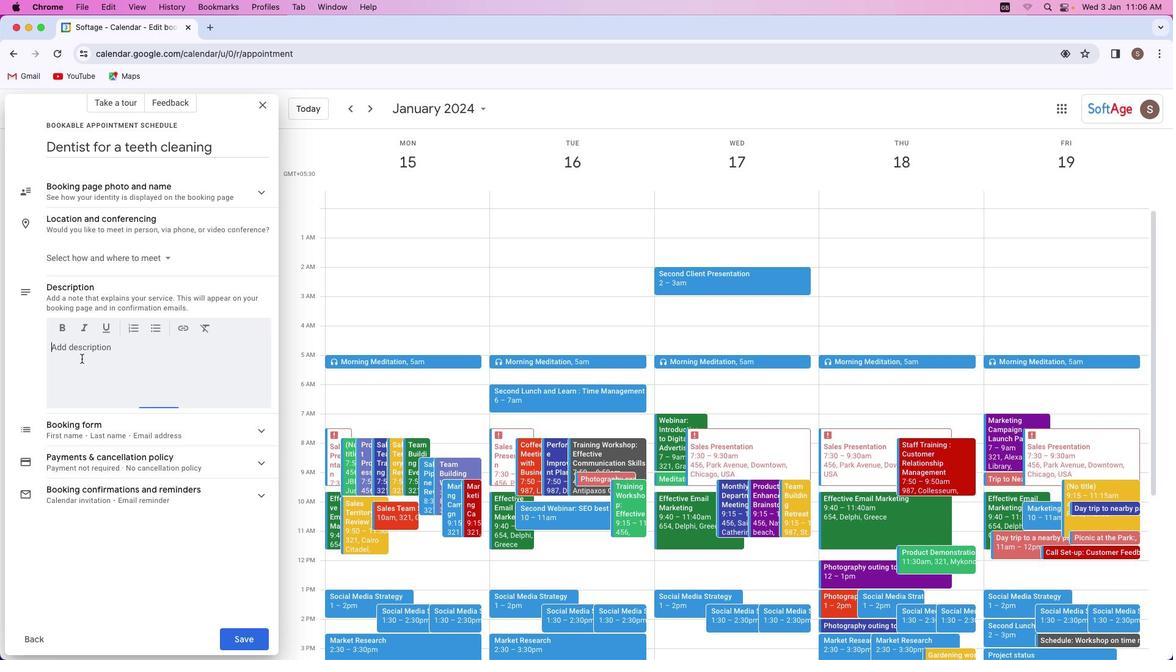
Action: Mouse pressed left at (81, 358)
Screenshot: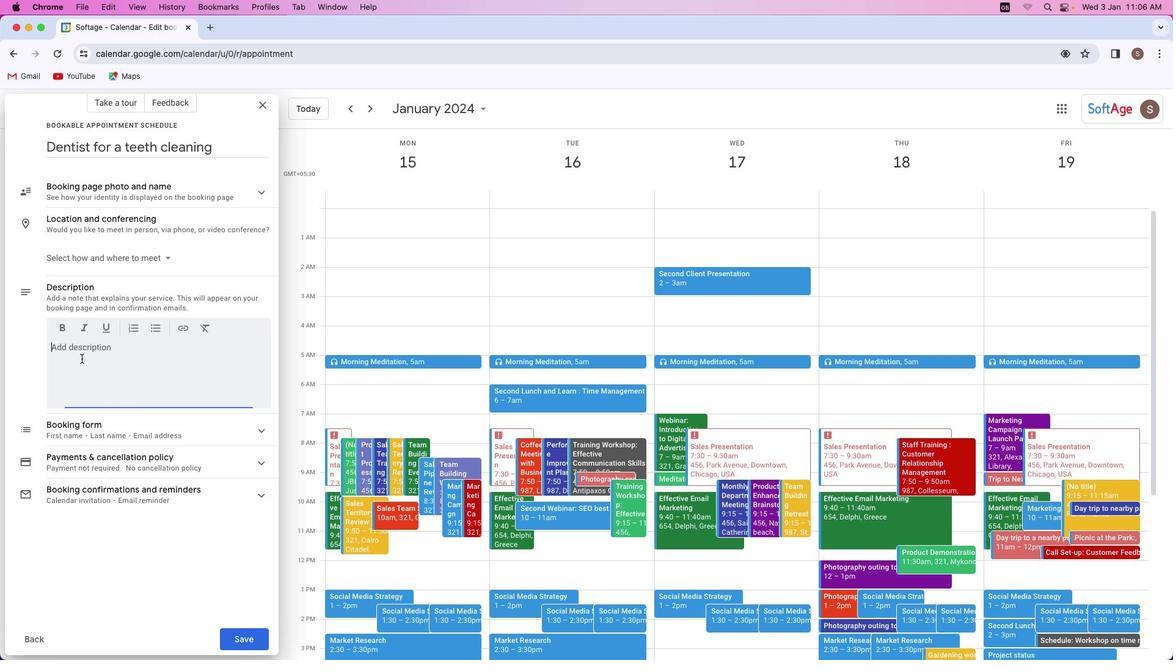 
Action: Mouse moved to (77, 352)
Screenshot: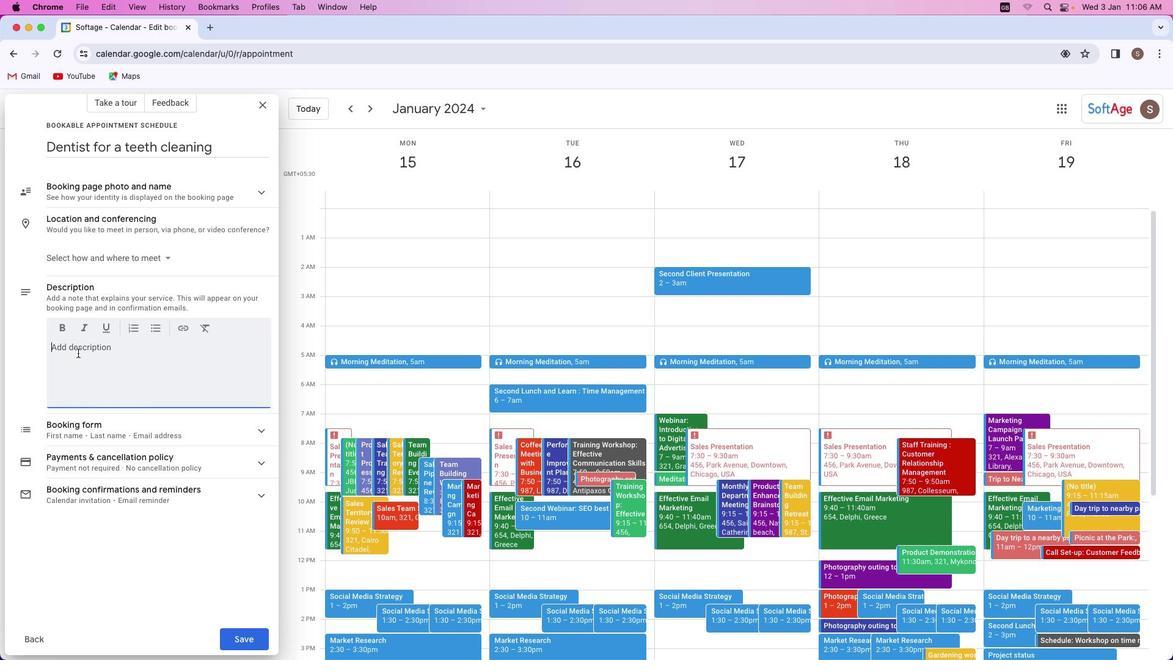
Action: Key pressed Key.shift'T''h''i''s'Key.space'a''p''p''o''i''n''t''m''e''n''t'Key.space'i''s'Key.space'f''o''r'Key.space't''e''e''t''h'Key.space'c''l''e''a''n''i''n''g'Key.space'p''u''r''p''o''s''e''.'
Screenshot: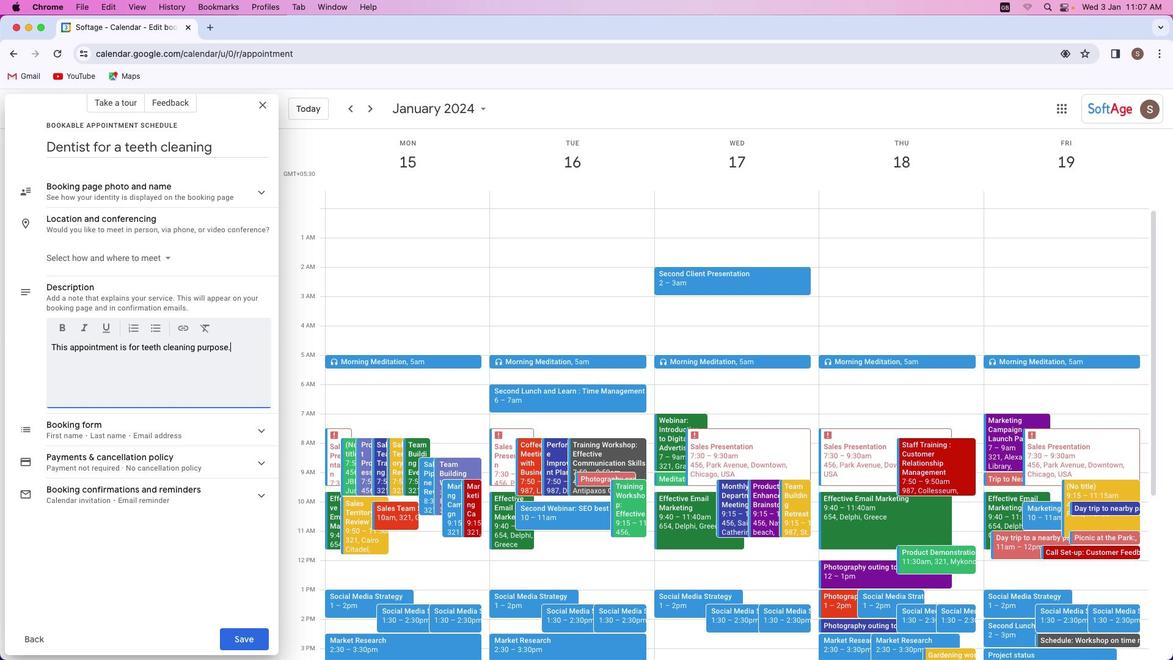 
Action: Mouse moved to (237, 641)
Screenshot: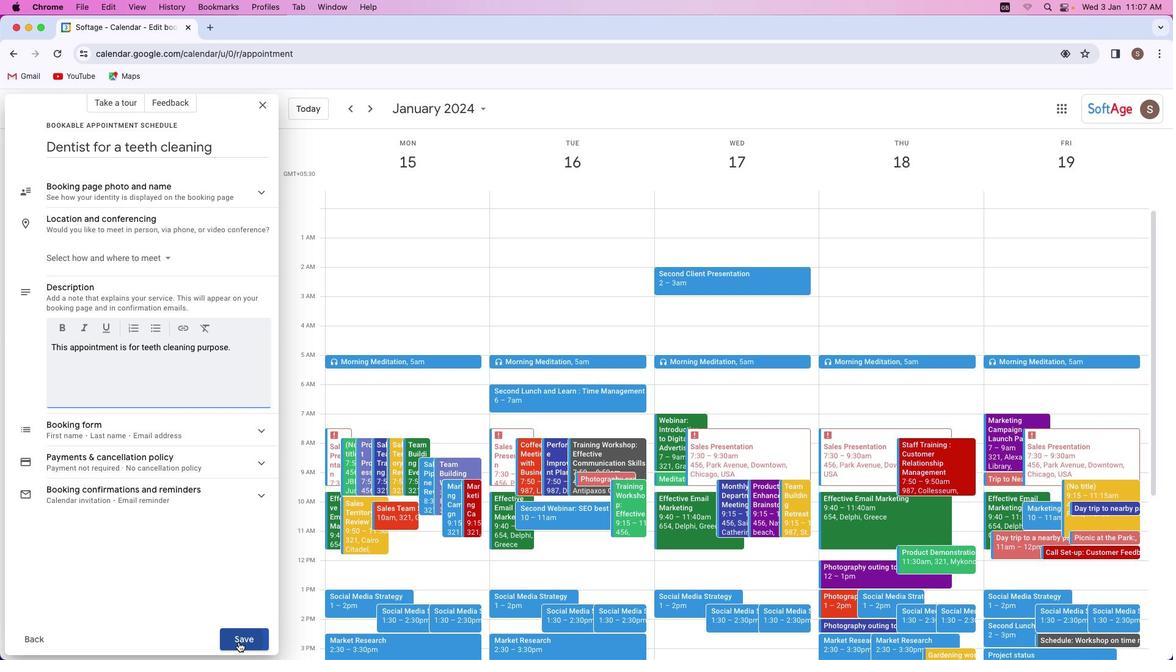 
Action: Mouse pressed left at (237, 641)
Screenshot: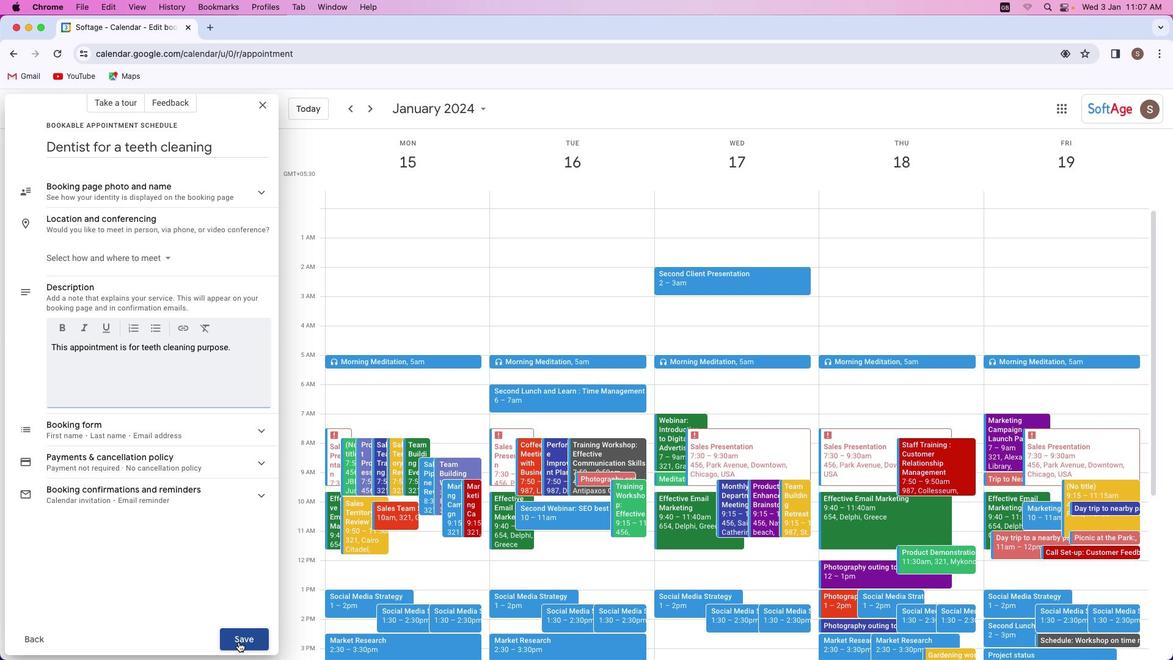 
Action: Mouse moved to (638, 423)
Screenshot: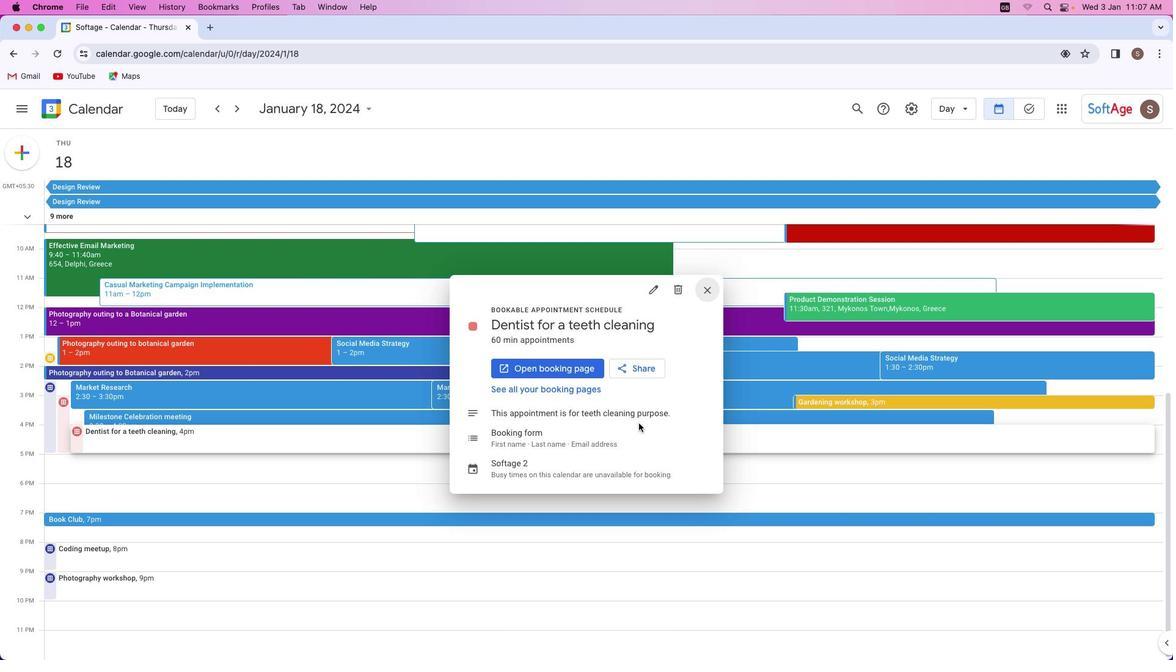 
